 Task: Look for space in Panvel, India from 12th  July, 2023 to 15th July, 2023 for 3 adults in price range Rs.12000 to Rs.16000. Place can be entire place with 2 bedrooms having 3 beds and 1 bathroom. Property type can be house, flat, guest house. Booking option can be shelf check-in. Required host language is English.
Action: Mouse moved to (537, 60)
Screenshot: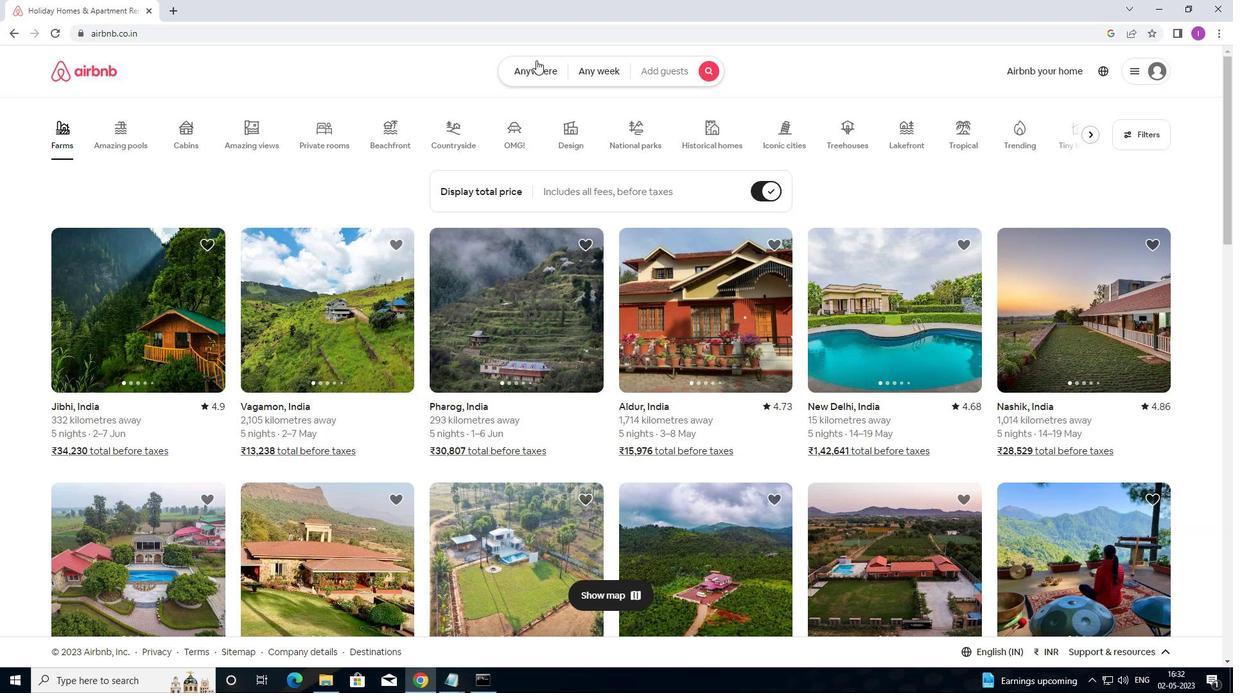 
Action: Mouse pressed left at (537, 60)
Screenshot: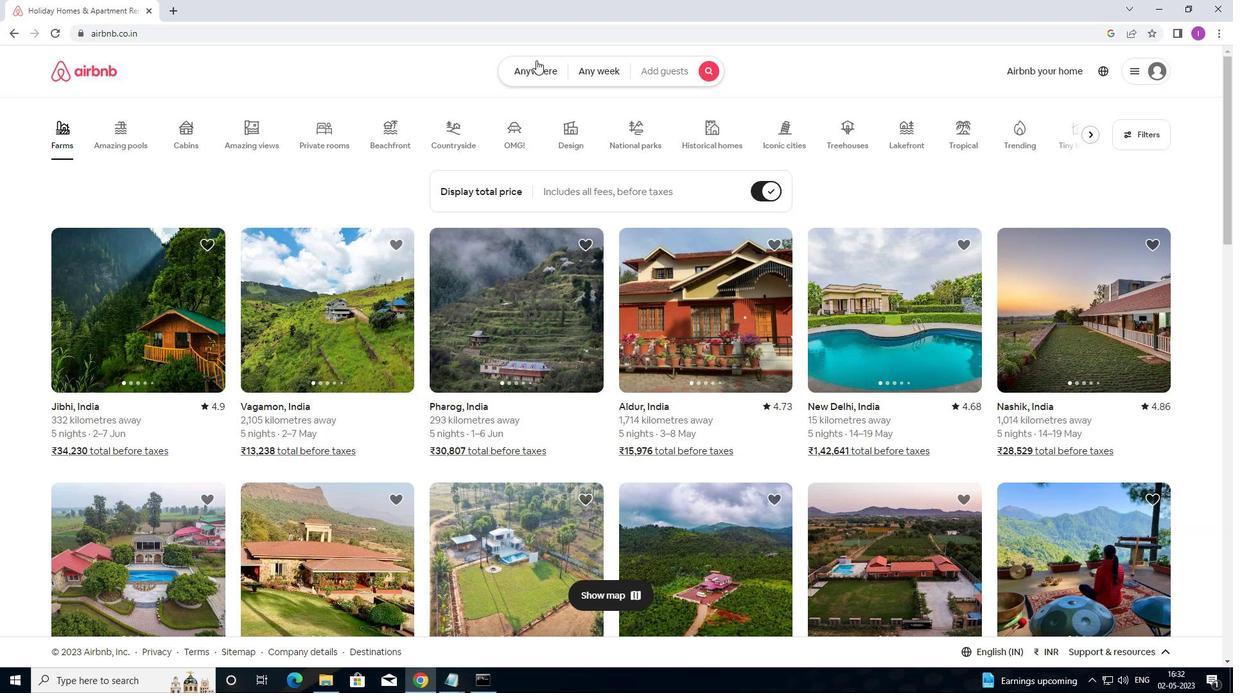 
Action: Mouse moved to (371, 123)
Screenshot: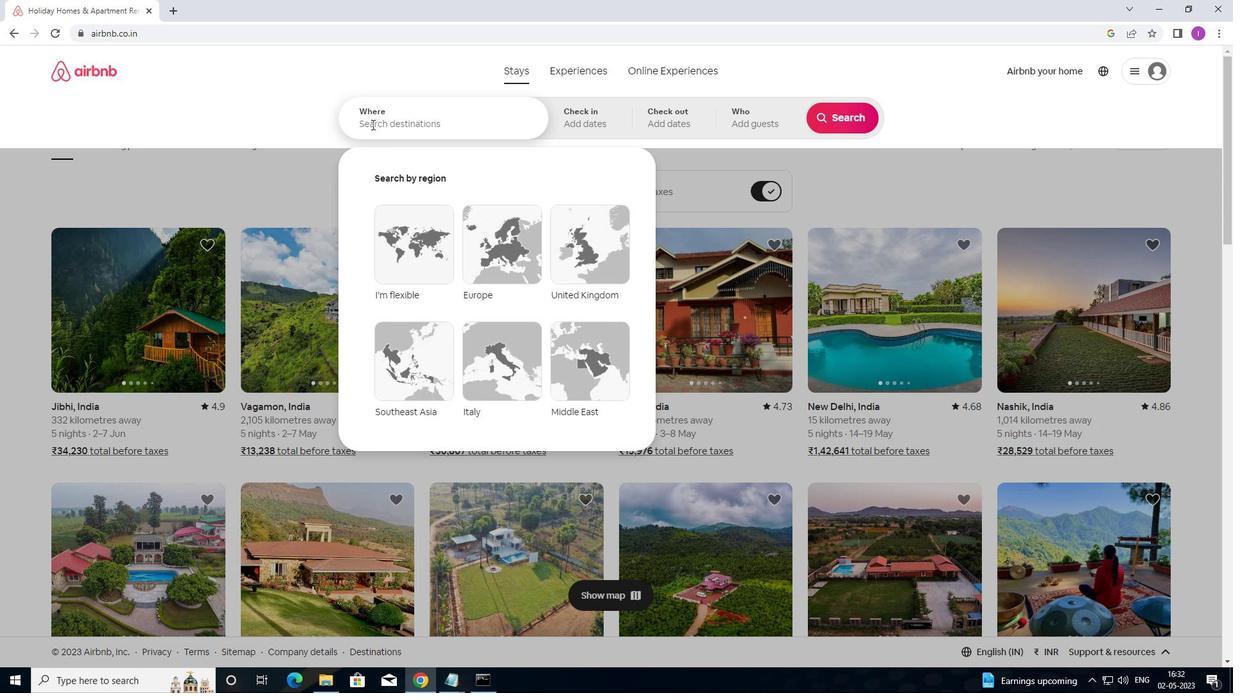 
Action: Mouse pressed left at (371, 123)
Screenshot: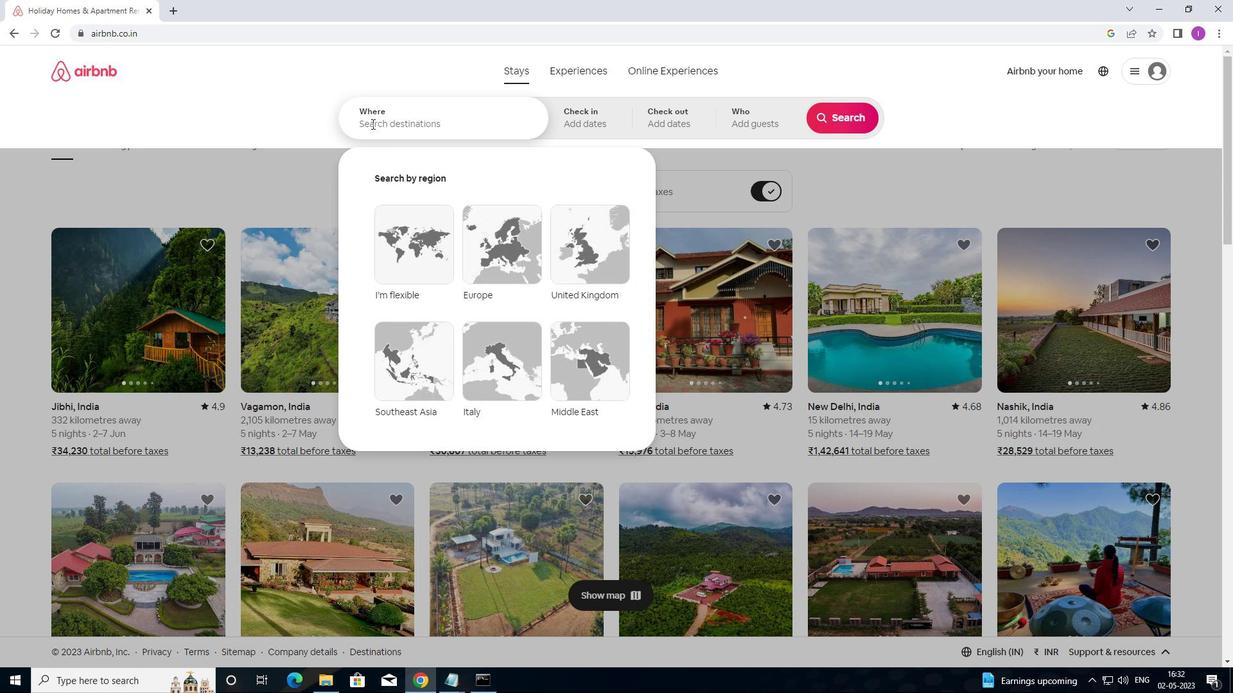 
Action: Mouse moved to (434, 132)
Screenshot: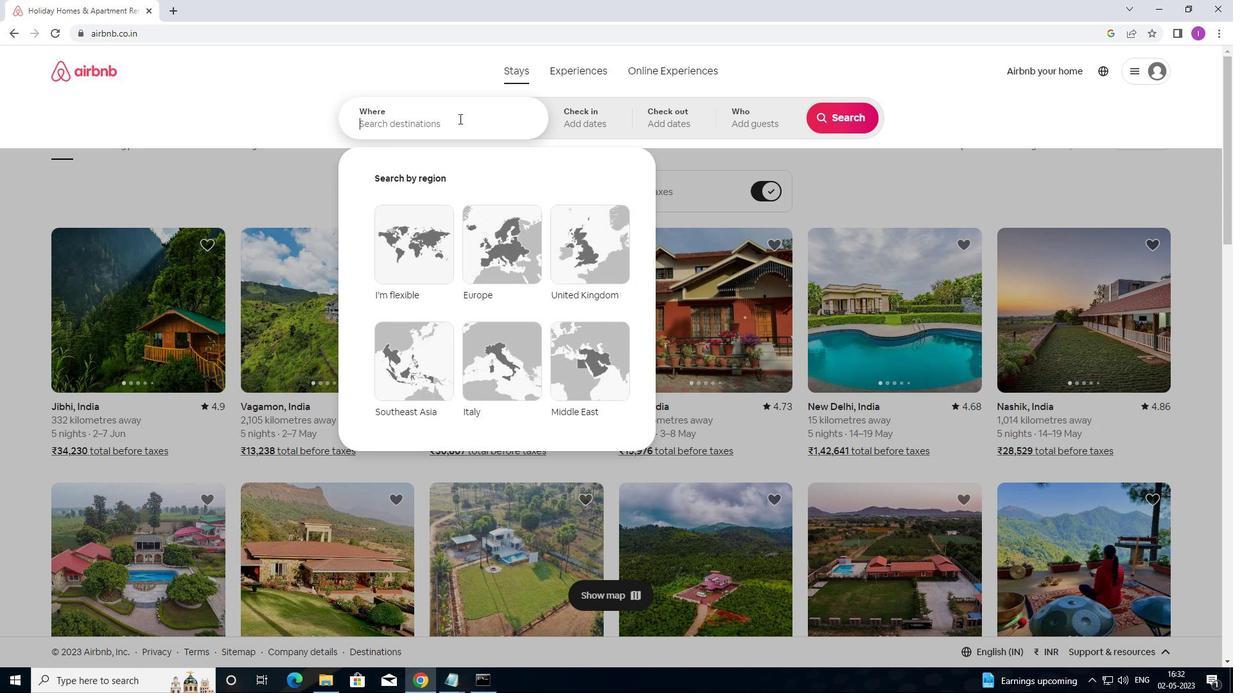 
Action: Key pressed <Key.shift>PANVEL.<Key.backspace>,<Key.shift>INDIA
Screenshot: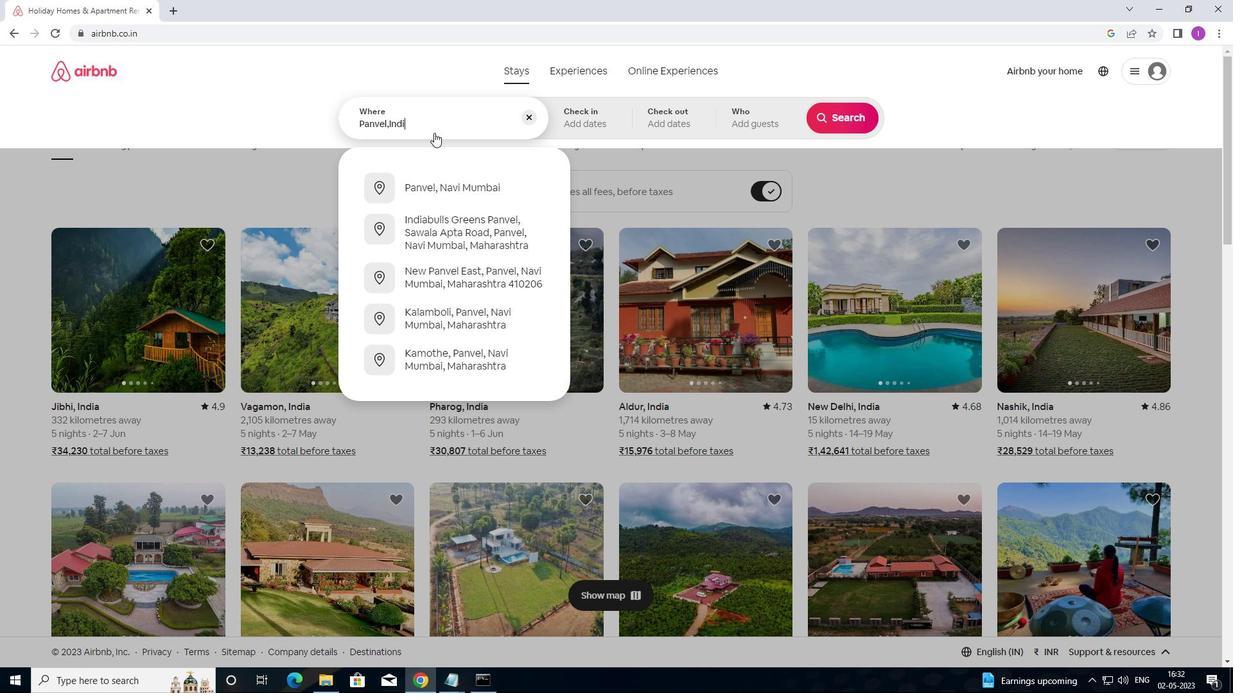 
Action: Mouse moved to (592, 125)
Screenshot: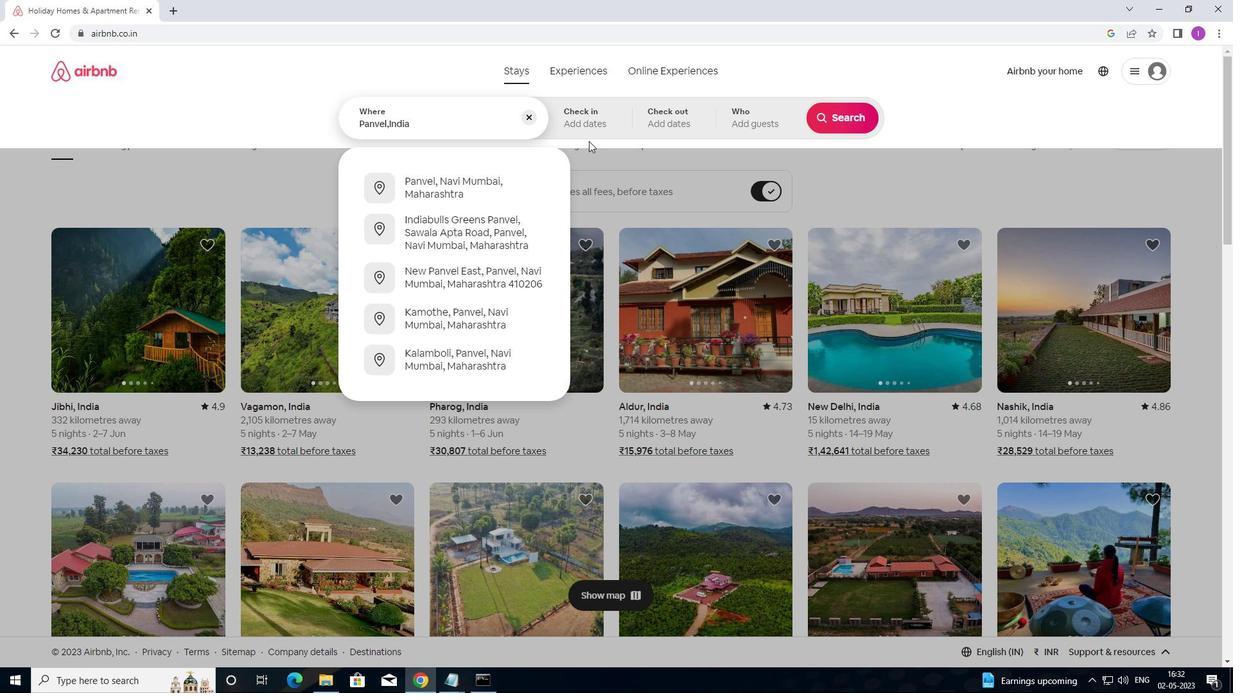 
Action: Mouse pressed left at (592, 125)
Screenshot: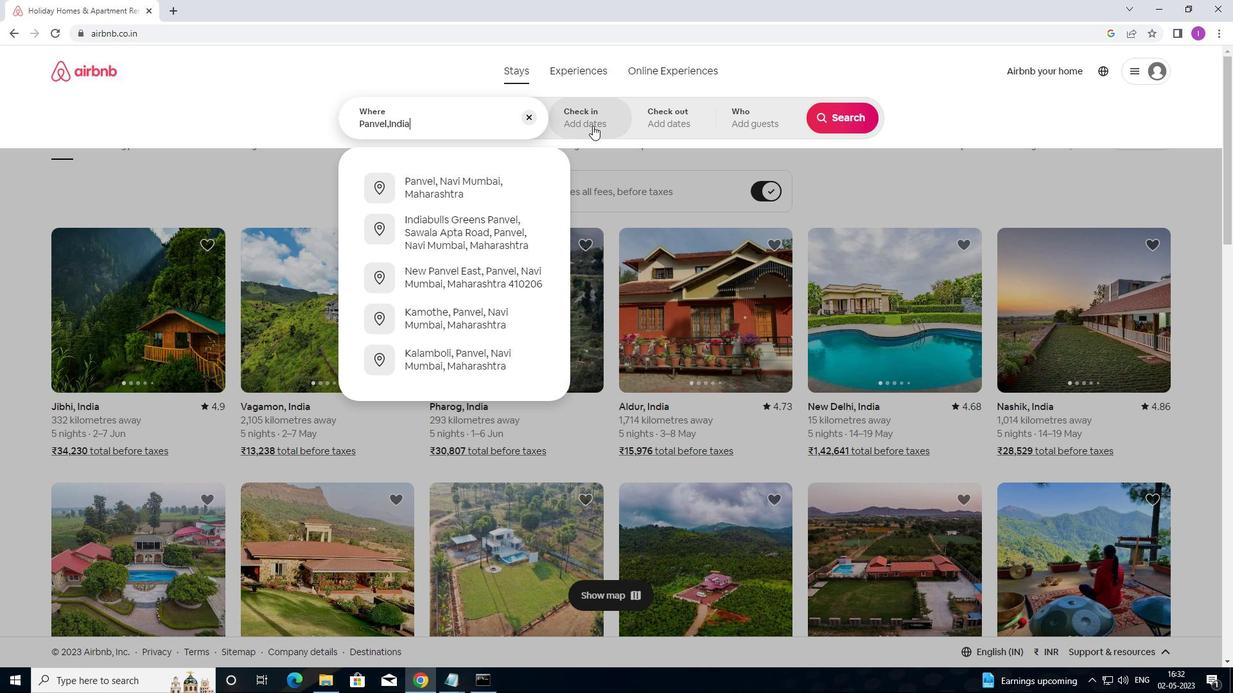 
Action: Mouse moved to (837, 224)
Screenshot: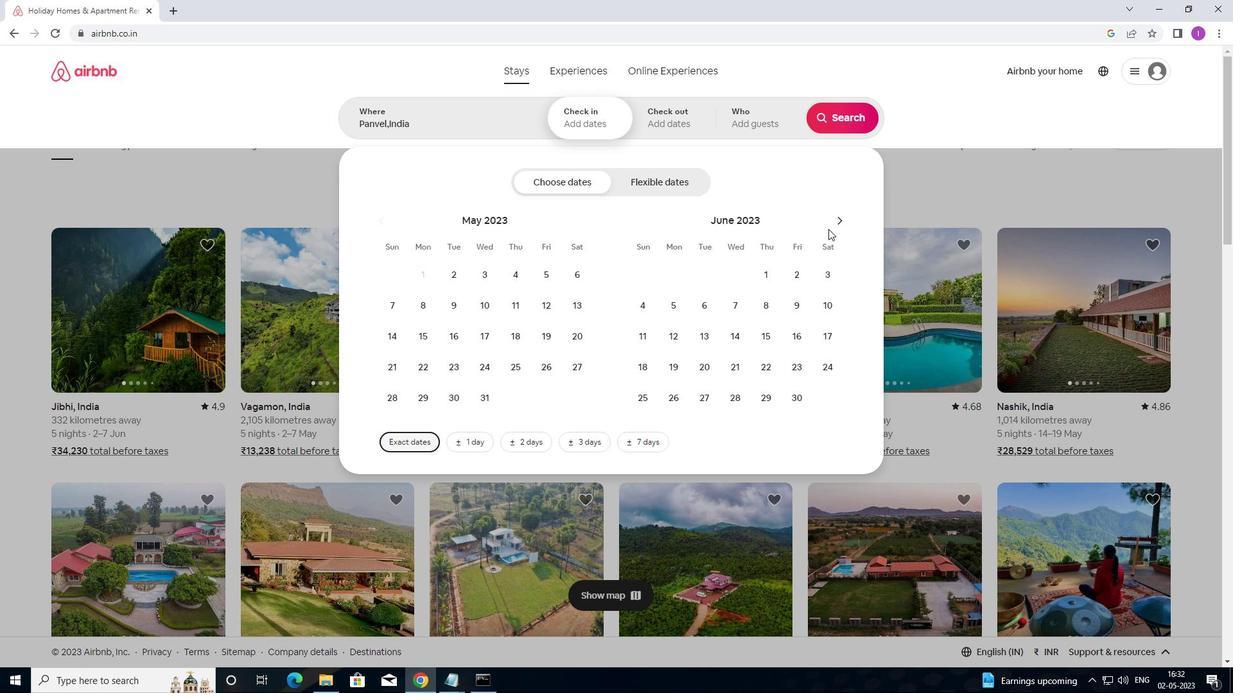 
Action: Mouse pressed left at (837, 224)
Screenshot: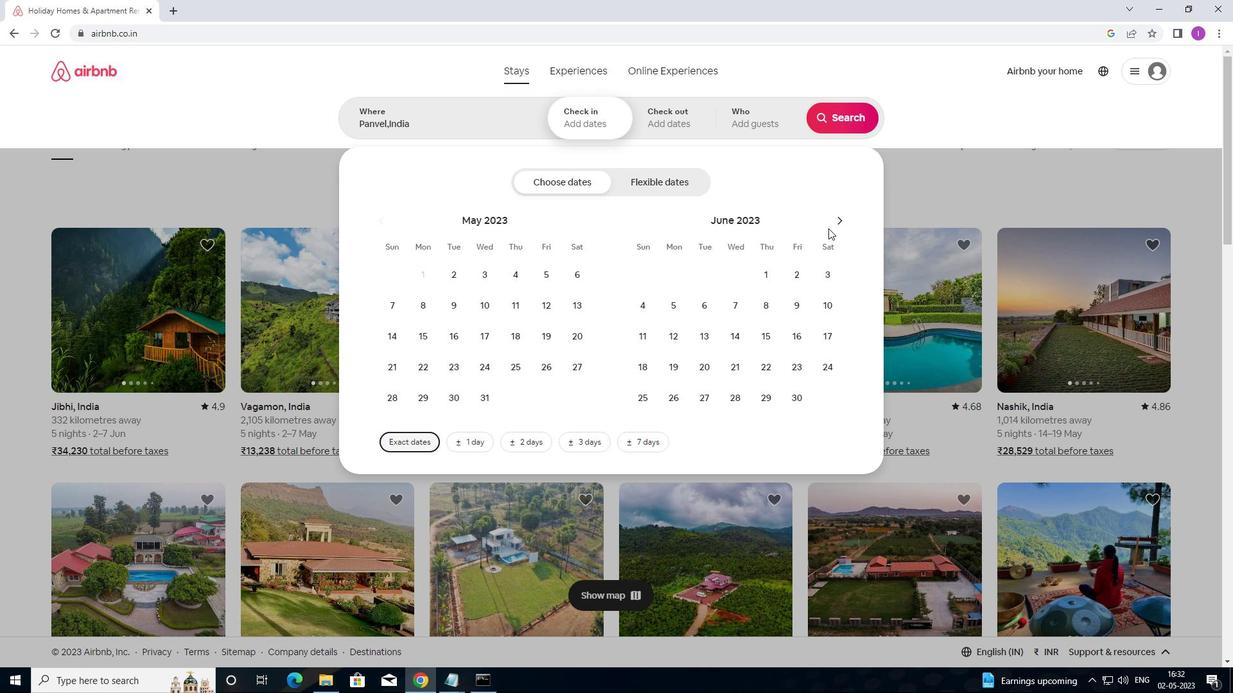 
Action: Mouse moved to (738, 332)
Screenshot: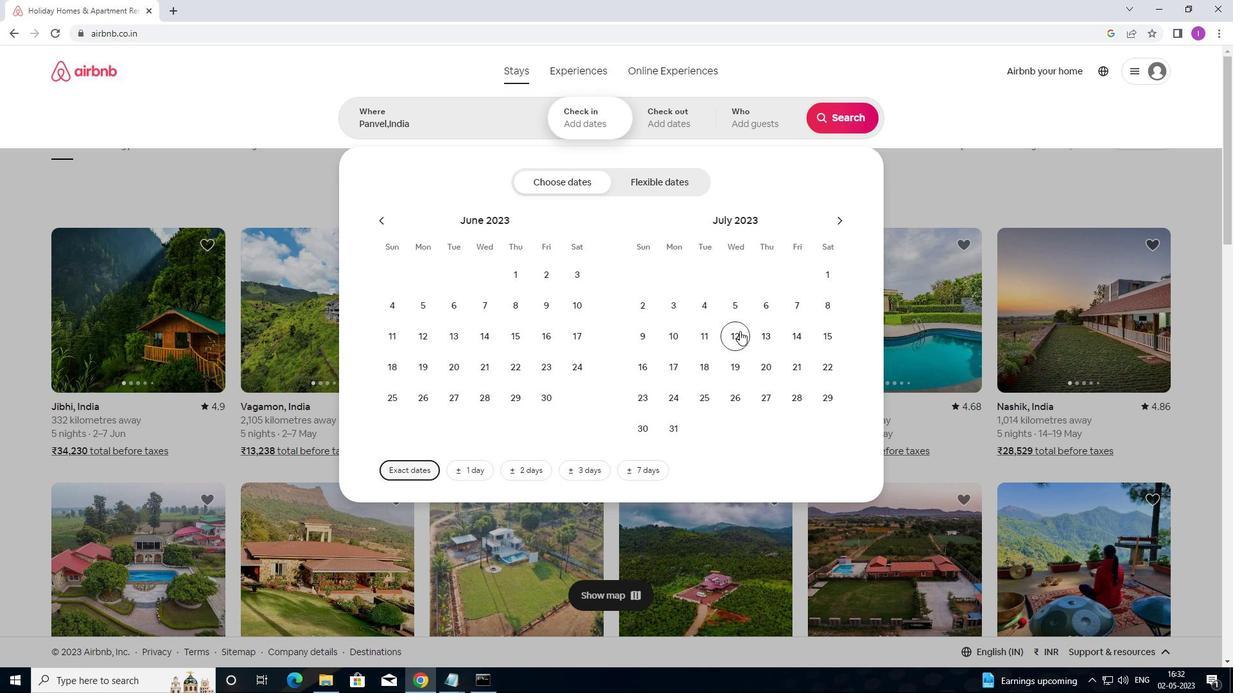 
Action: Mouse pressed left at (738, 332)
Screenshot: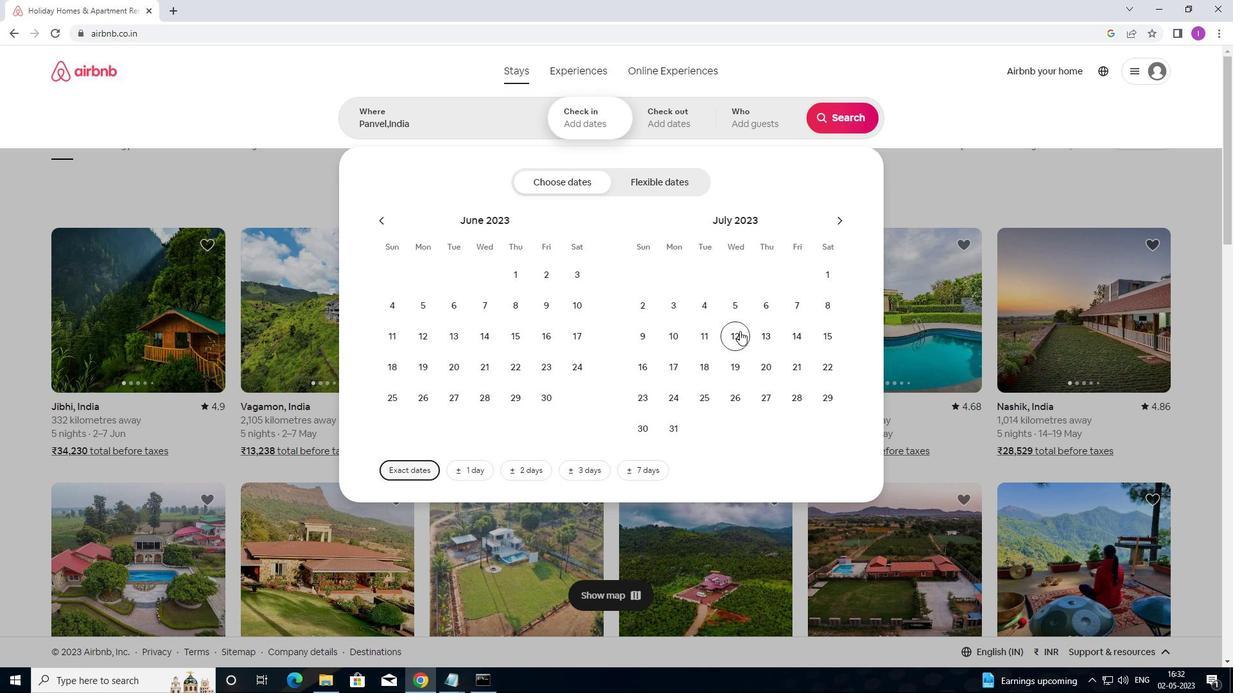 
Action: Mouse moved to (826, 341)
Screenshot: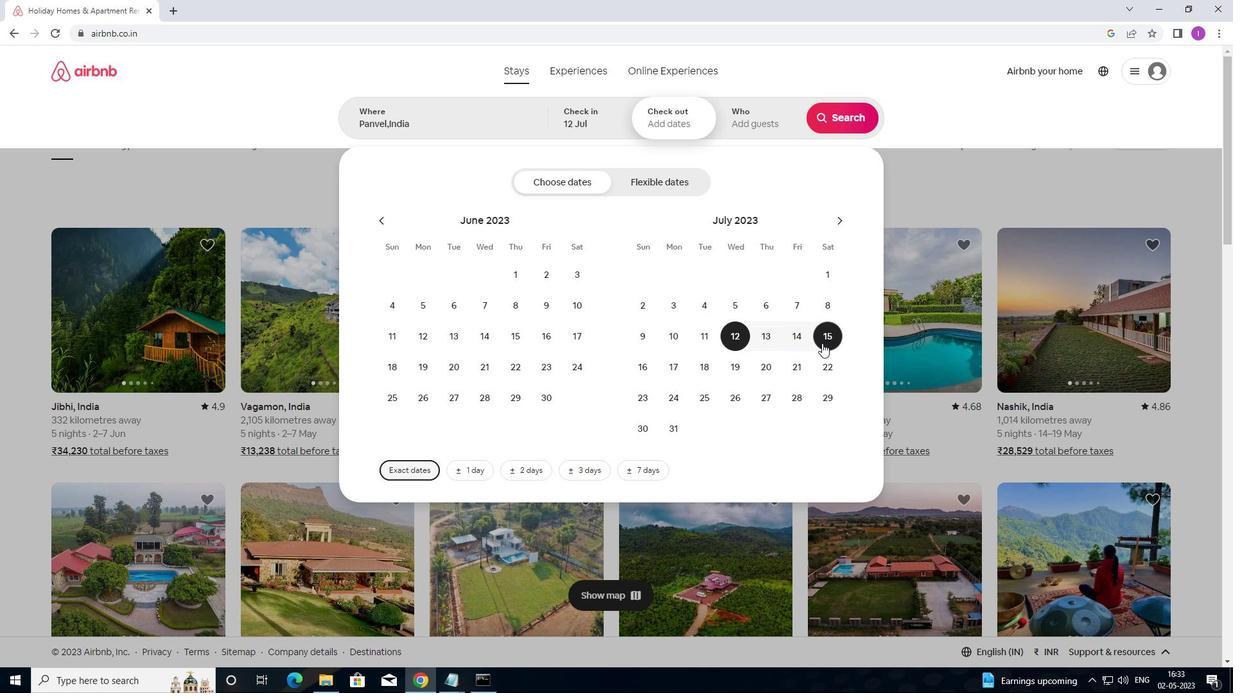 
Action: Mouse pressed left at (826, 341)
Screenshot: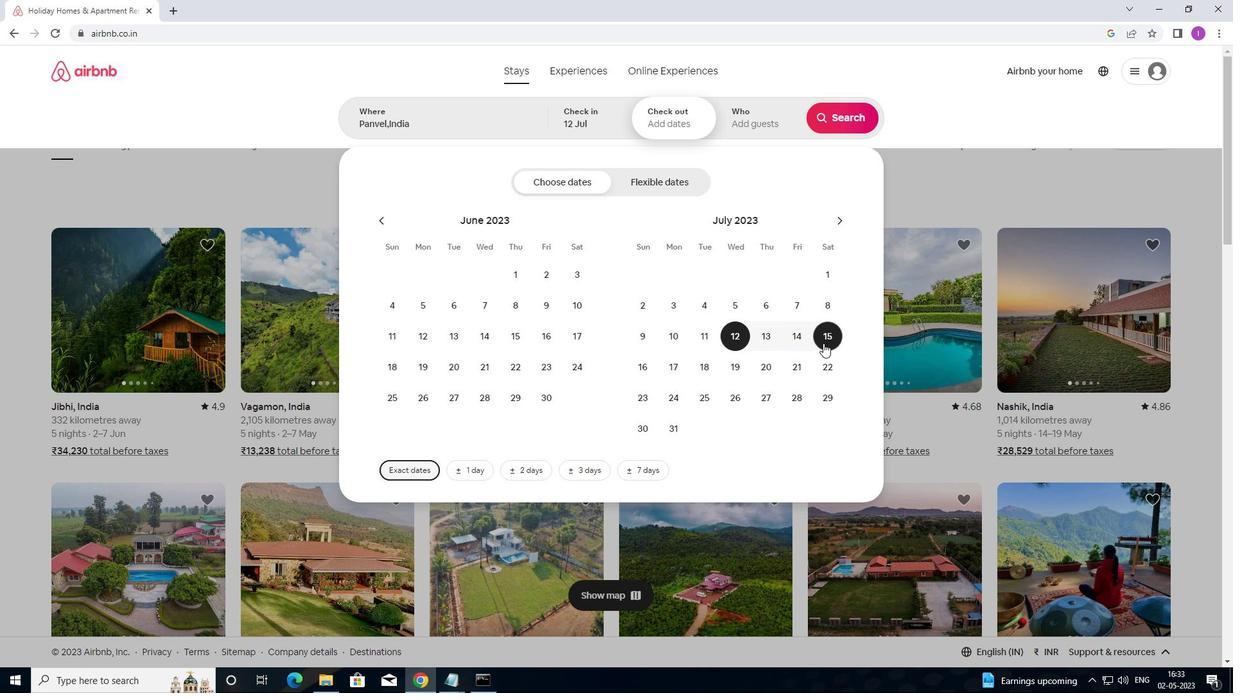 
Action: Mouse moved to (852, 122)
Screenshot: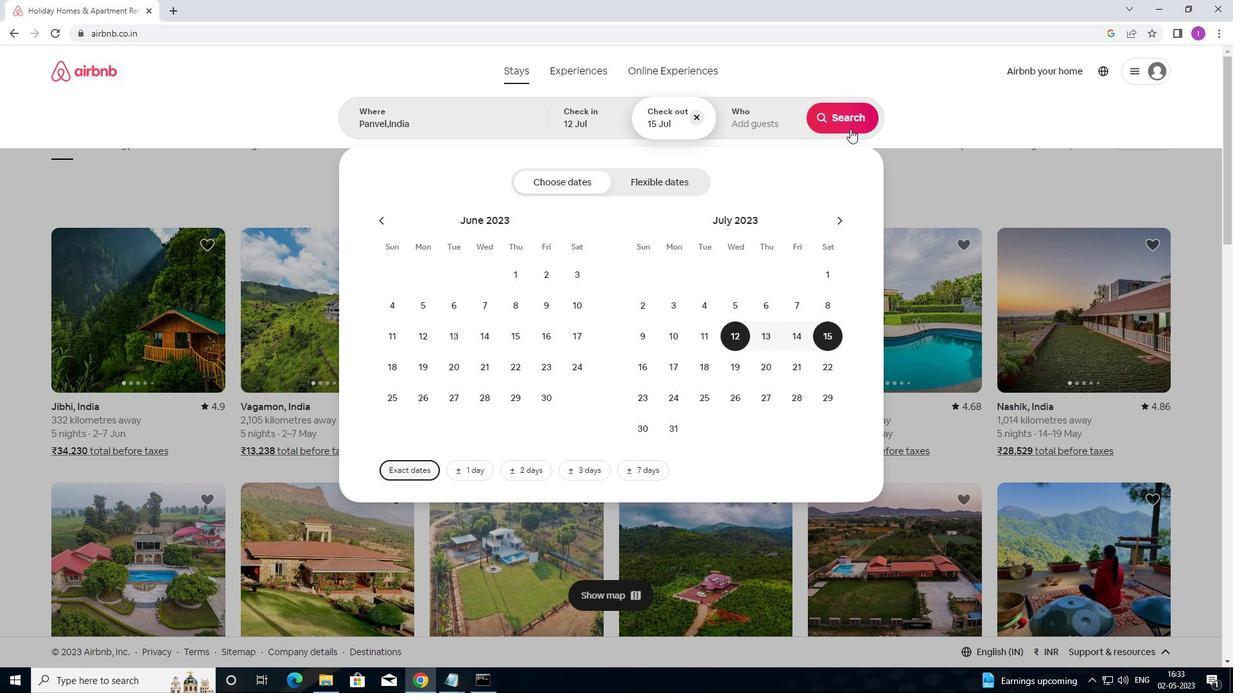 
Action: Mouse pressed left at (852, 122)
Screenshot: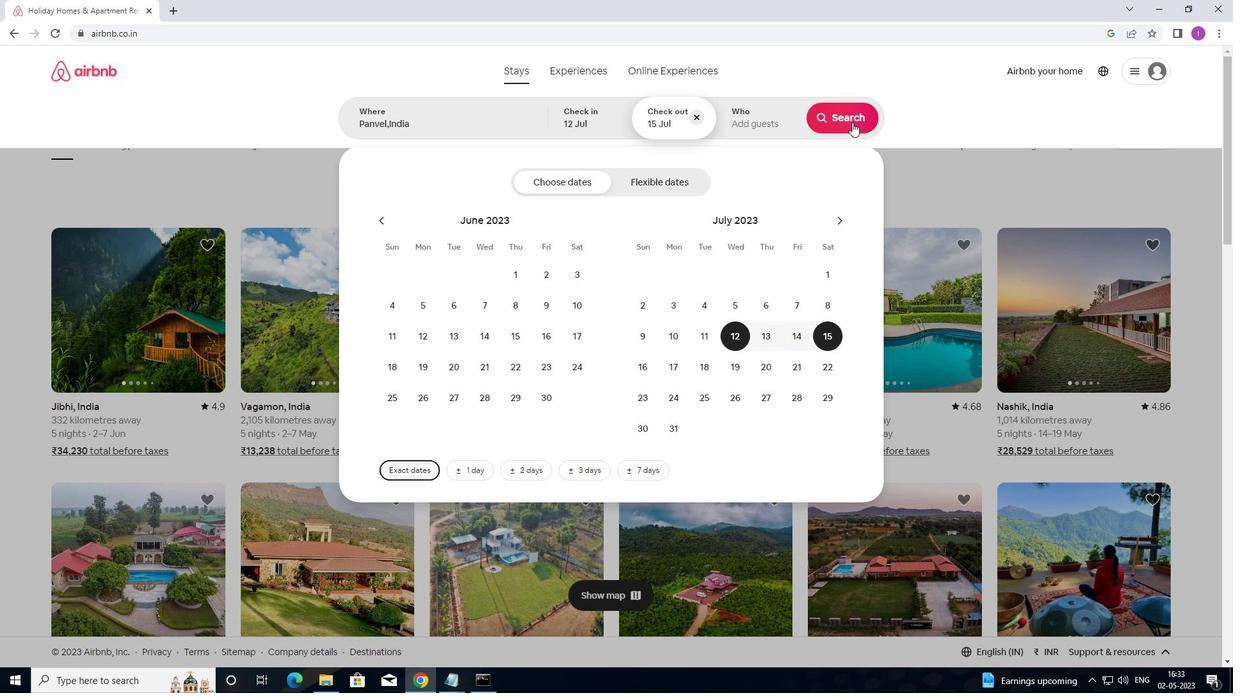 
Action: Mouse moved to (677, 73)
Screenshot: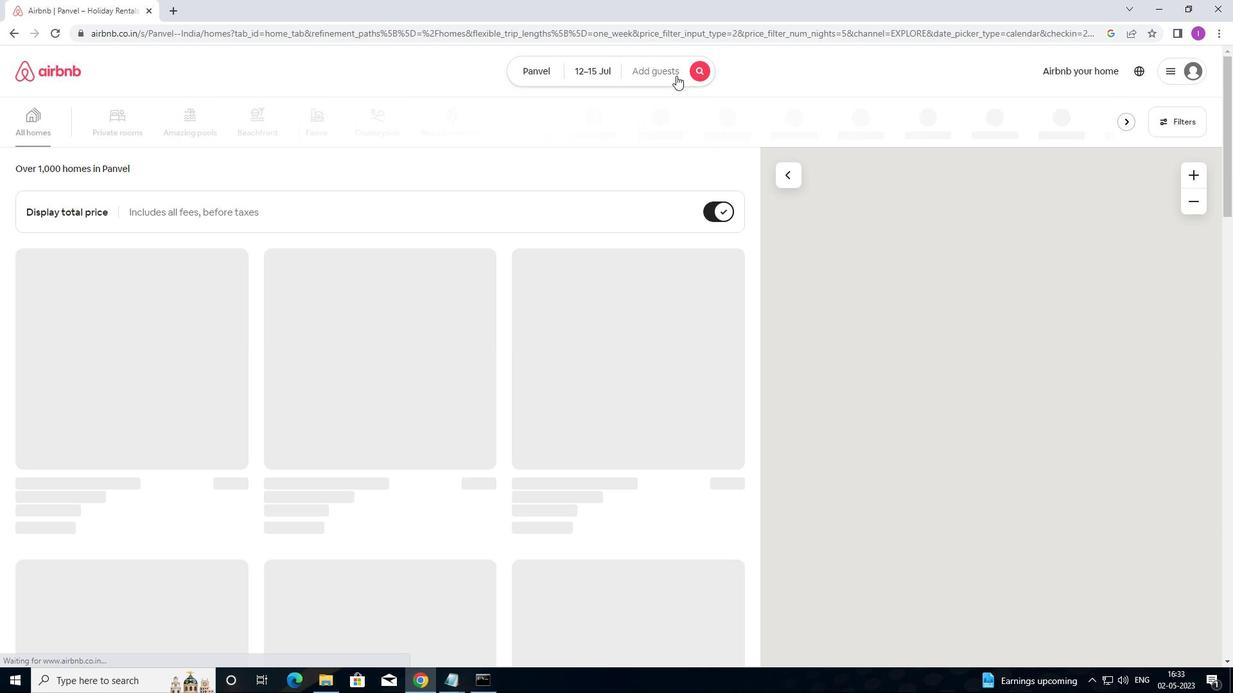 
Action: Mouse pressed left at (677, 73)
Screenshot: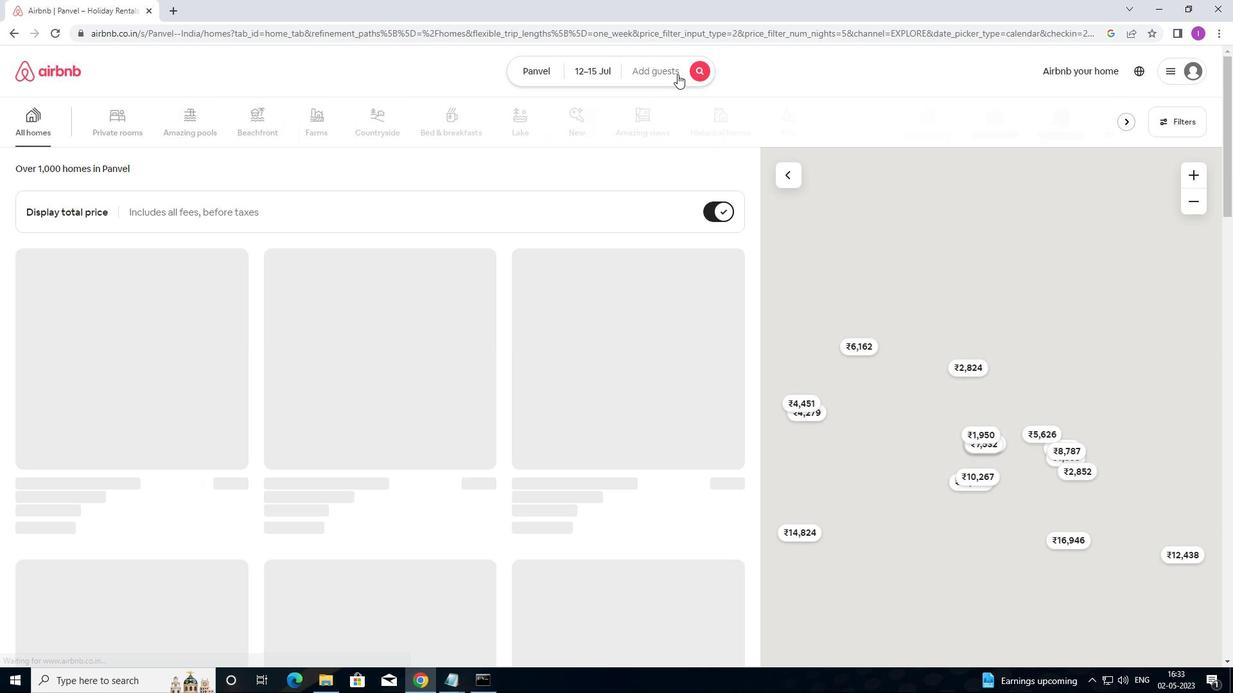 
Action: Mouse moved to (849, 184)
Screenshot: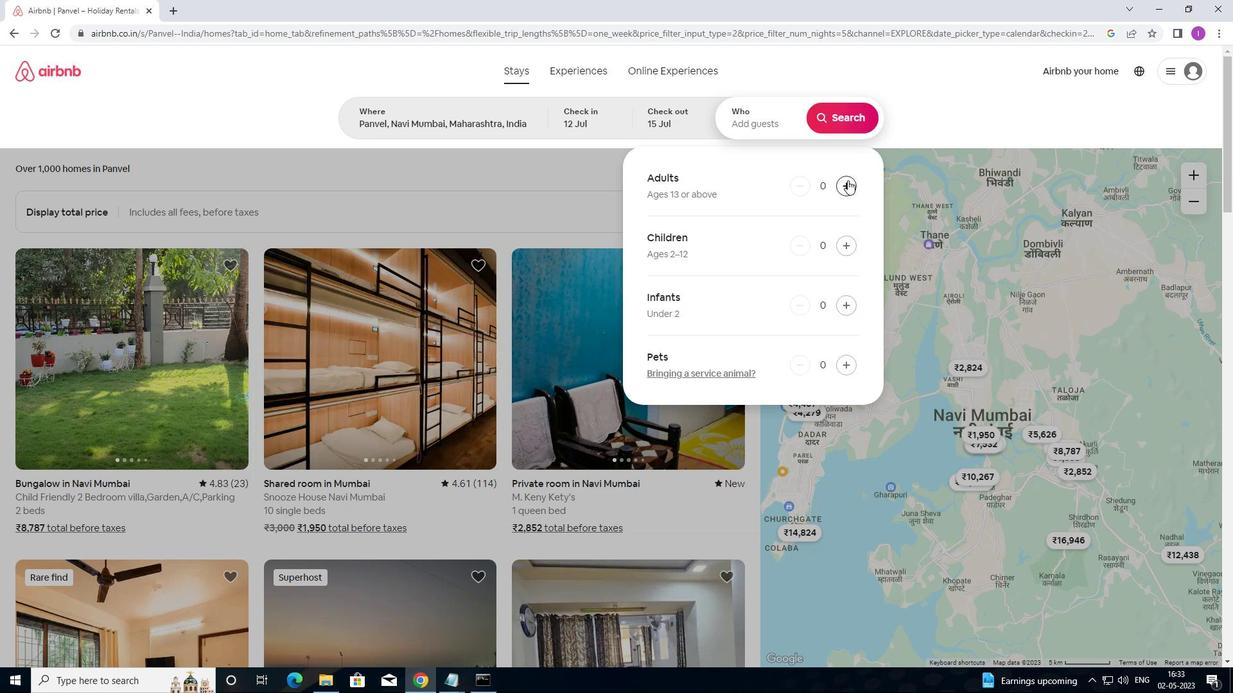 
Action: Mouse pressed left at (849, 184)
Screenshot: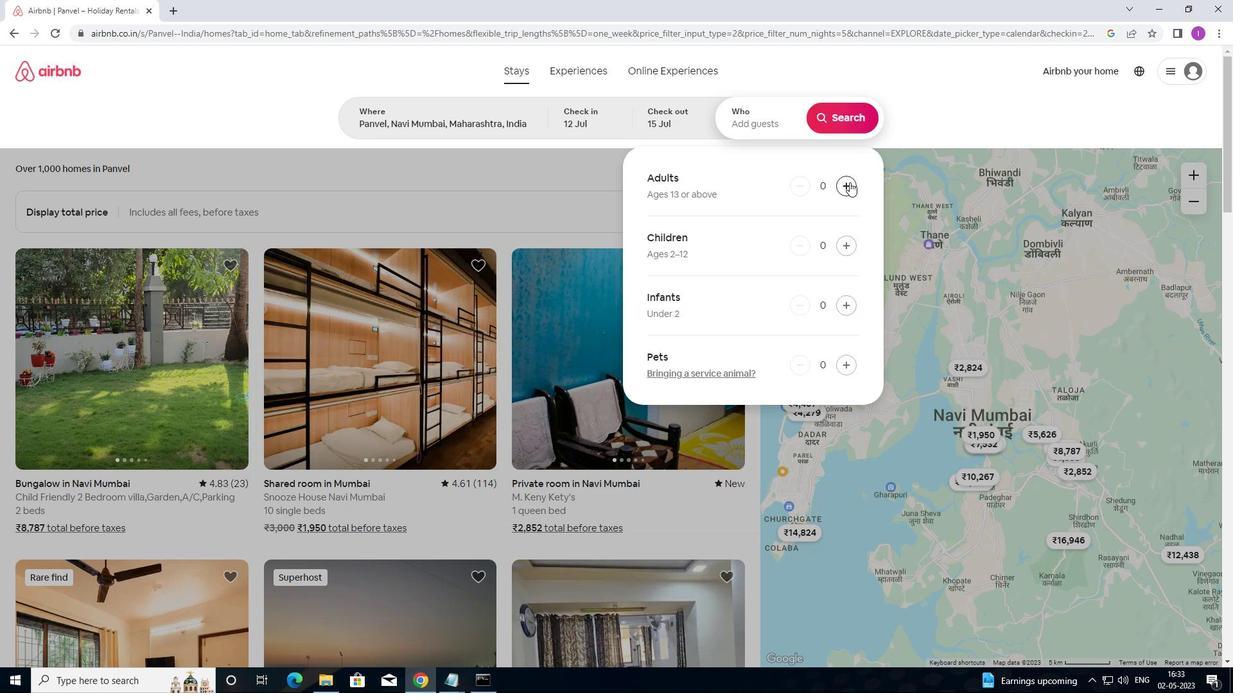 
Action: Mouse pressed left at (849, 184)
Screenshot: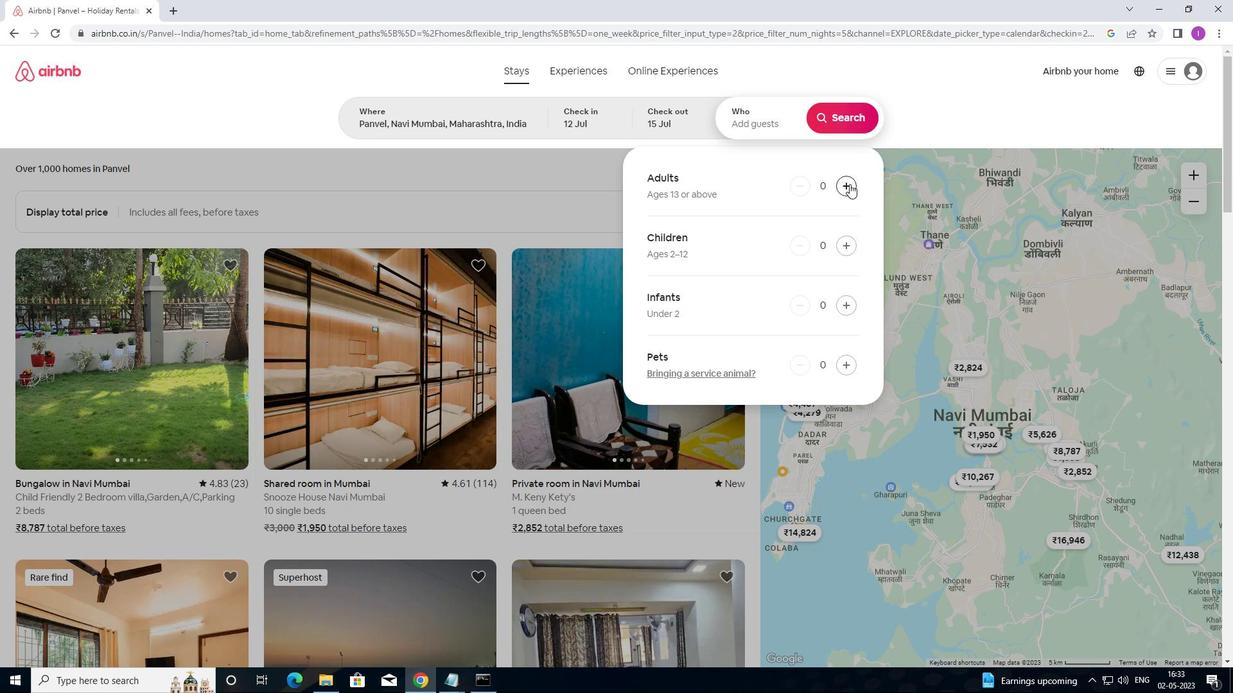 
Action: Mouse pressed left at (849, 184)
Screenshot: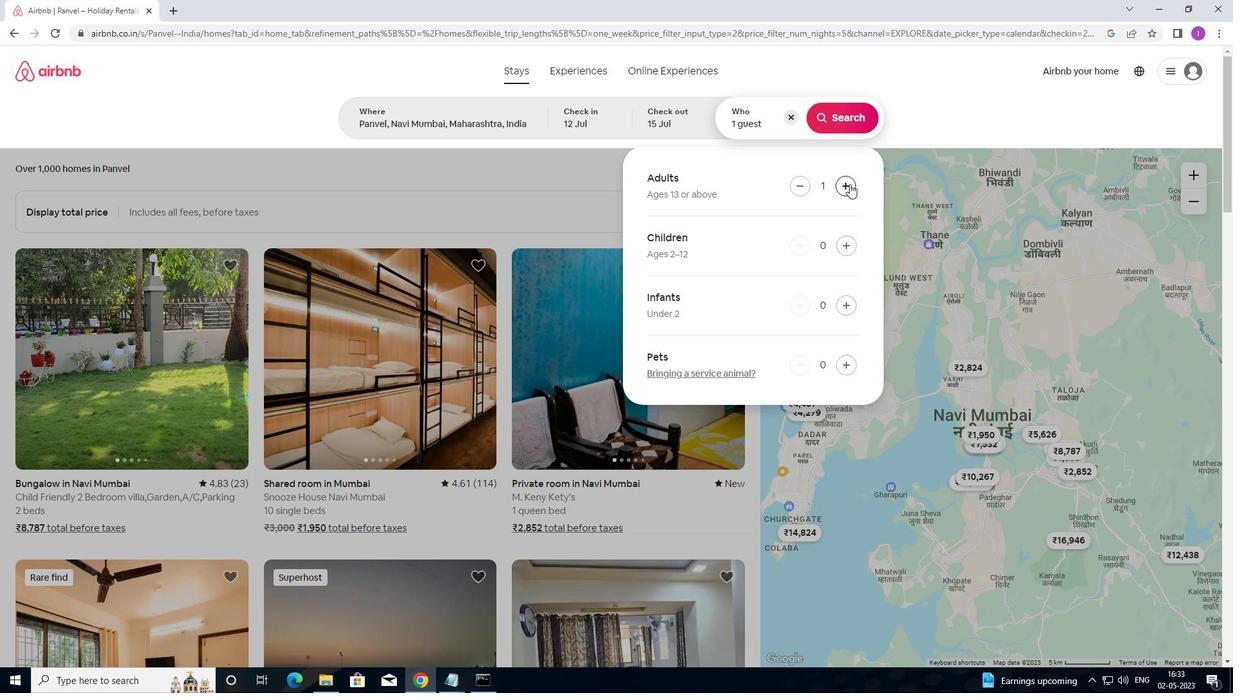 
Action: Mouse moved to (853, 125)
Screenshot: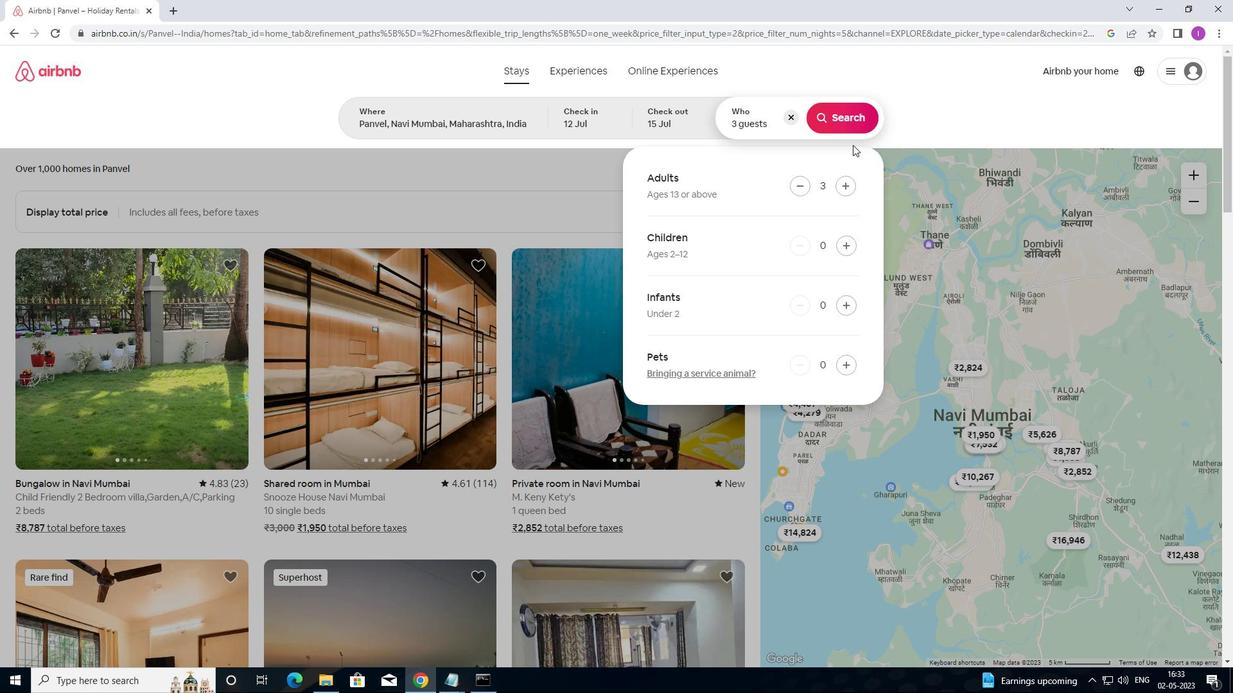 
Action: Mouse pressed left at (853, 125)
Screenshot: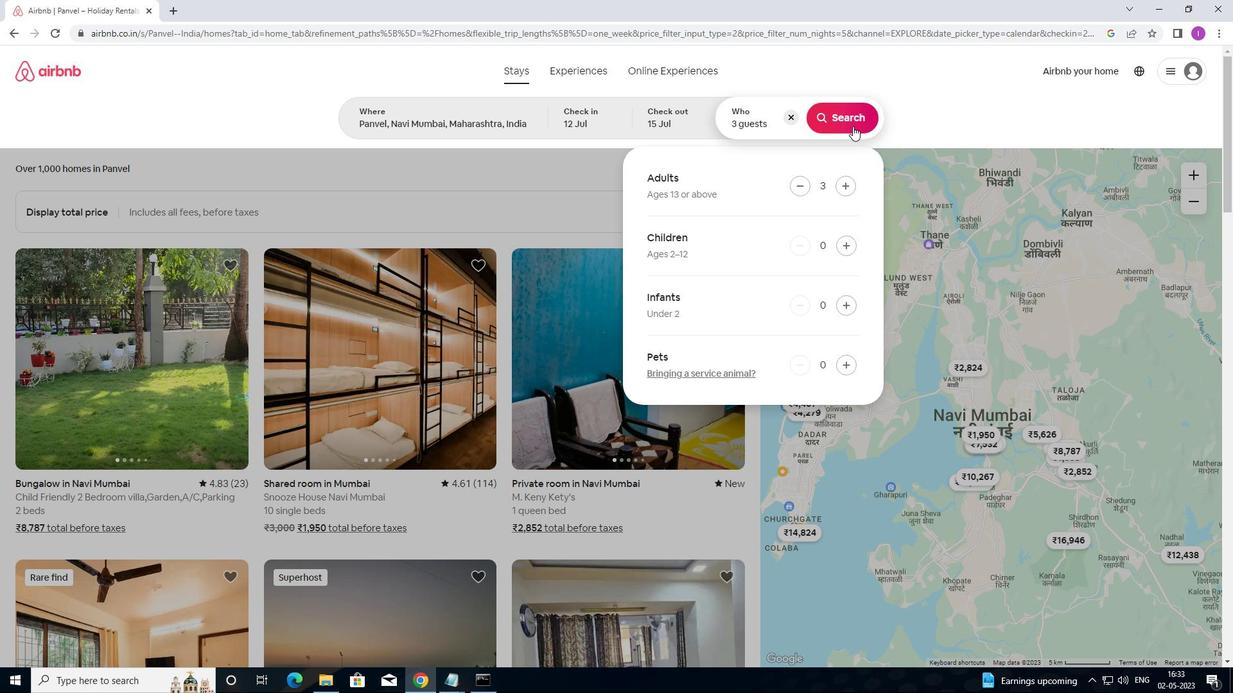 
Action: Mouse moved to (1205, 120)
Screenshot: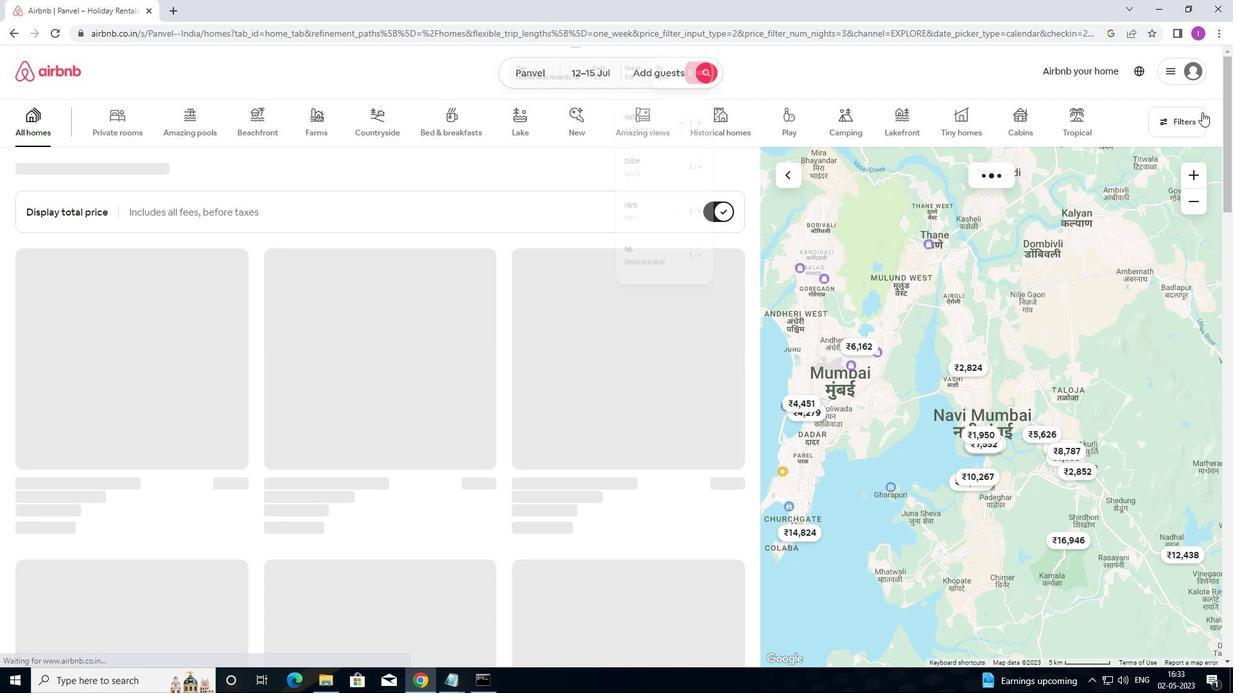 
Action: Mouse pressed left at (1205, 120)
Screenshot: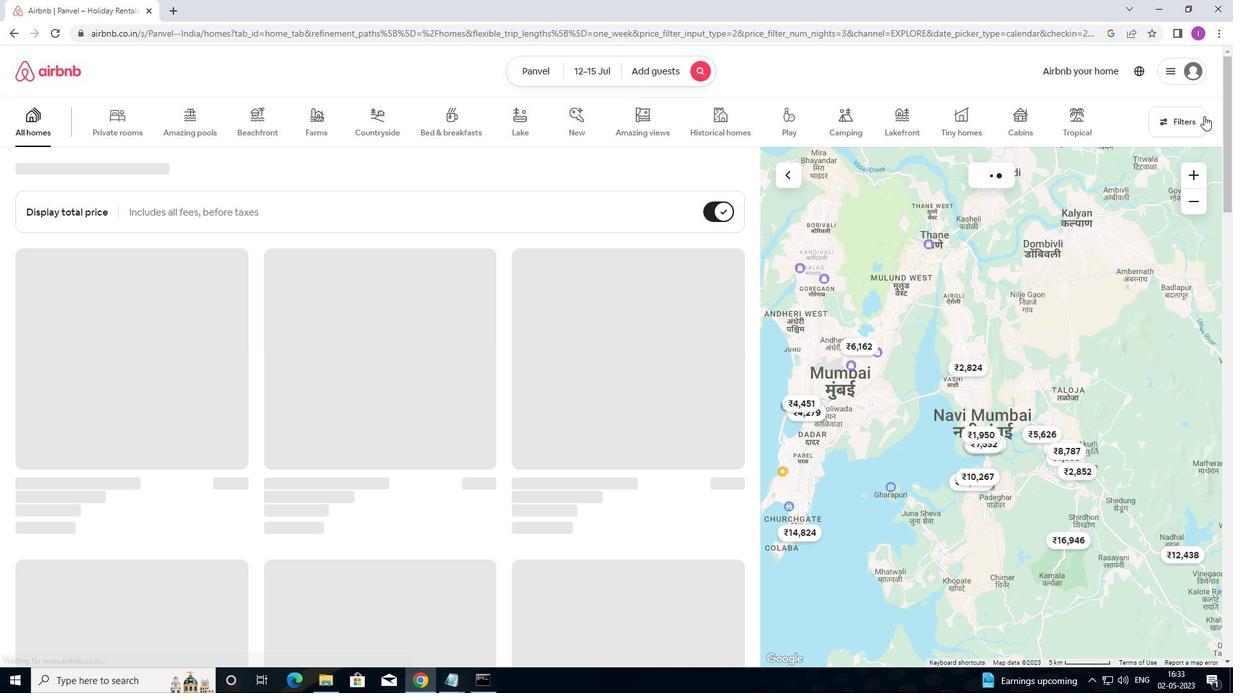 
Action: Mouse moved to (475, 279)
Screenshot: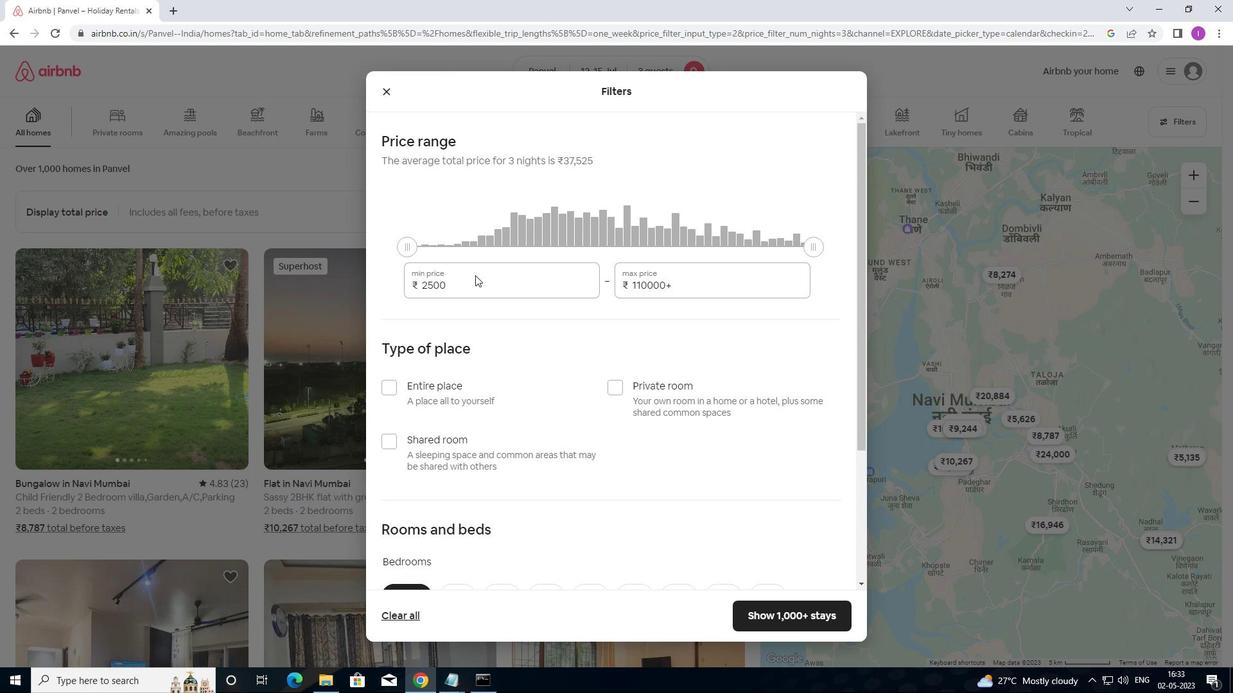 
Action: Mouse pressed left at (475, 279)
Screenshot: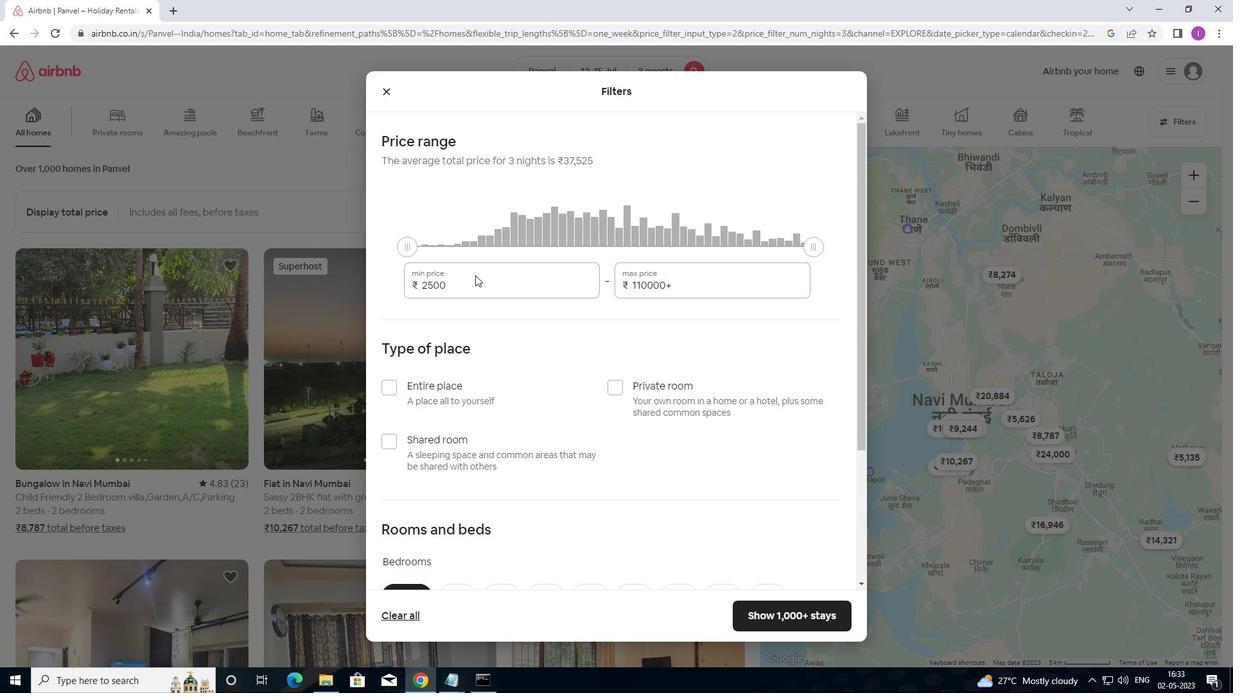 
Action: Mouse moved to (474, 282)
Screenshot: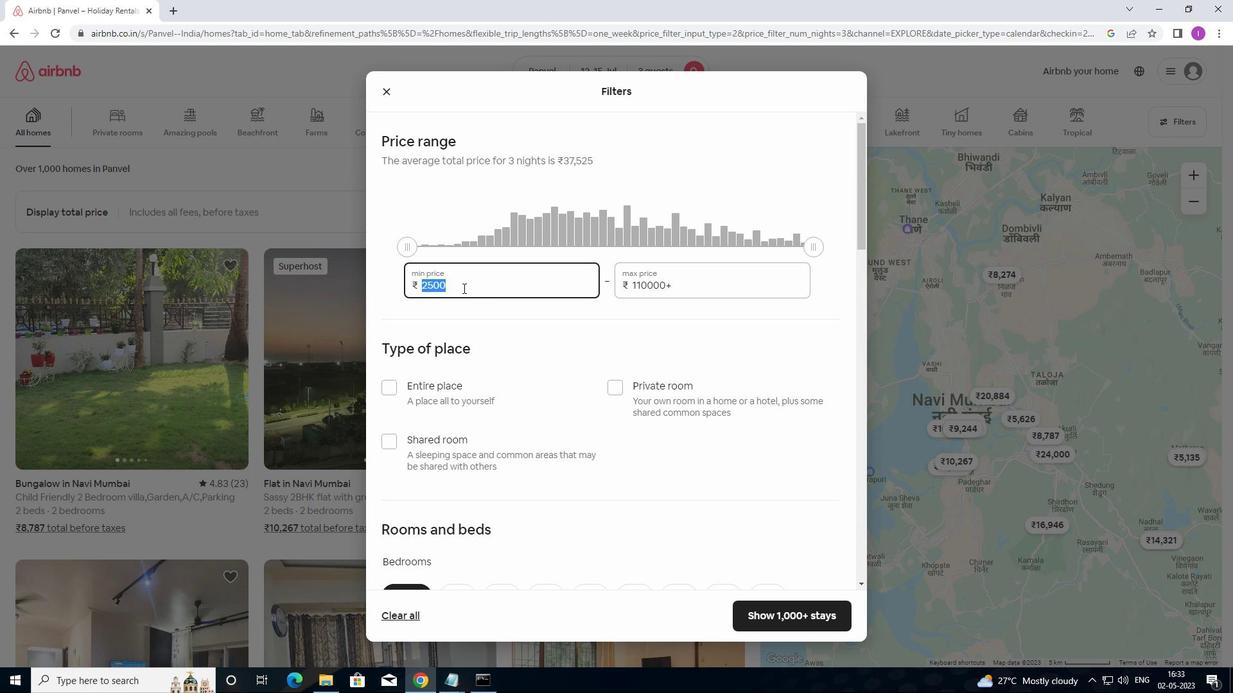 
Action: Key pressed 12
Screenshot: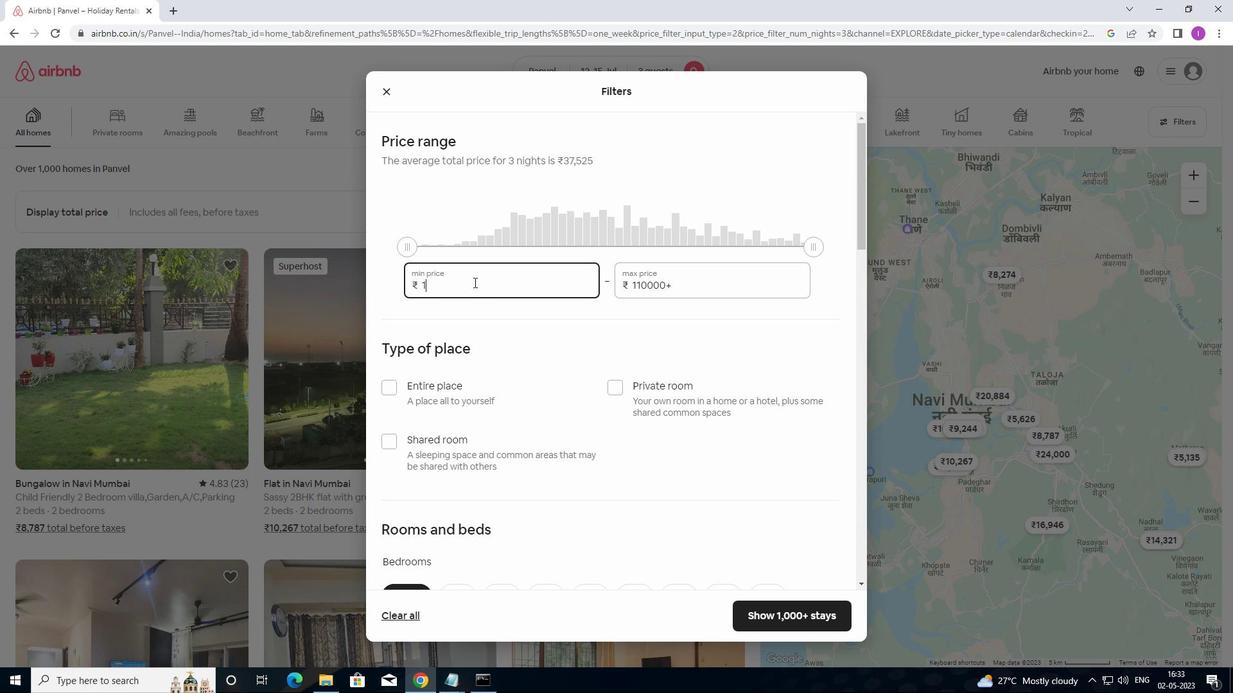 
Action: Mouse moved to (481, 283)
Screenshot: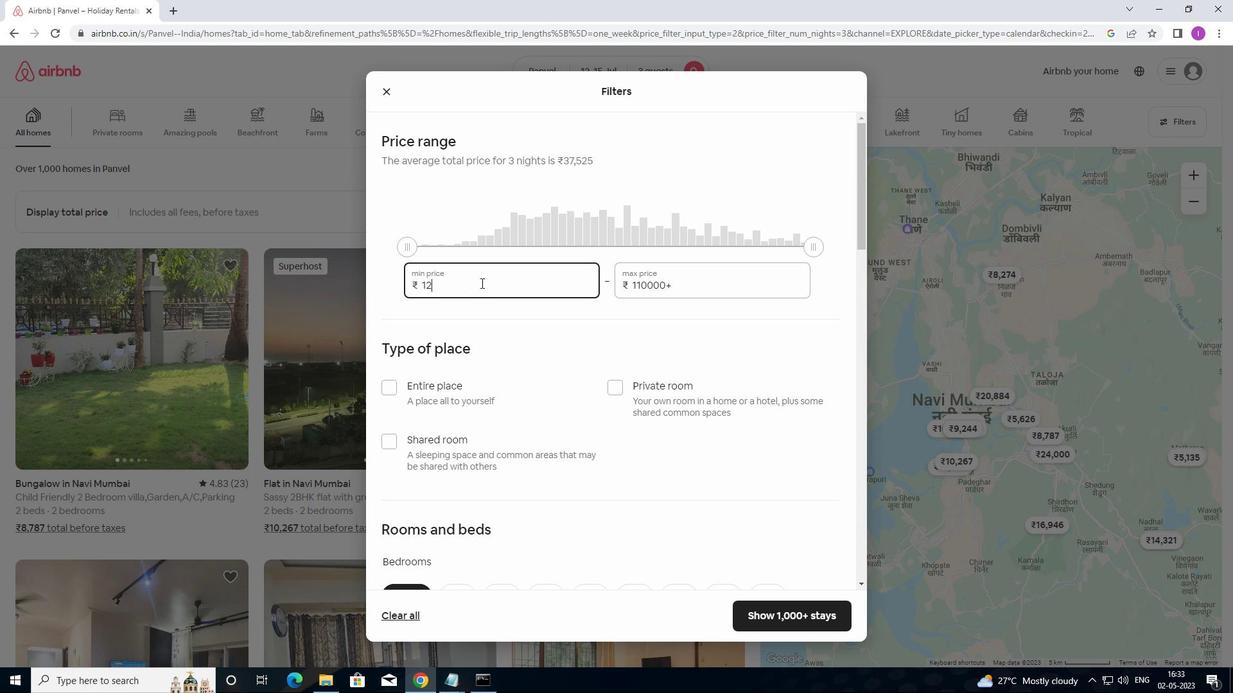 
Action: Key pressed 0
Screenshot: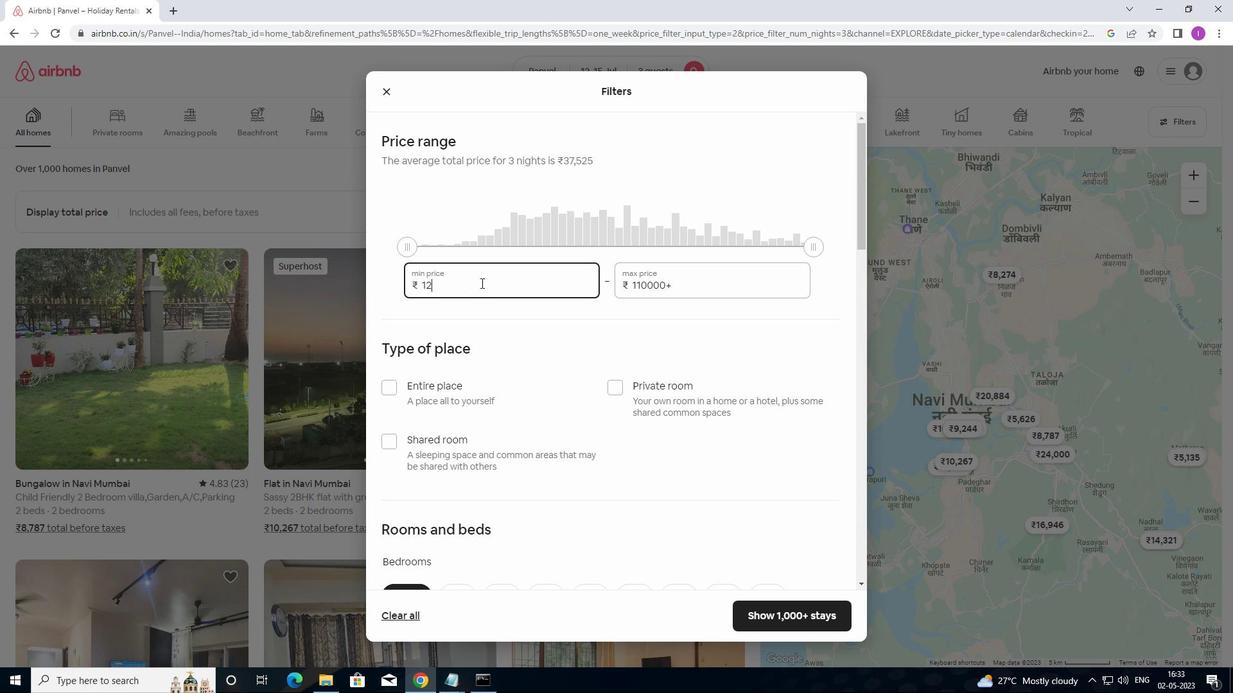 
Action: Mouse moved to (483, 283)
Screenshot: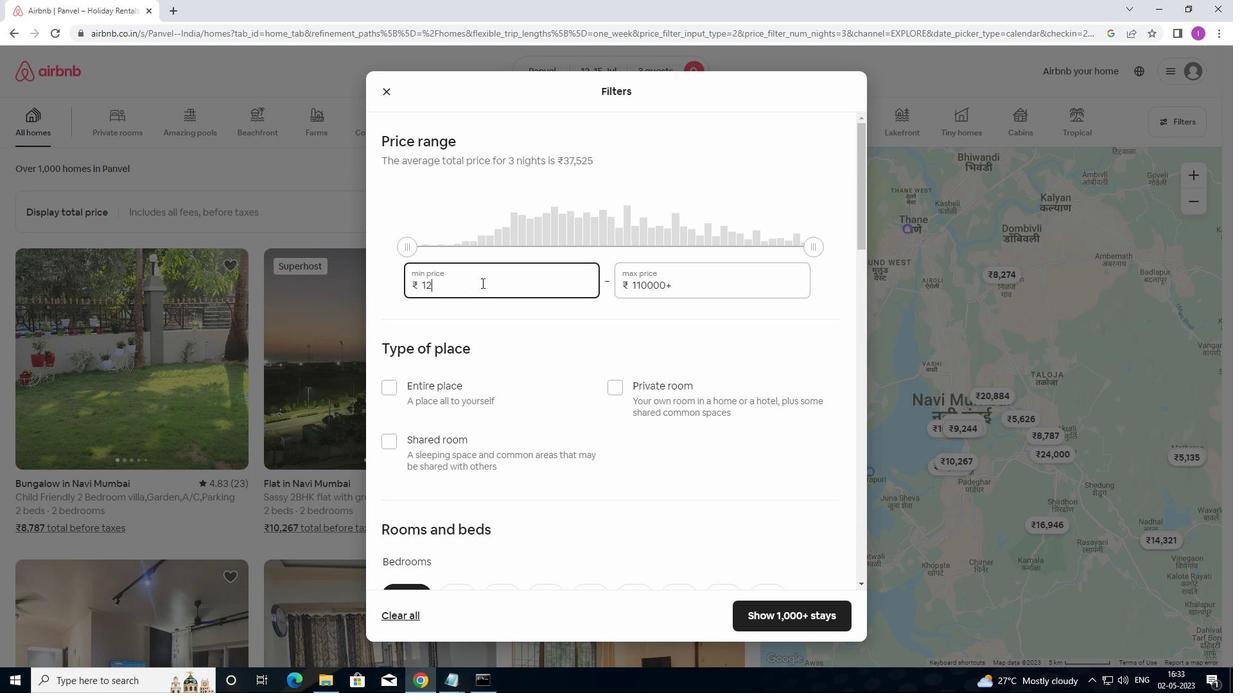 
Action: Key pressed 0
Screenshot: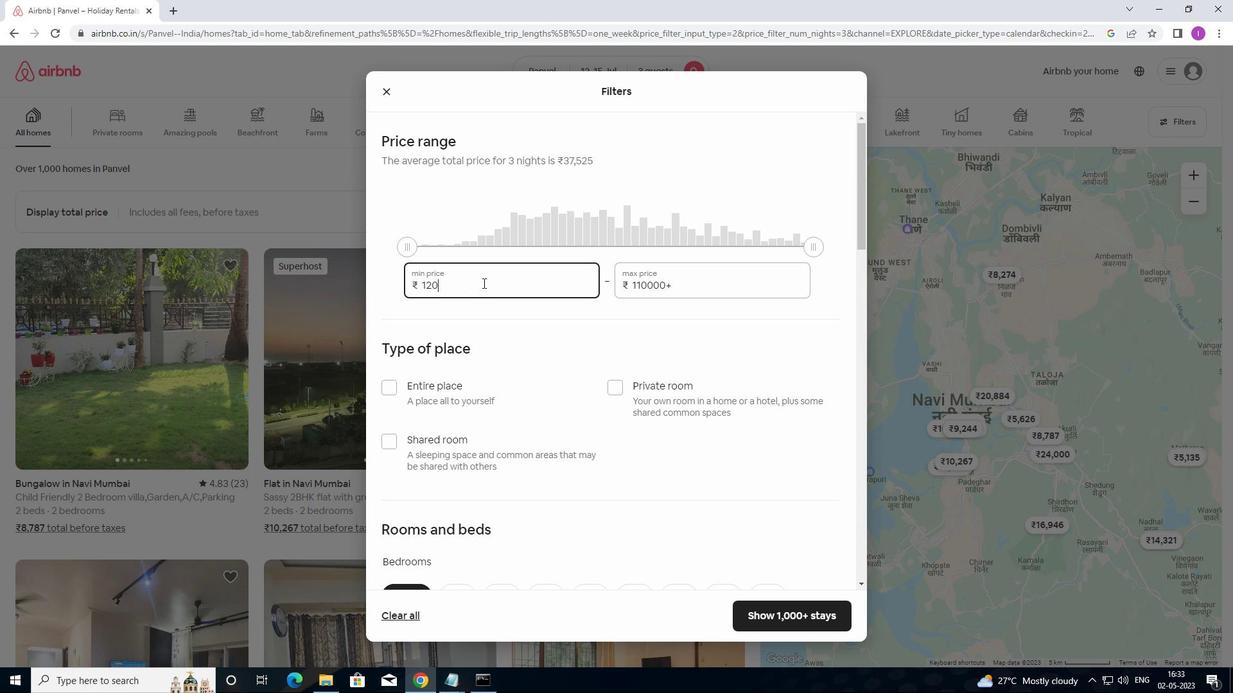 
Action: Mouse moved to (483, 283)
Screenshot: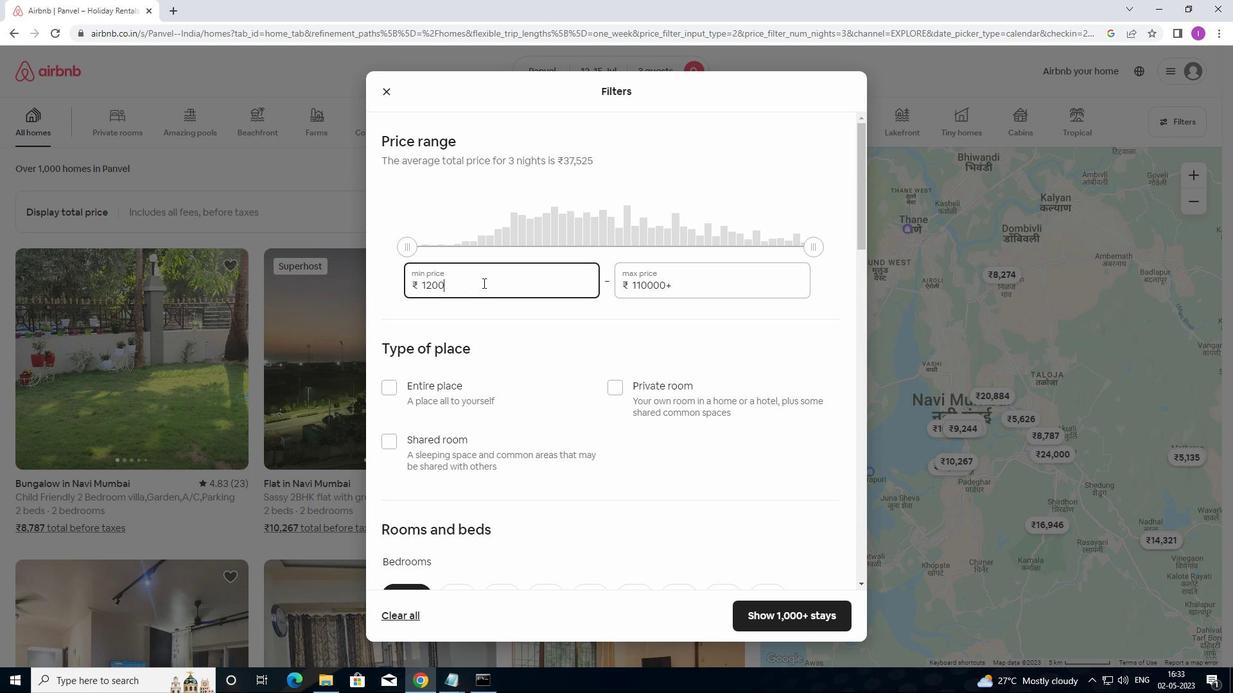 
Action: Key pressed 0
Screenshot: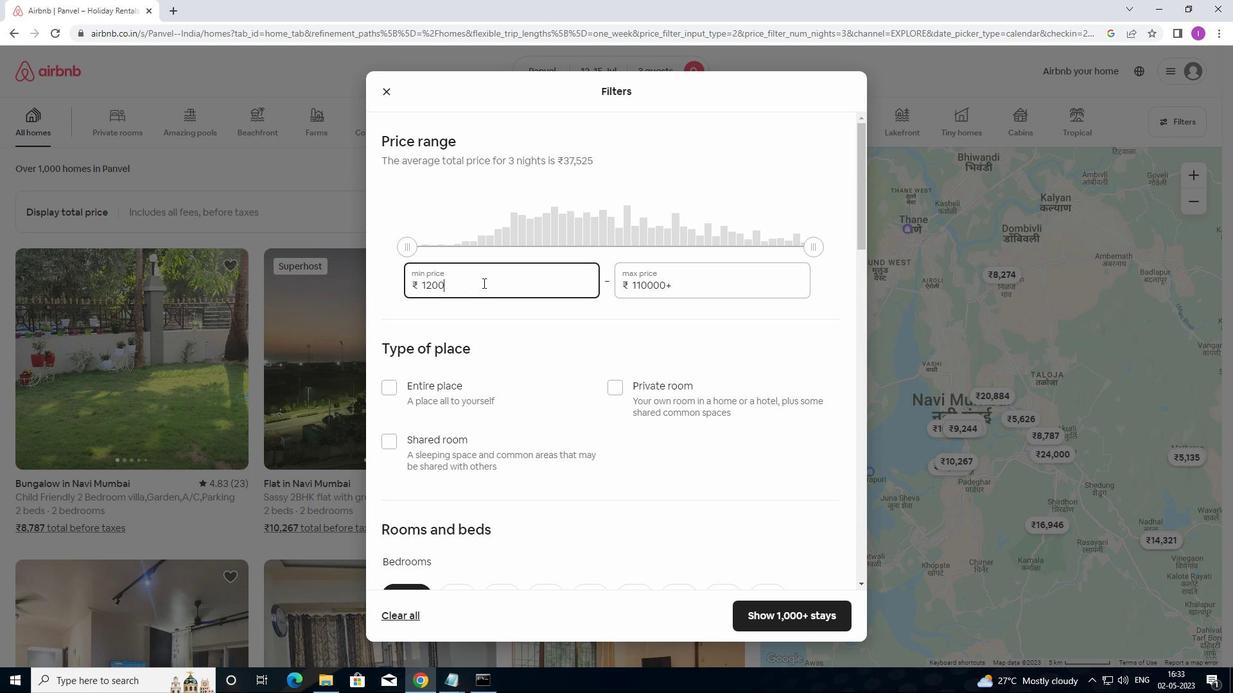 
Action: Mouse moved to (677, 286)
Screenshot: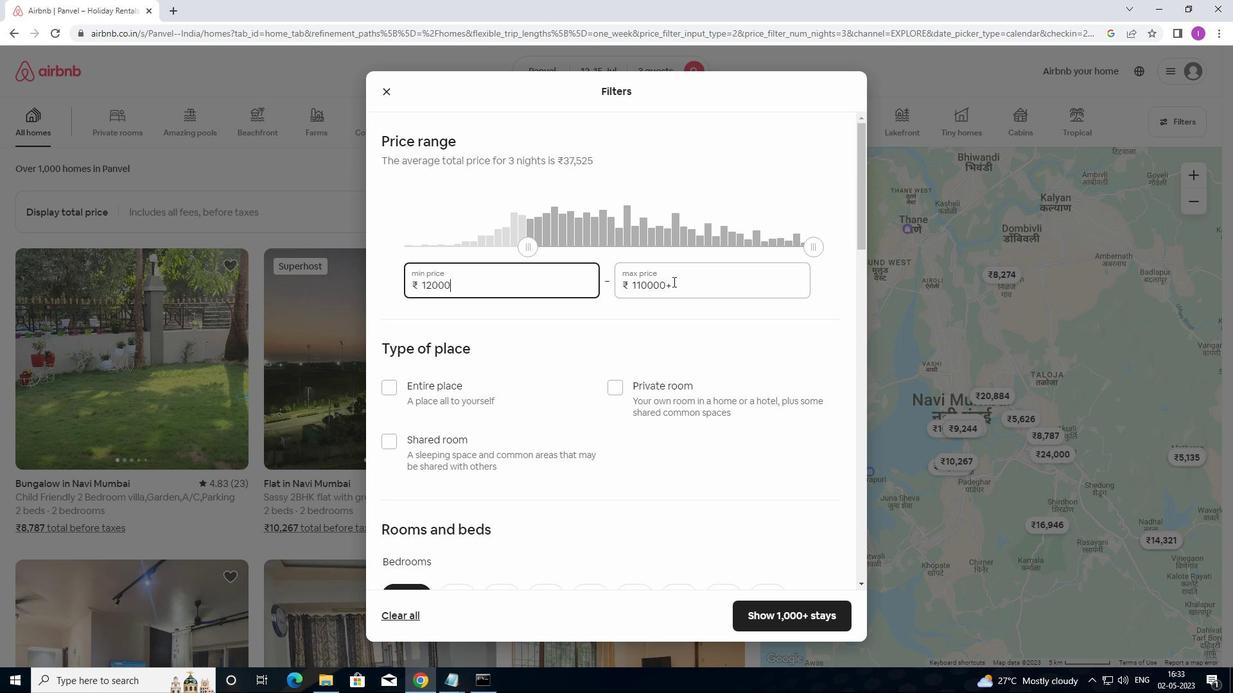 
Action: Mouse pressed left at (677, 286)
Screenshot: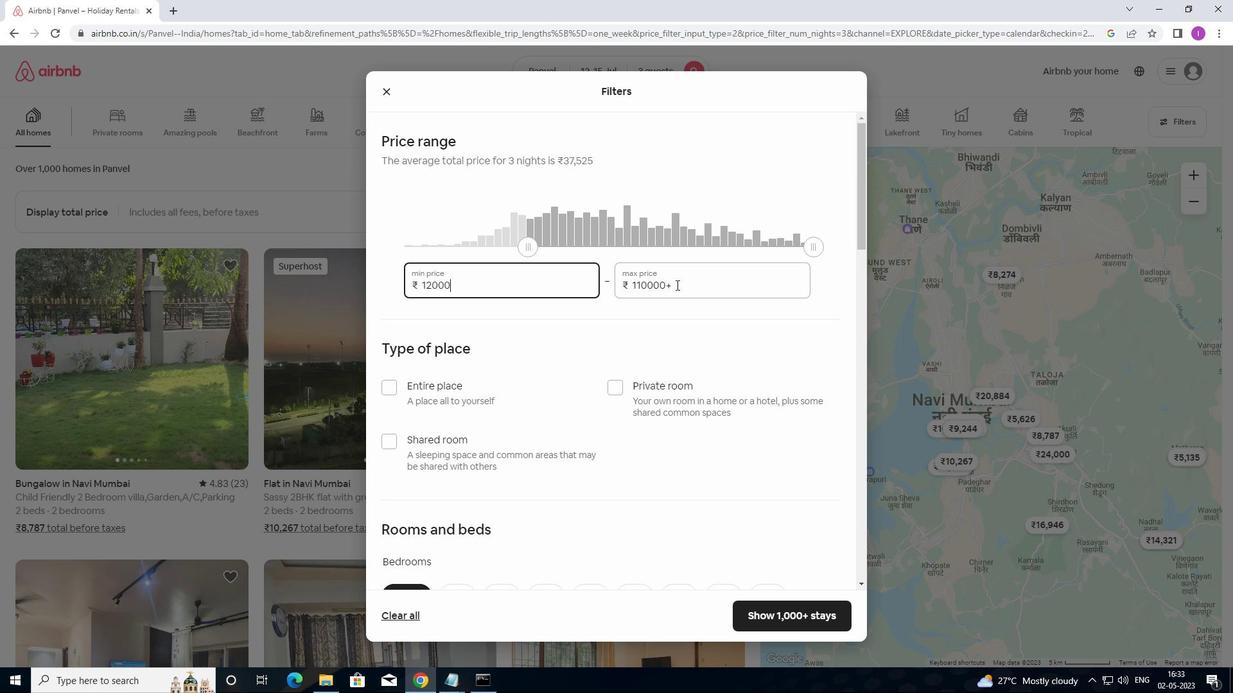 
Action: Mouse moved to (617, 282)
Screenshot: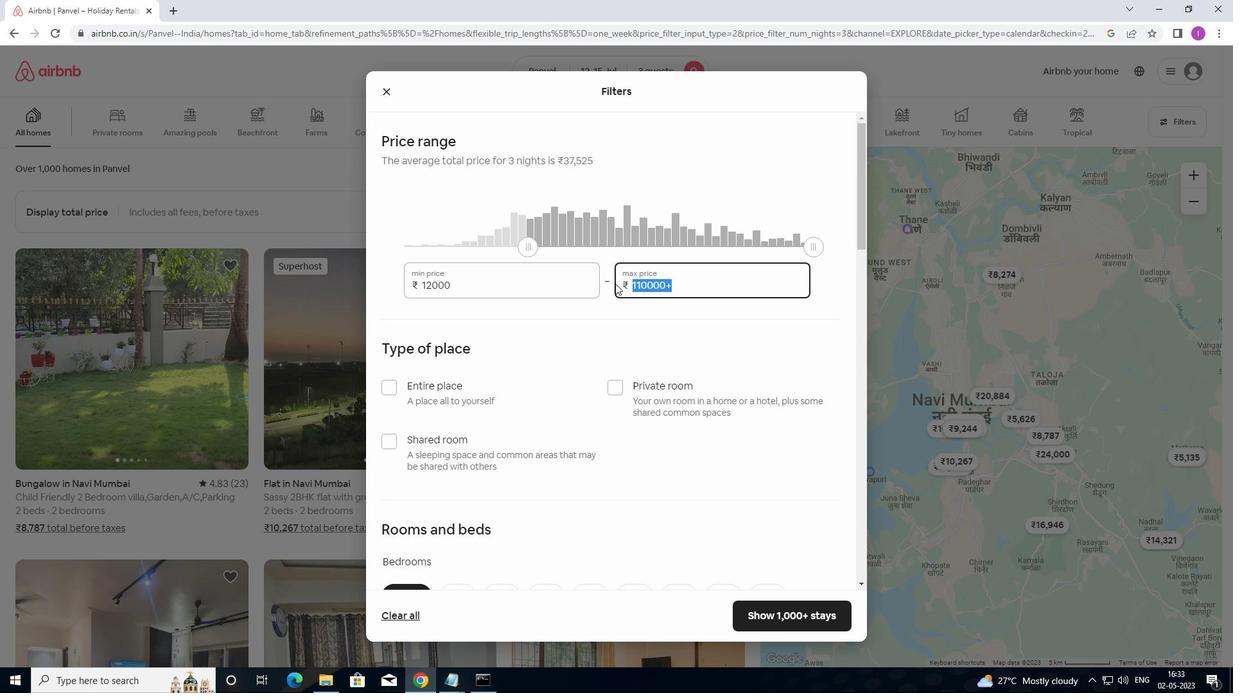 
Action: Key pressed 1
Screenshot: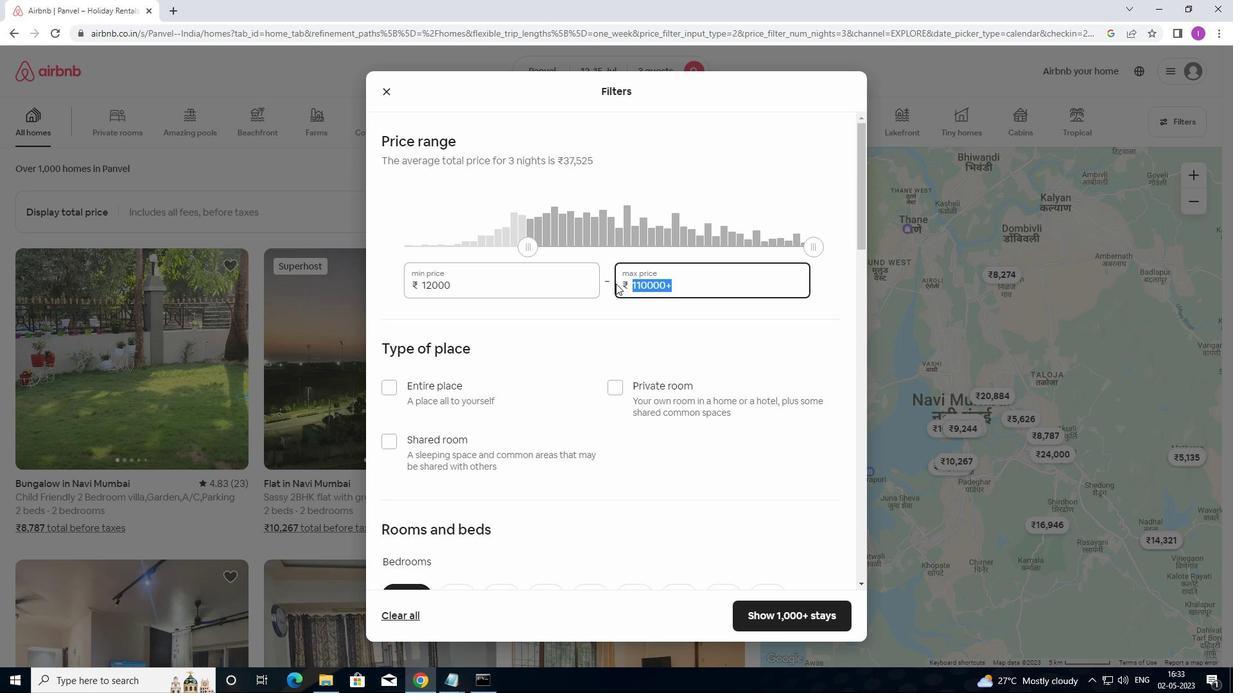 
Action: Mouse moved to (618, 282)
Screenshot: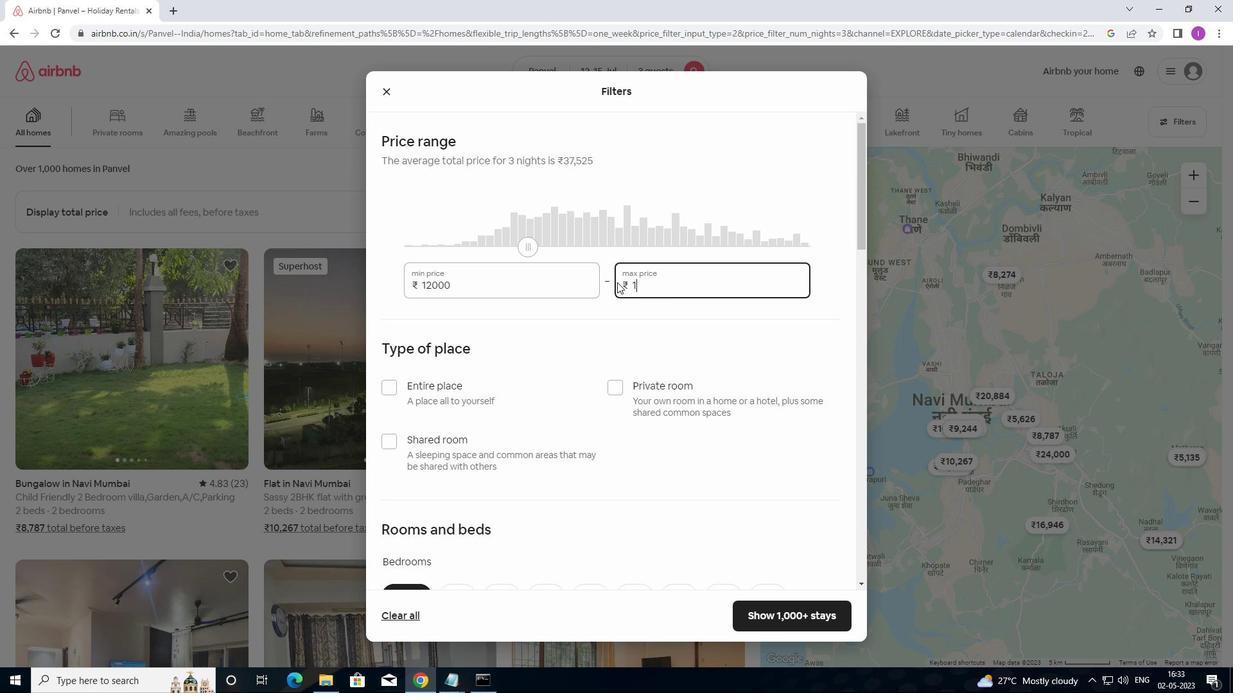 
Action: Key pressed 6
Screenshot: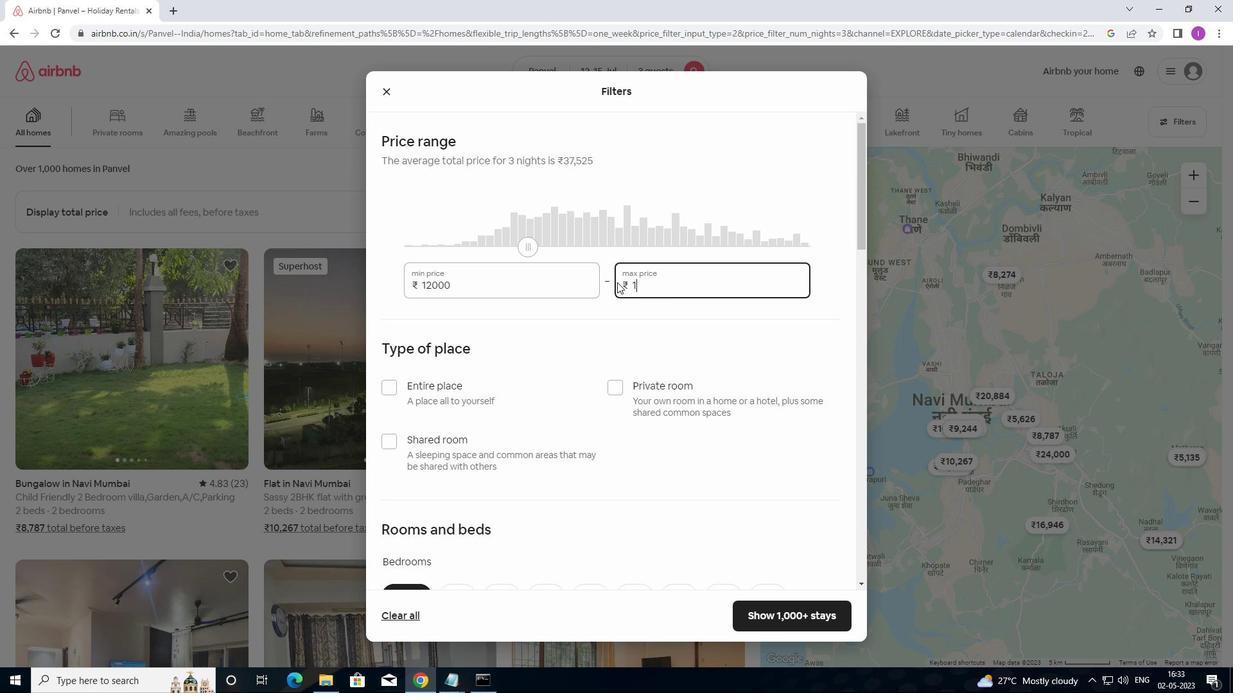 
Action: Mouse moved to (618, 283)
Screenshot: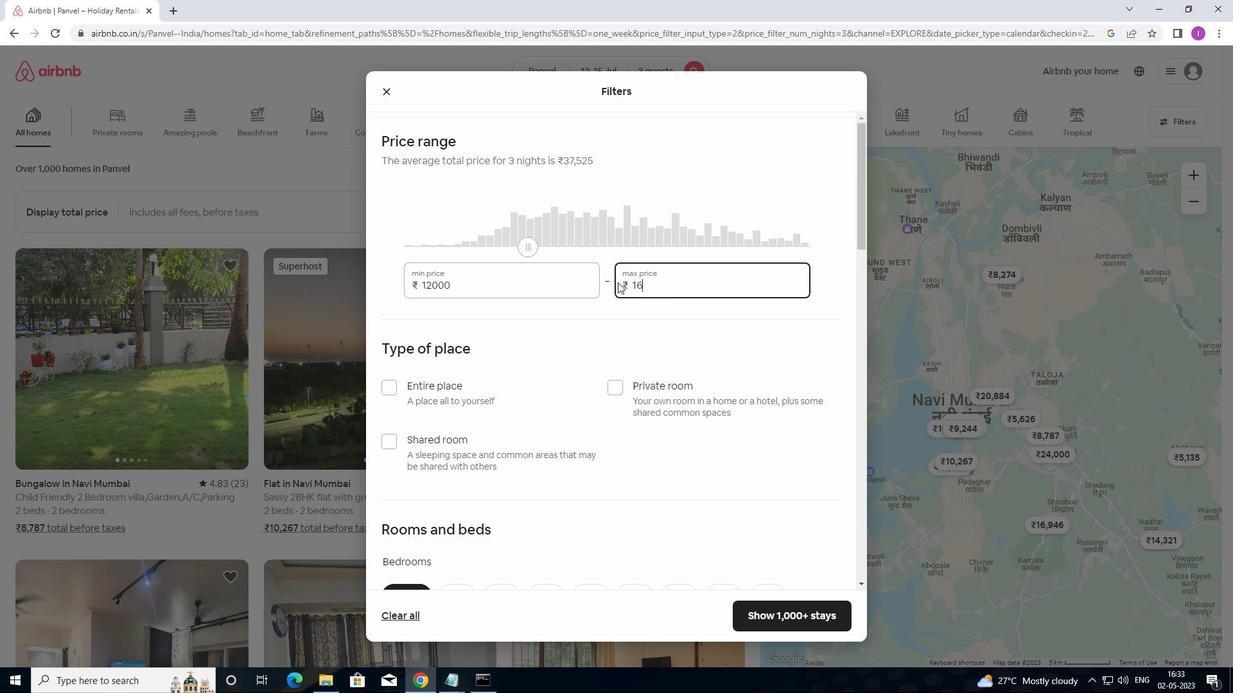 
Action: Key pressed 000
Screenshot: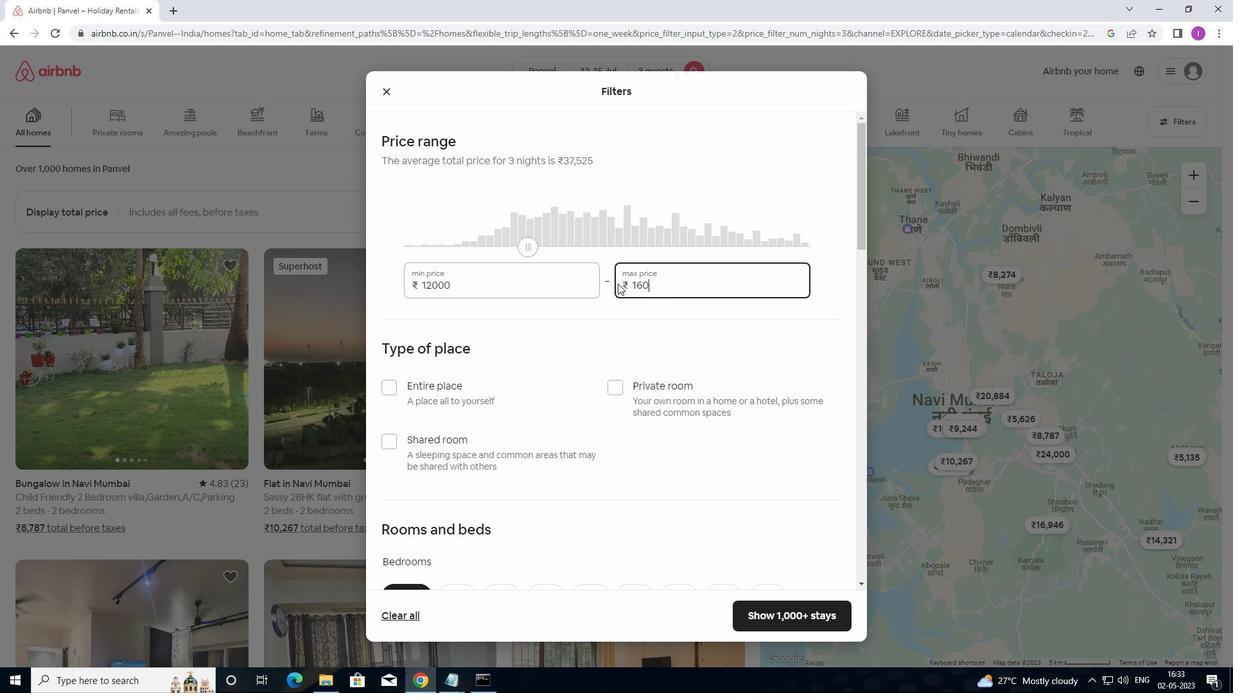 
Action: Mouse moved to (600, 388)
Screenshot: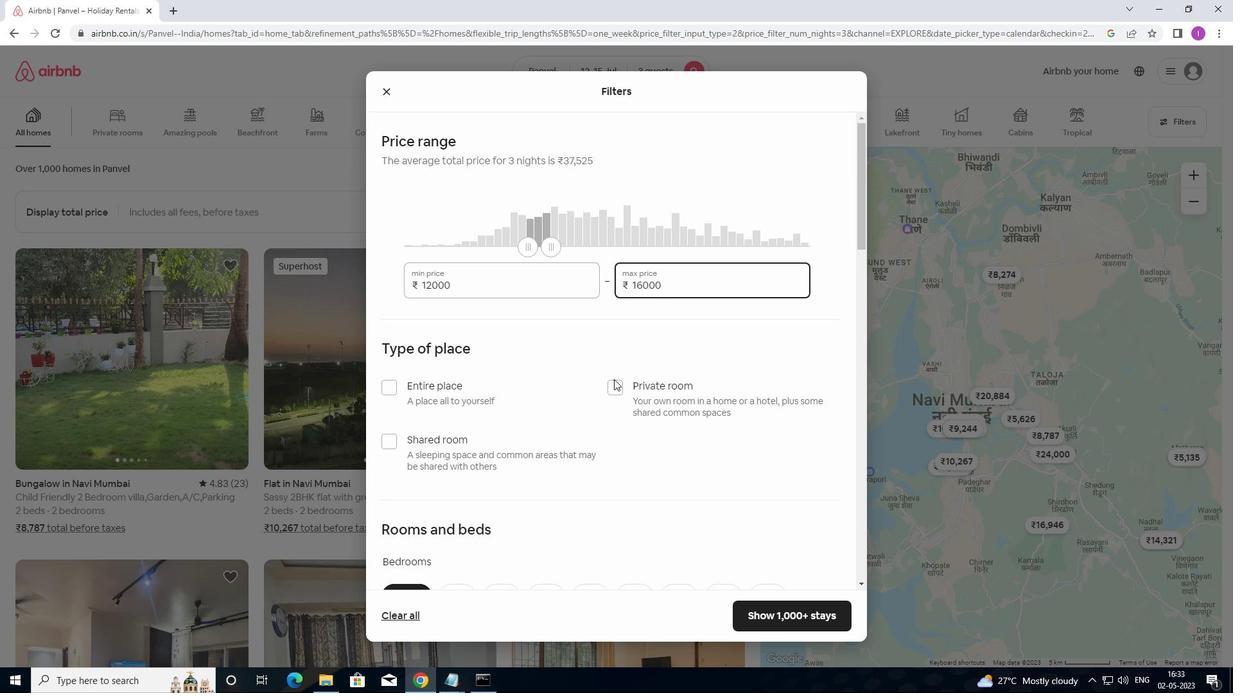 
Action: Mouse scrolled (600, 387) with delta (0, 0)
Screenshot: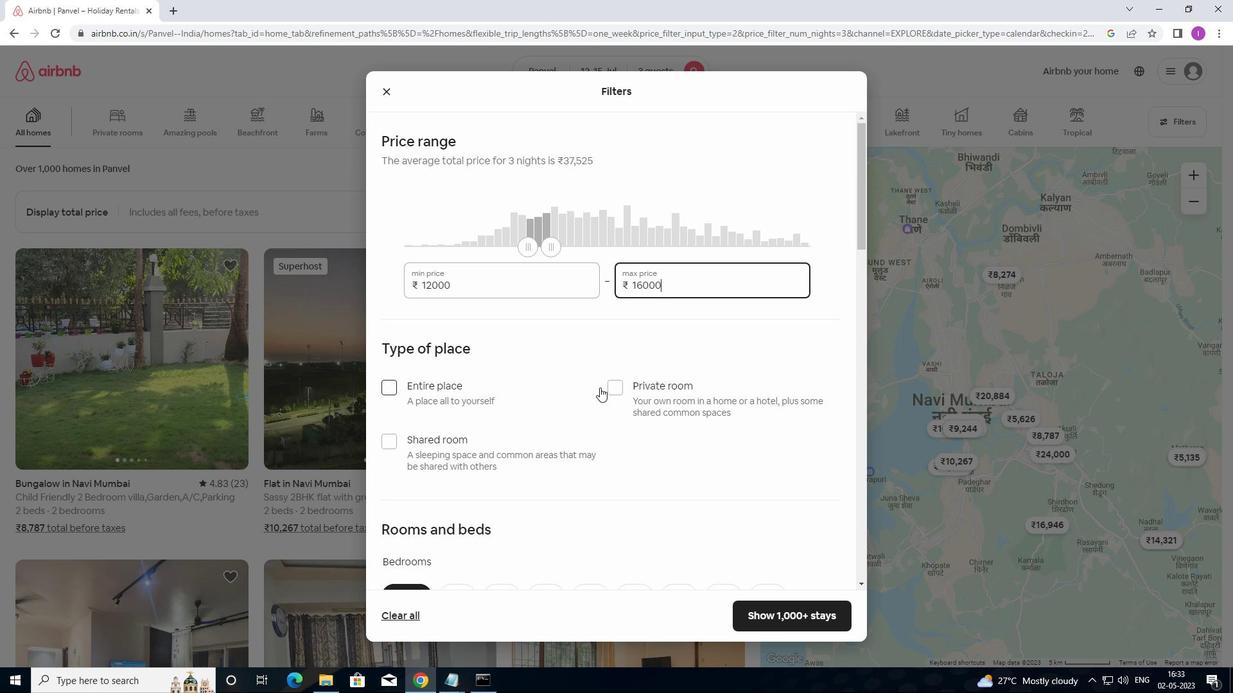 
Action: Mouse moved to (385, 331)
Screenshot: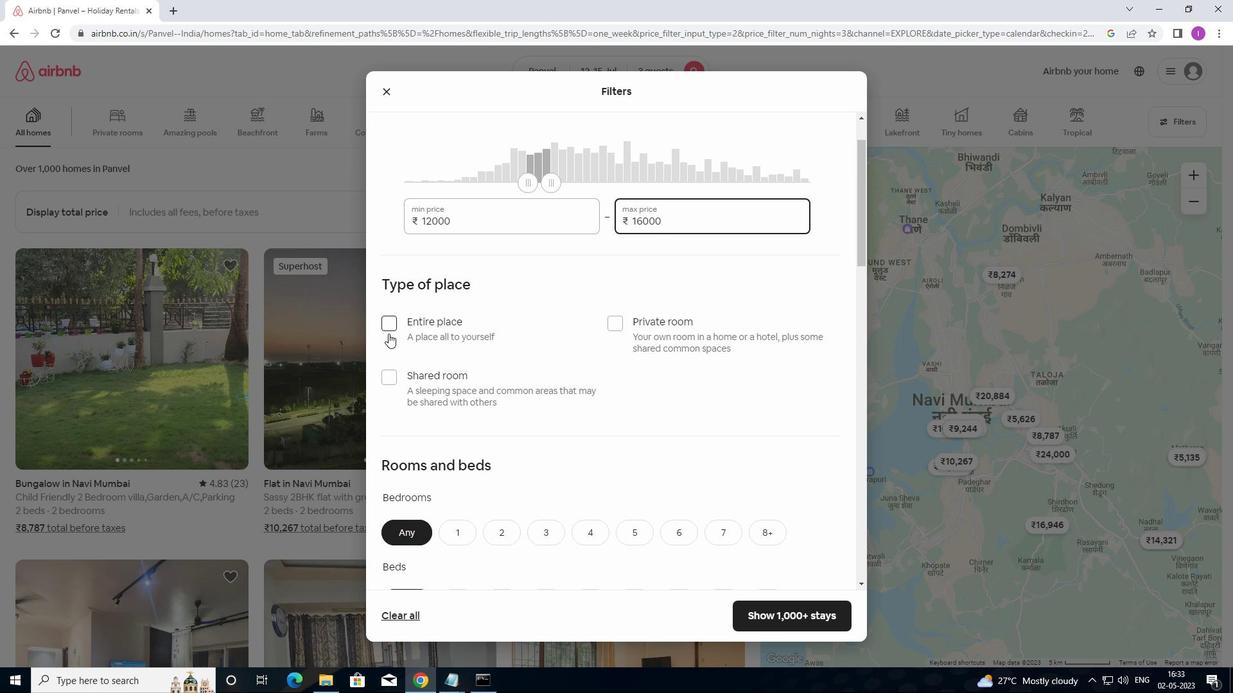 
Action: Mouse pressed left at (385, 331)
Screenshot: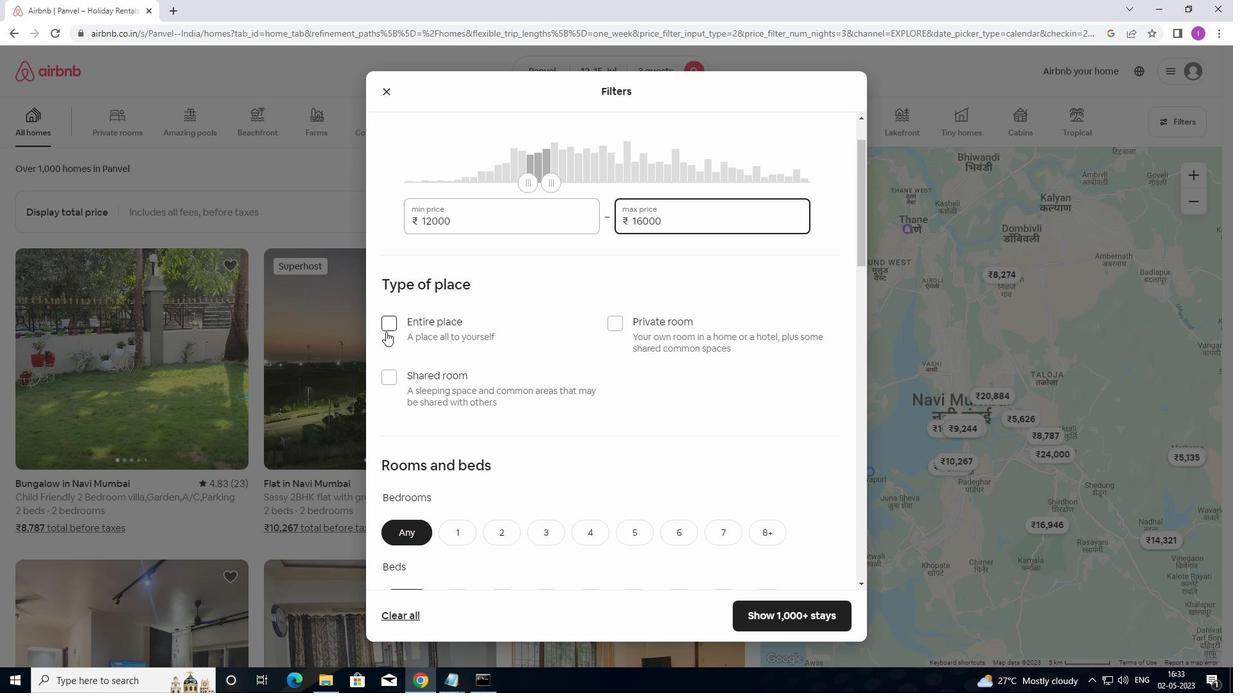 
Action: Mouse moved to (459, 397)
Screenshot: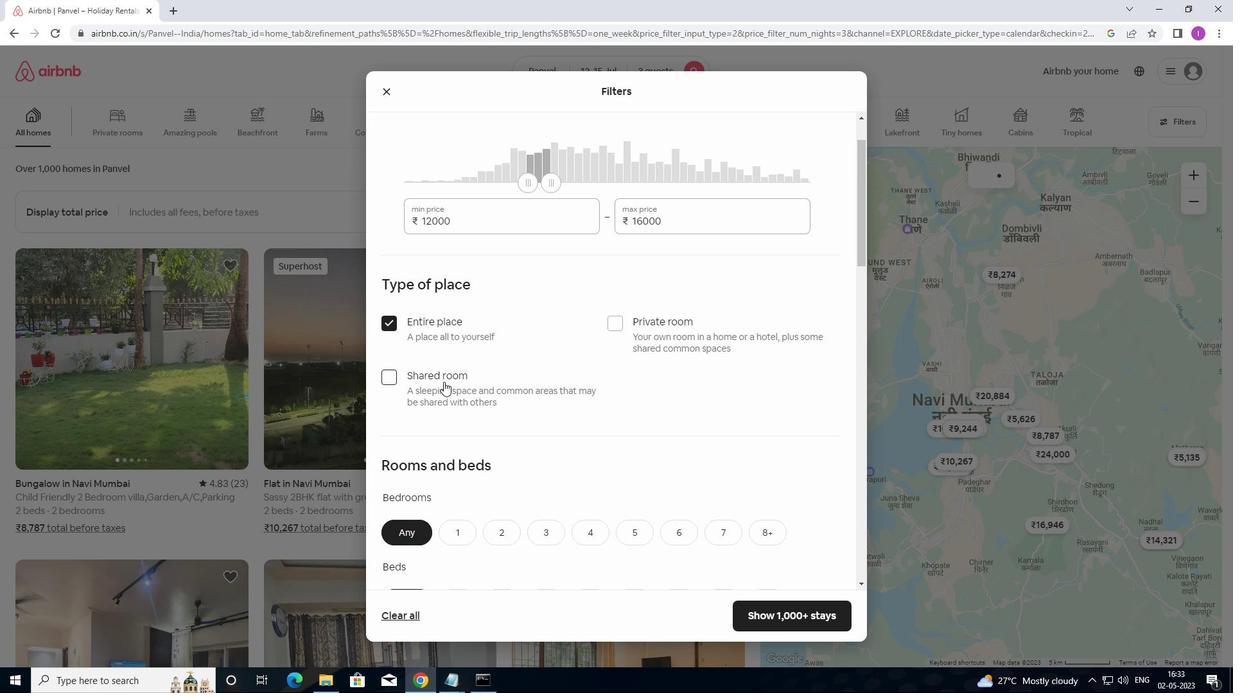 
Action: Mouse scrolled (459, 396) with delta (0, 0)
Screenshot: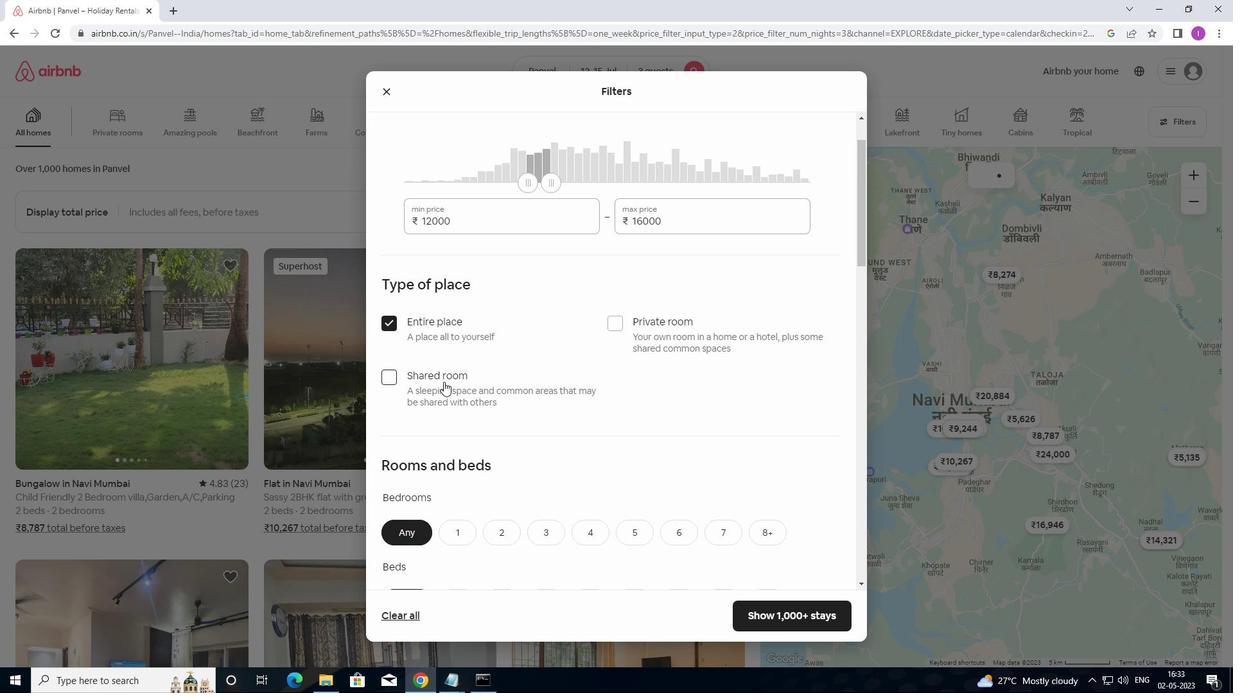 
Action: Mouse moved to (470, 413)
Screenshot: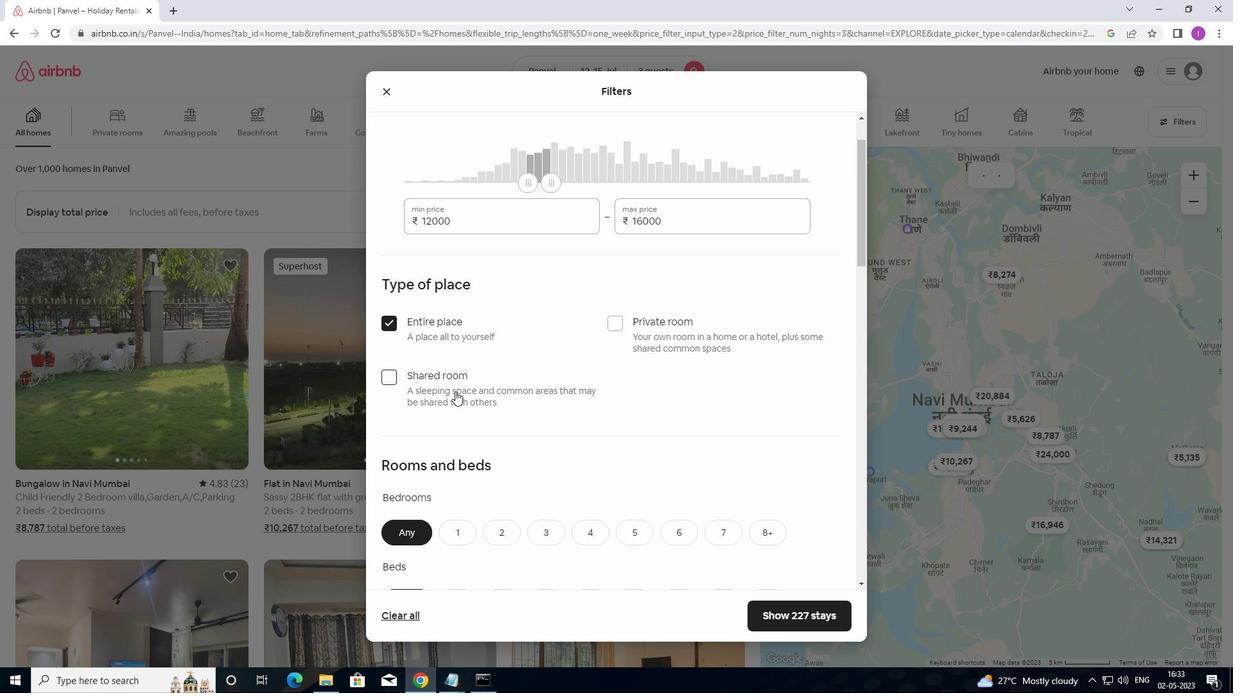 
Action: Mouse scrolled (470, 413) with delta (0, 0)
Screenshot: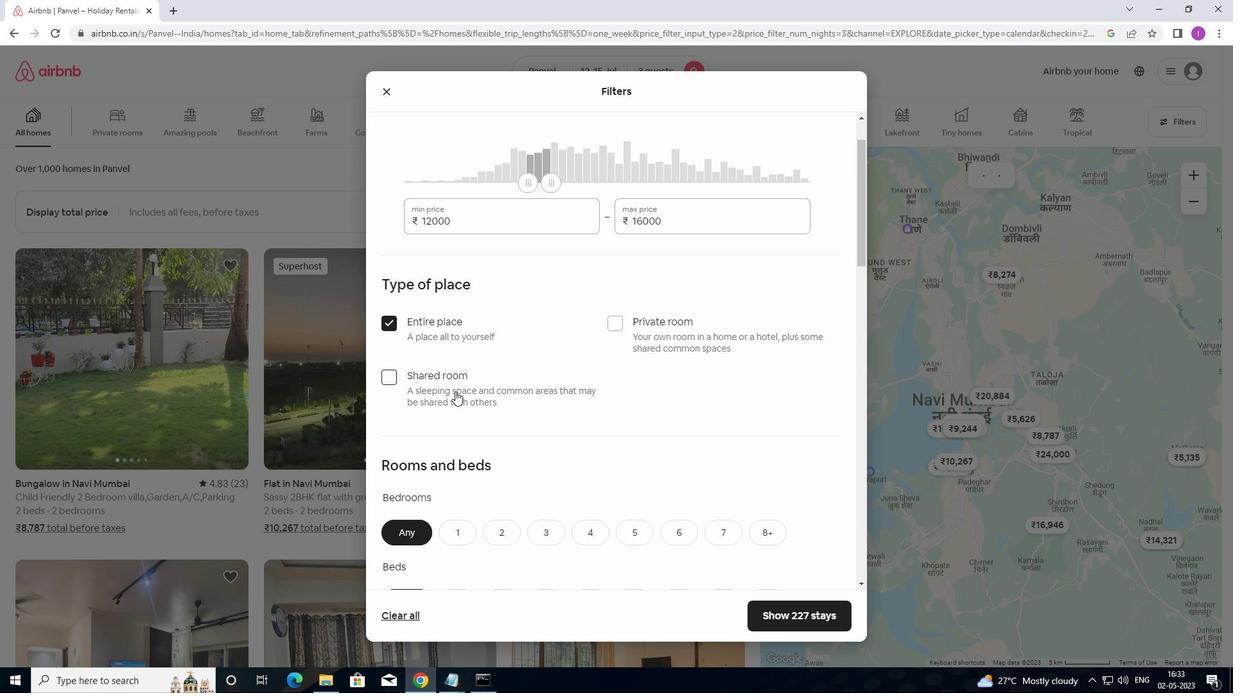 
Action: Mouse moved to (470, 414)
Screenshot: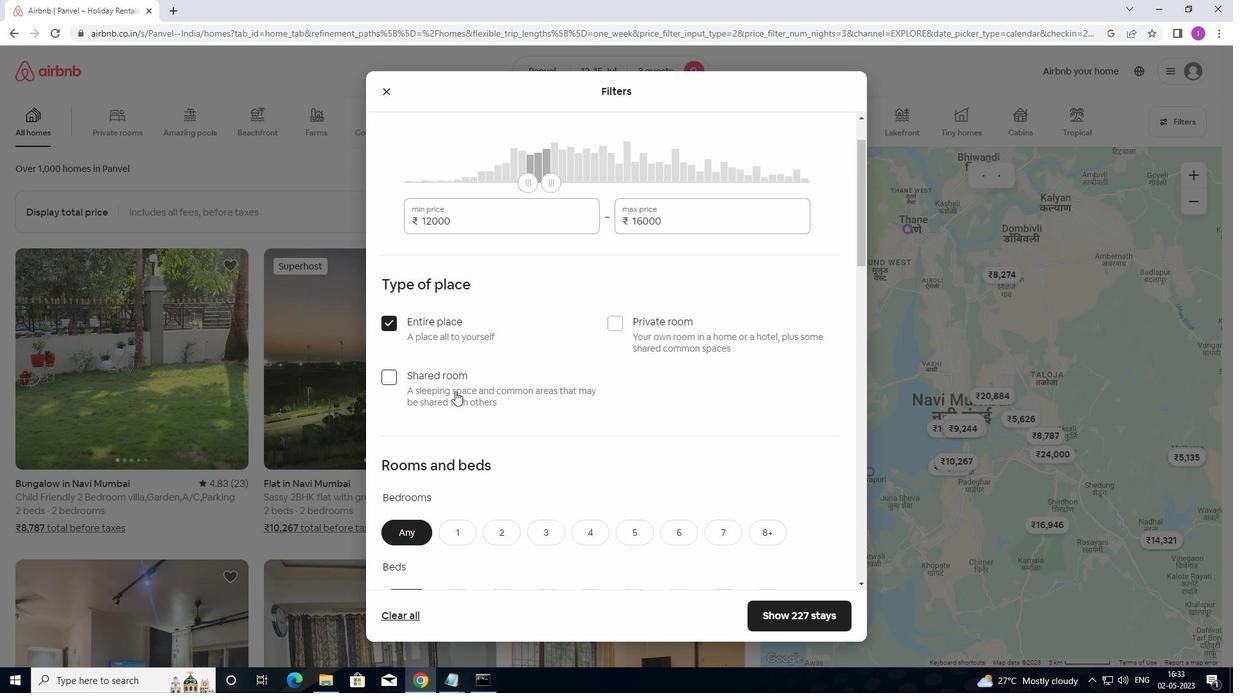 
Action: Mouse scrolled (470, 413) with delta (0, 0)
Screenshot: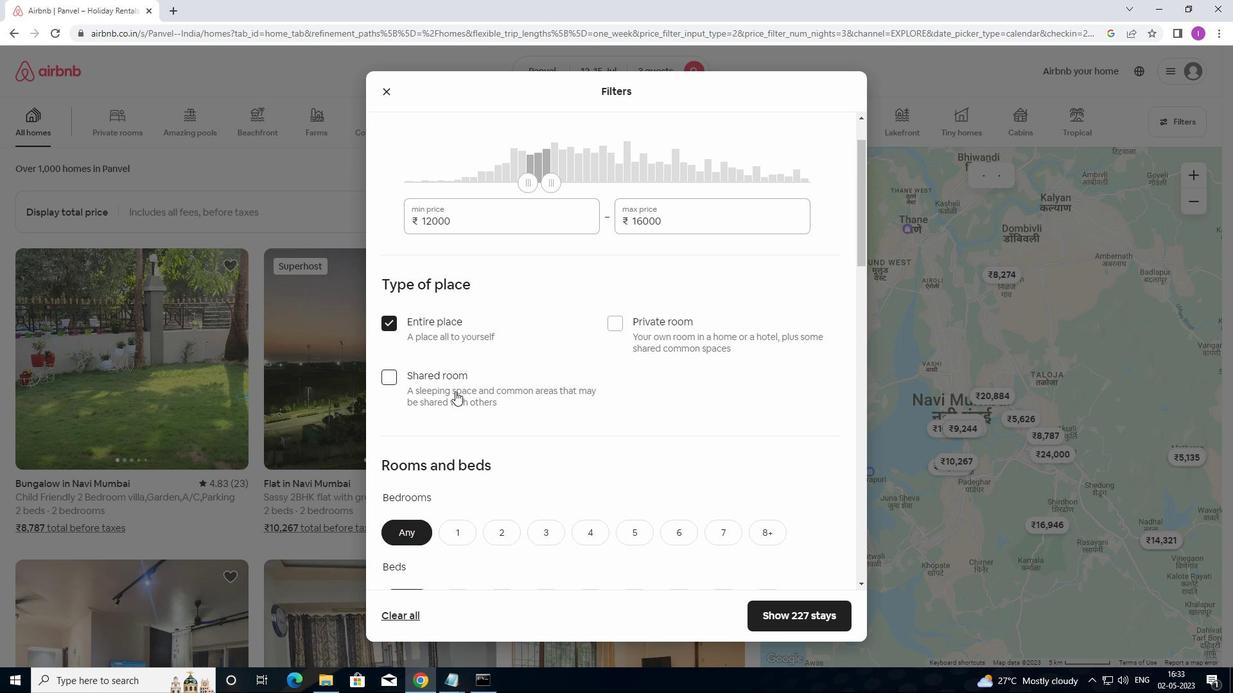 
Action: Mouse moved to (501, 336)
Screenshot: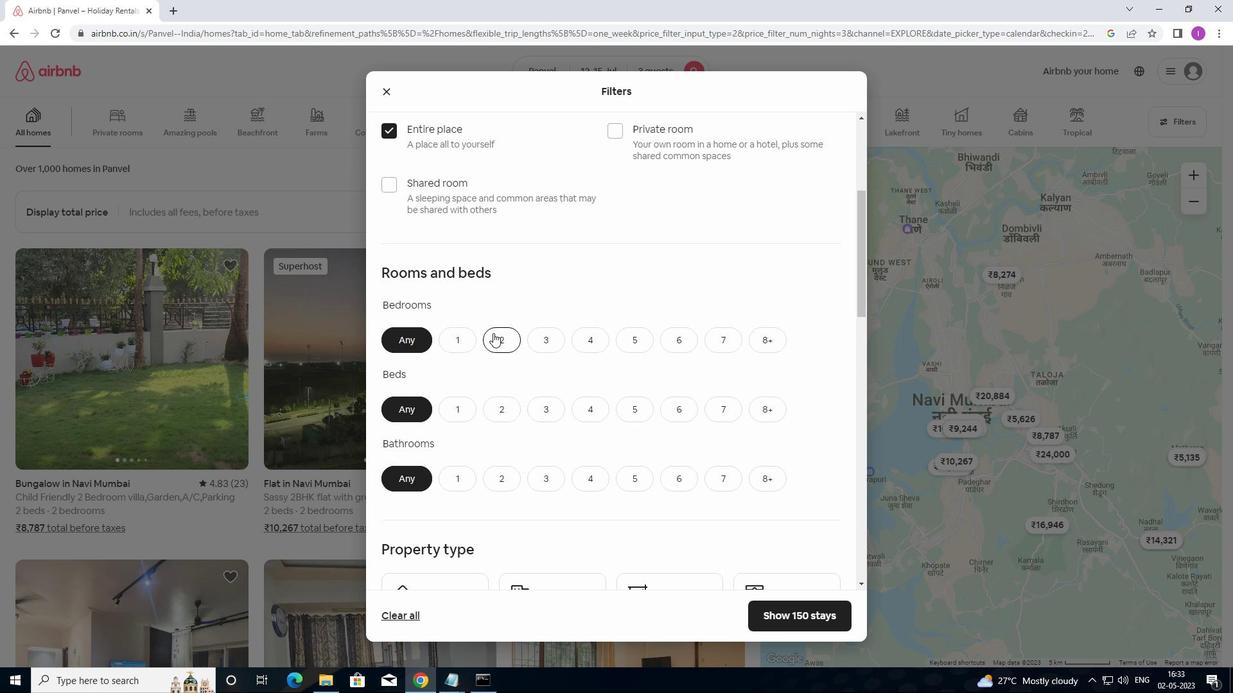 
Action: Mouse pressed left at (501, 336)
Screenshot: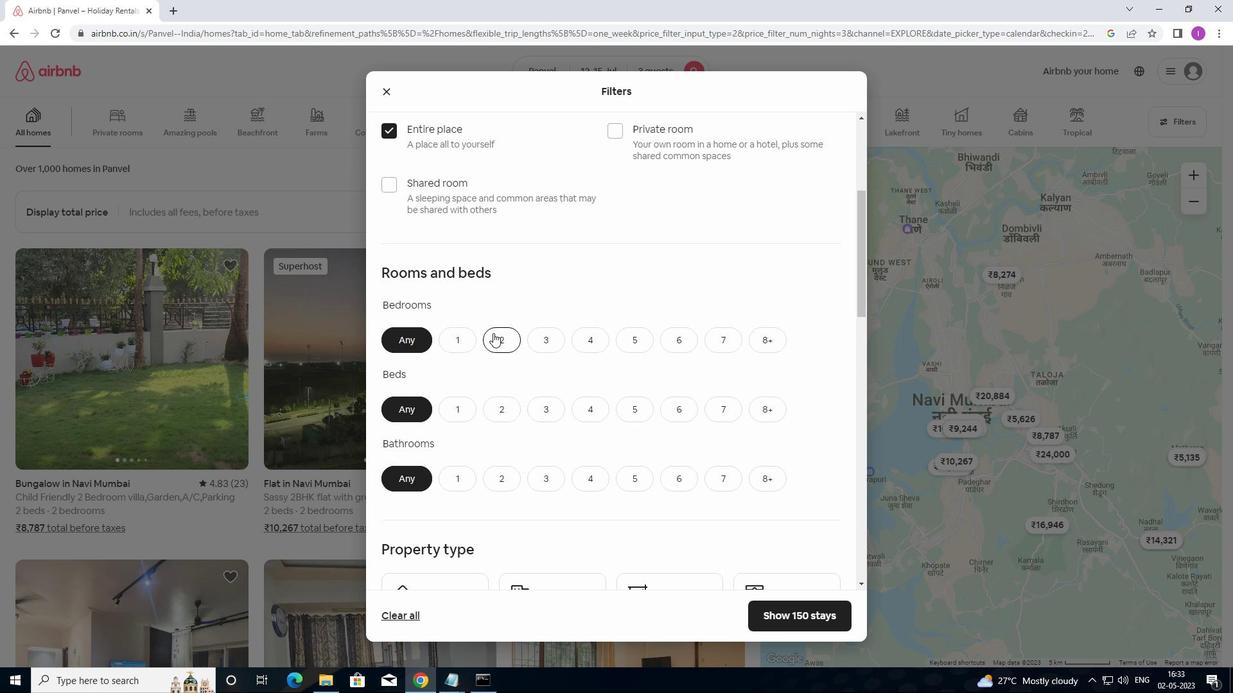 
Action: Mouse moved to (559, 410)
Screenshot: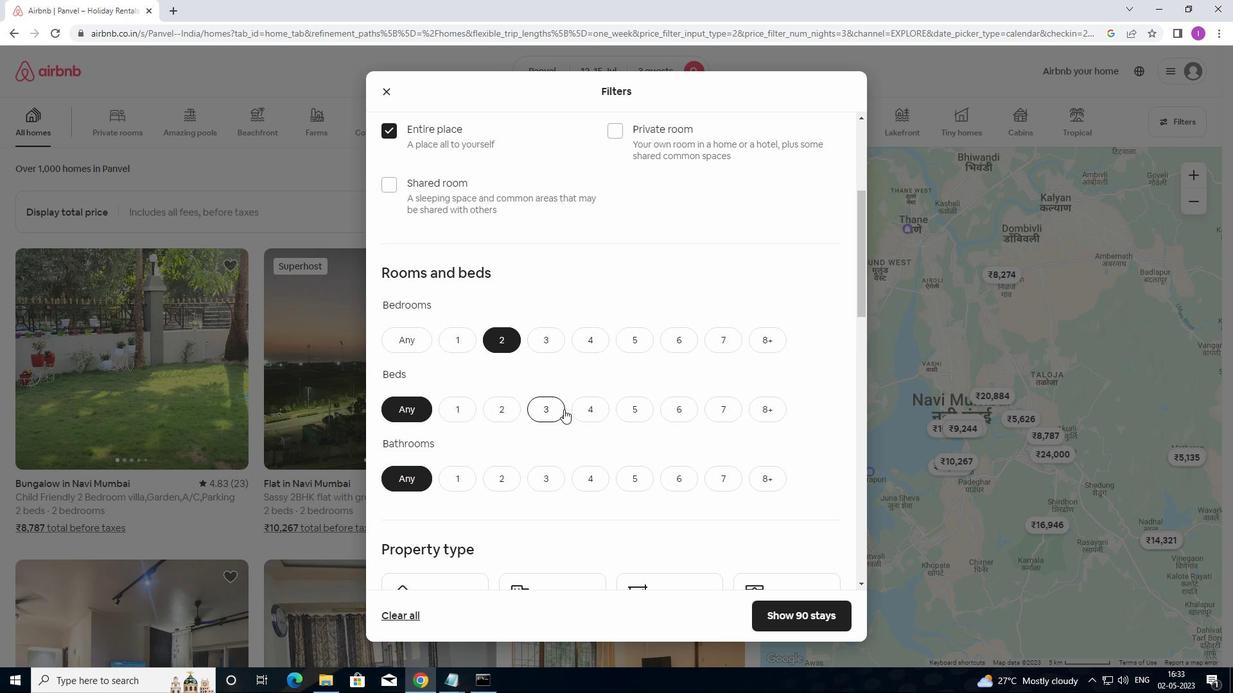 
Action: Mouse pressed left at (559, 410)
Screenshot: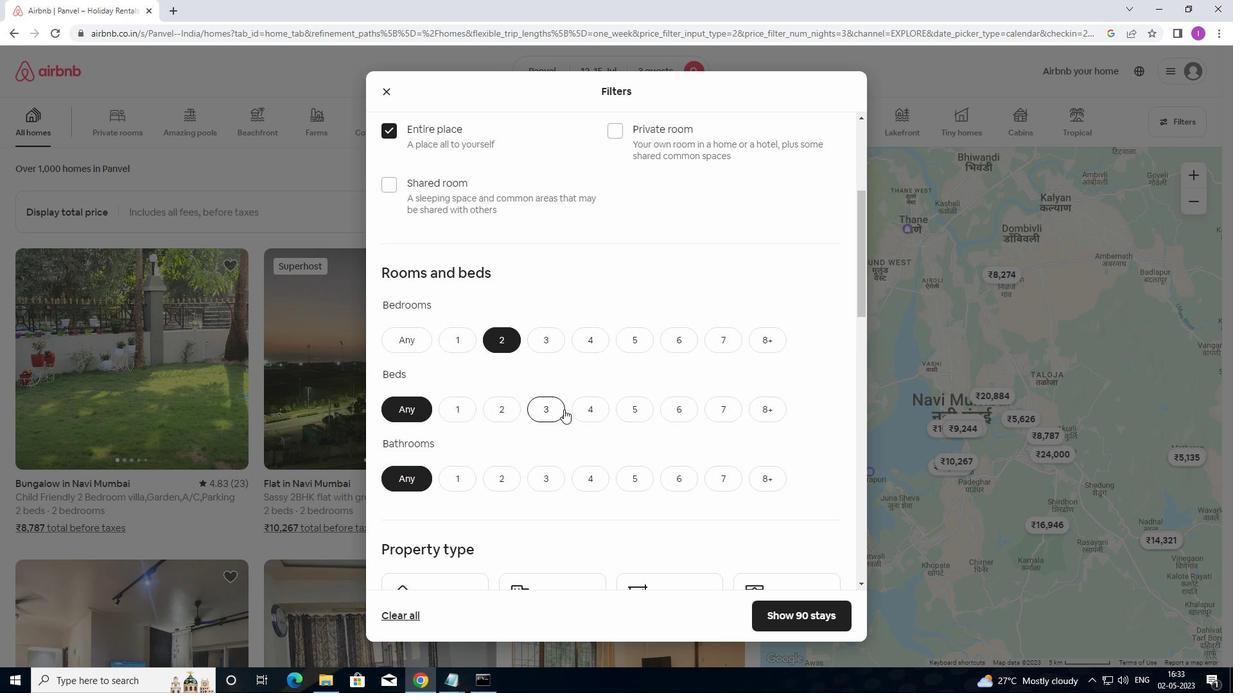 
Action: Mouse moved to (449, 479)
Screenshot: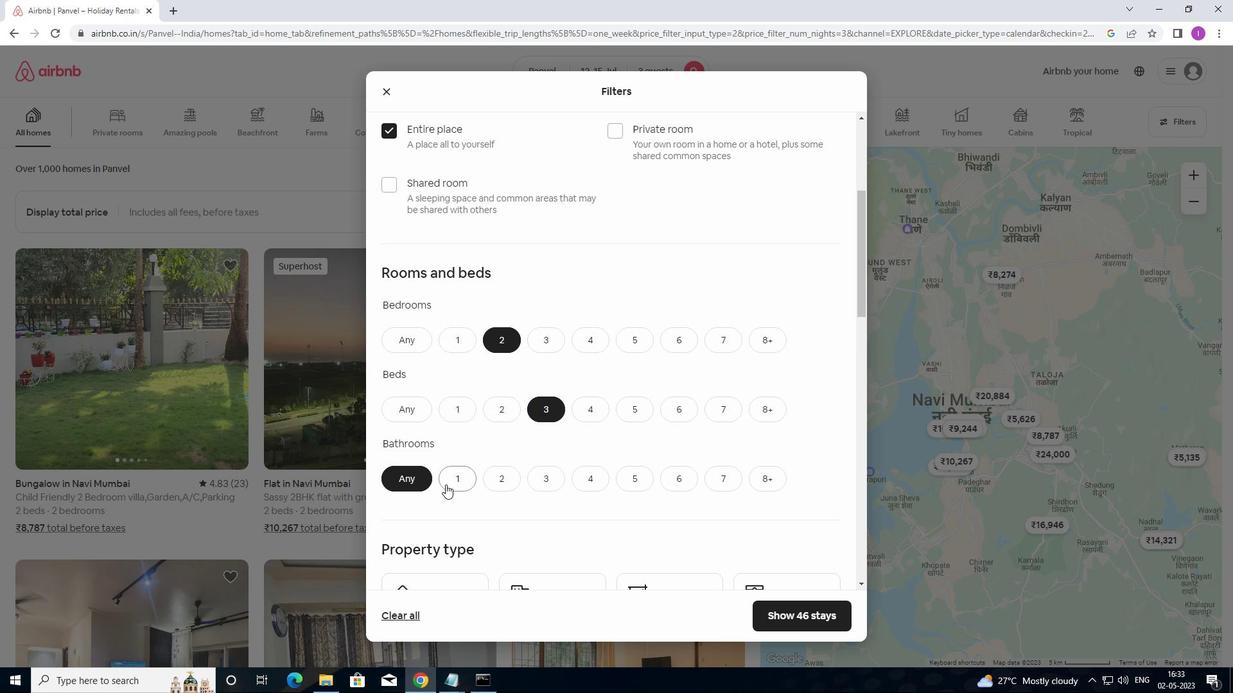 
Action: Mouse pressed left at (449, 479)
Screenshot: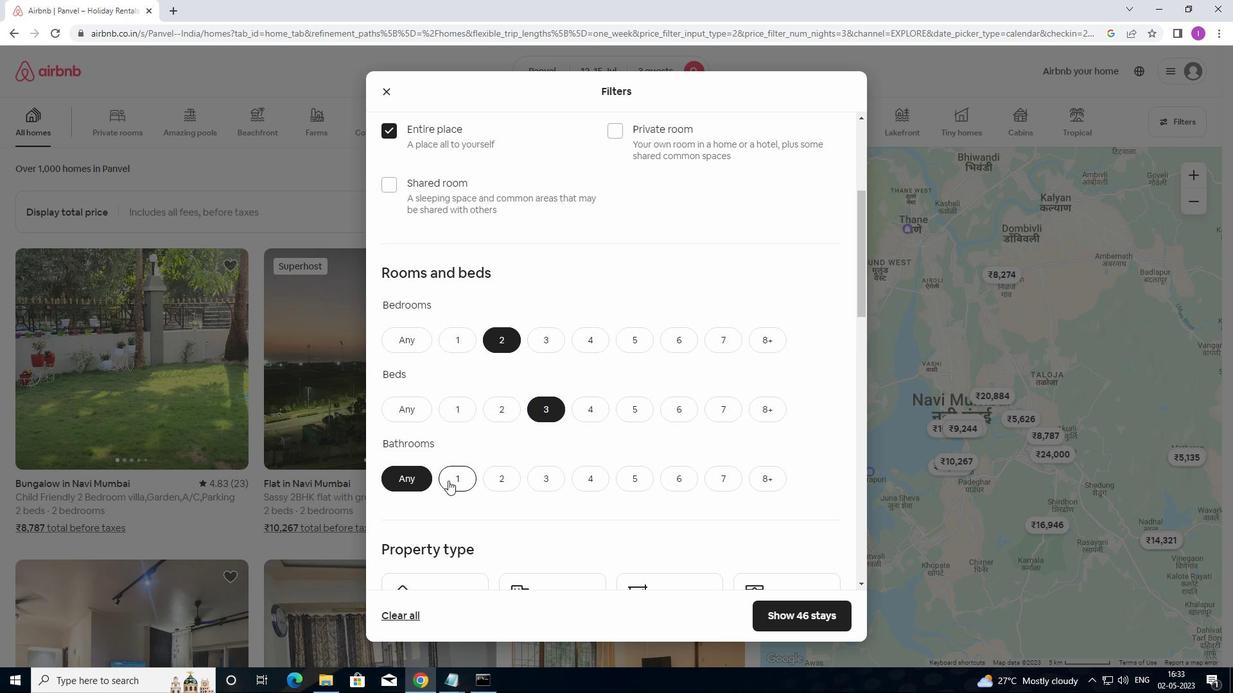 
Action: Mouse moved to (449, 479)
Screenshot: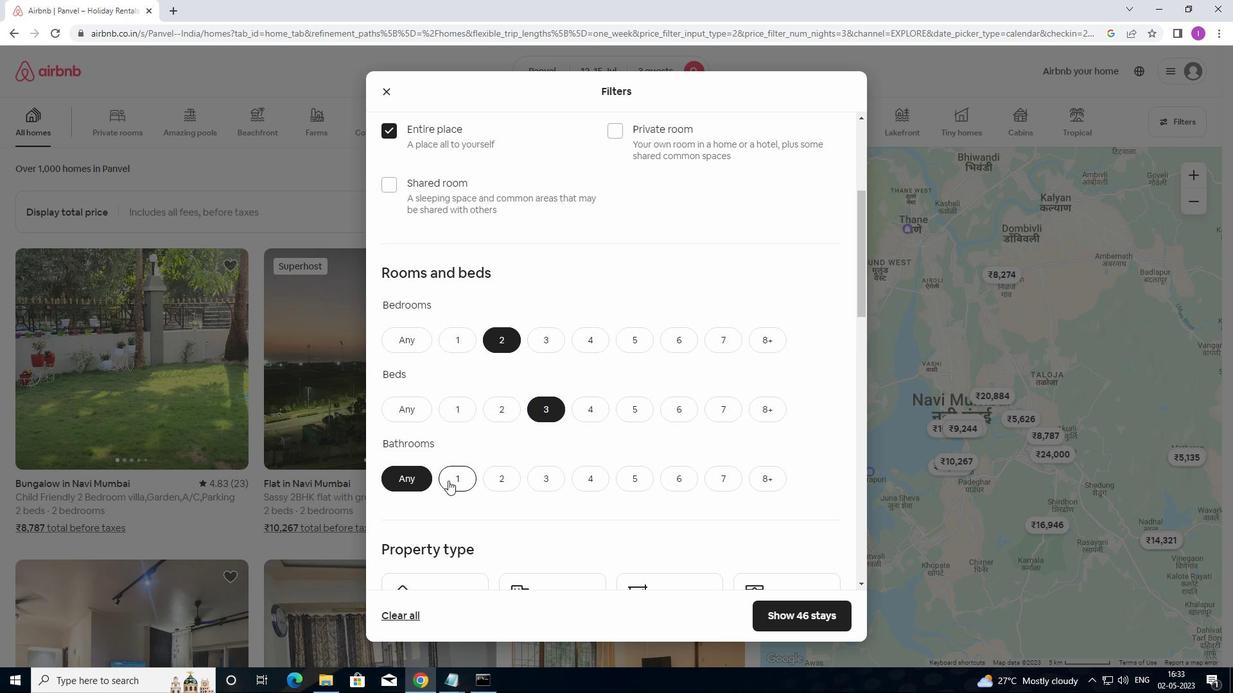 
Action: Mouse scrolled (449, 478) with delta (0, 0)
Screenshot: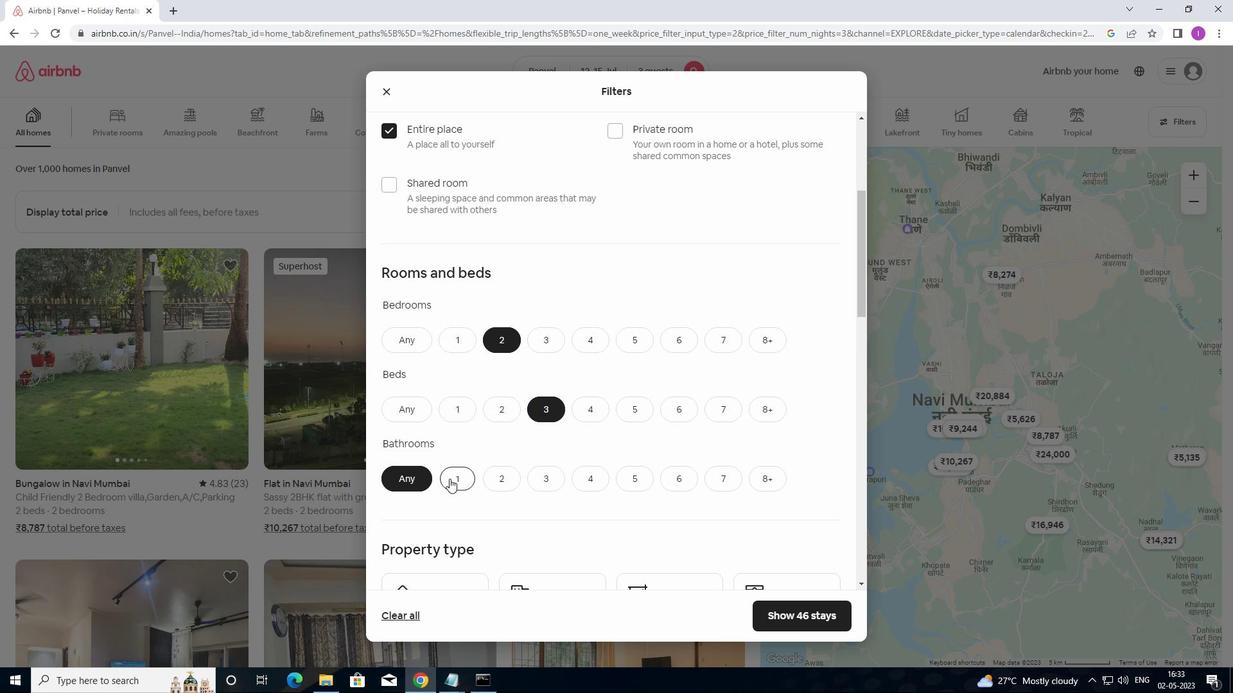 
Action: Mouse moved to (452, 484)
Screenshot: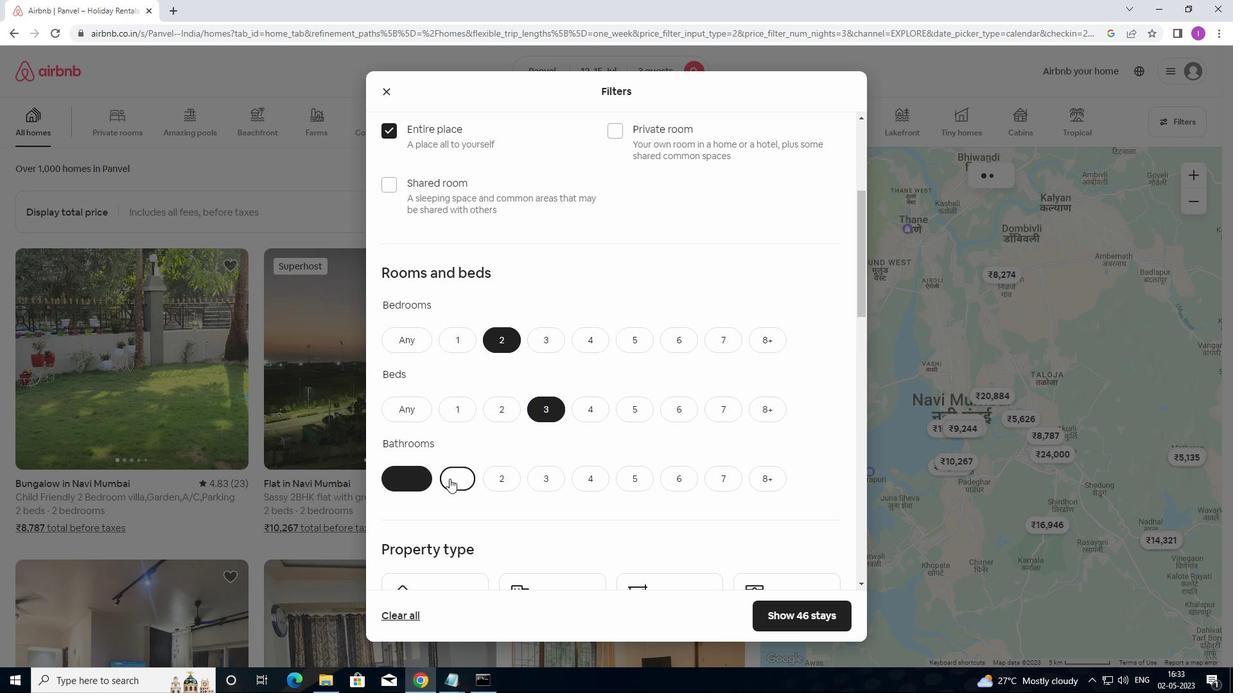 
Action: Mouse scrolled (452, 483) with delta (0, 0)
Screenshot: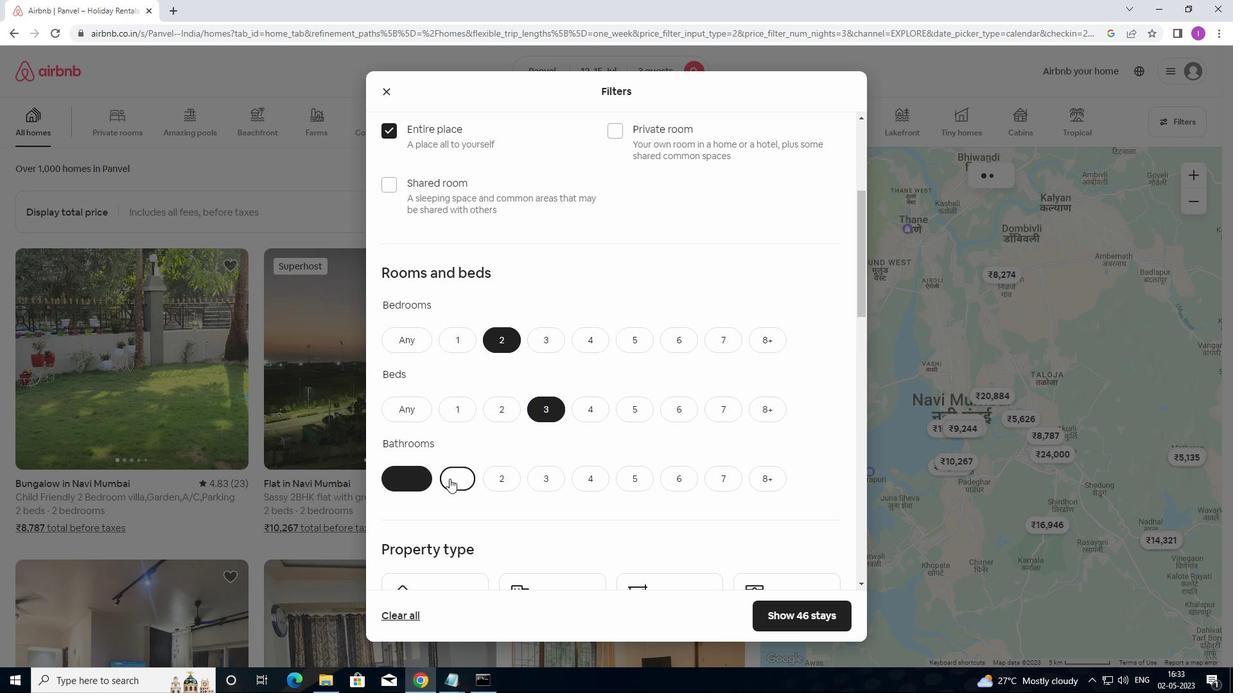 
Action: Mouse moved to (452, 485)
Screenshot: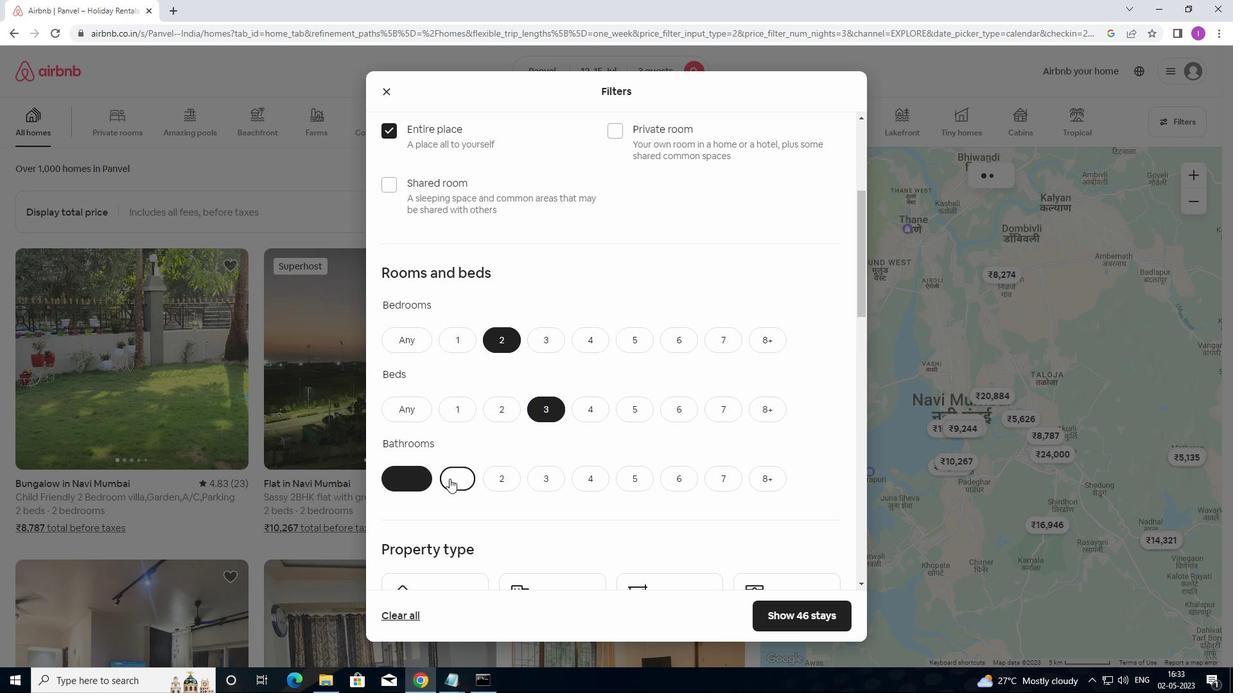 
Action: Mouse scrolled (452, 484) with delta (0, 0)
Screenshot: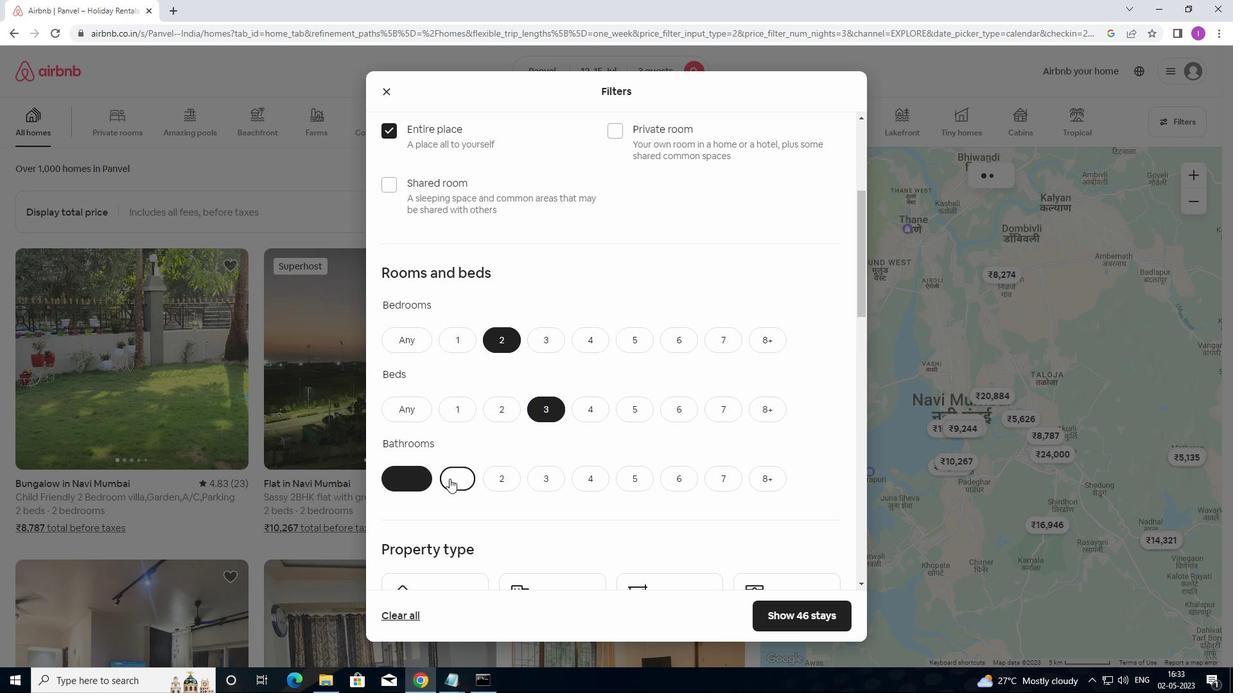 
Action: Mouse moved to (453, 485)
Screenshot: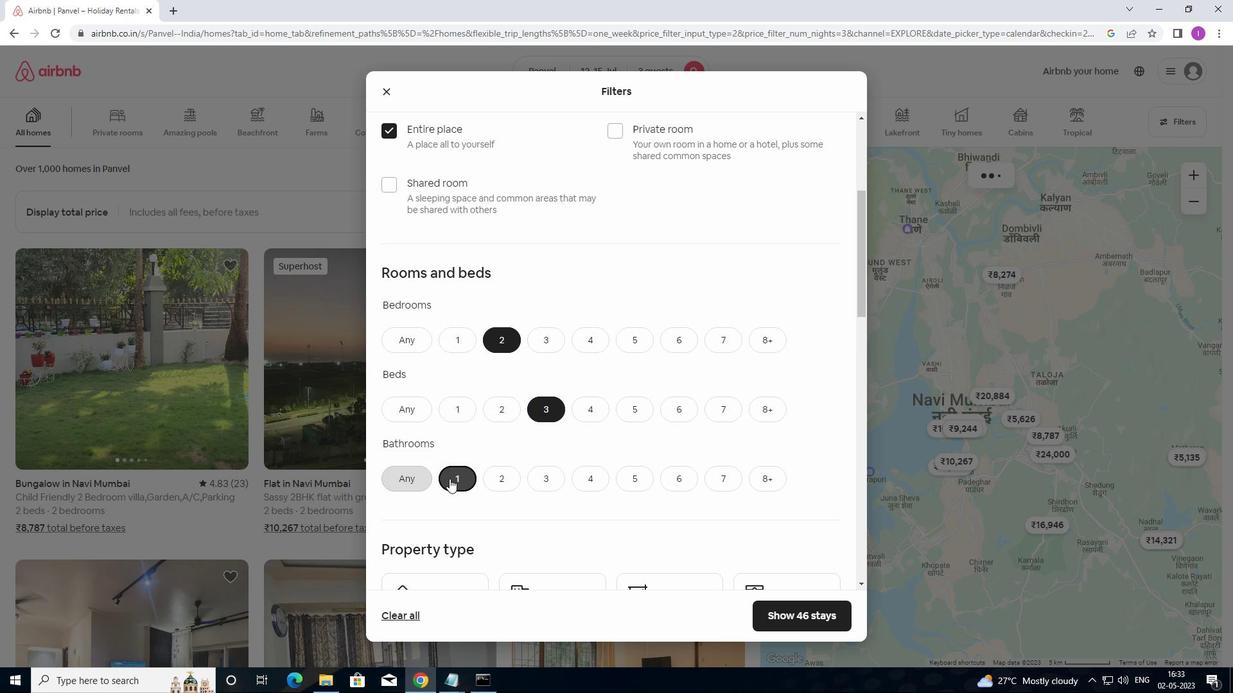 
Action: Mouse scrolled (453, 485) with delta (0, 0)
Screenshot: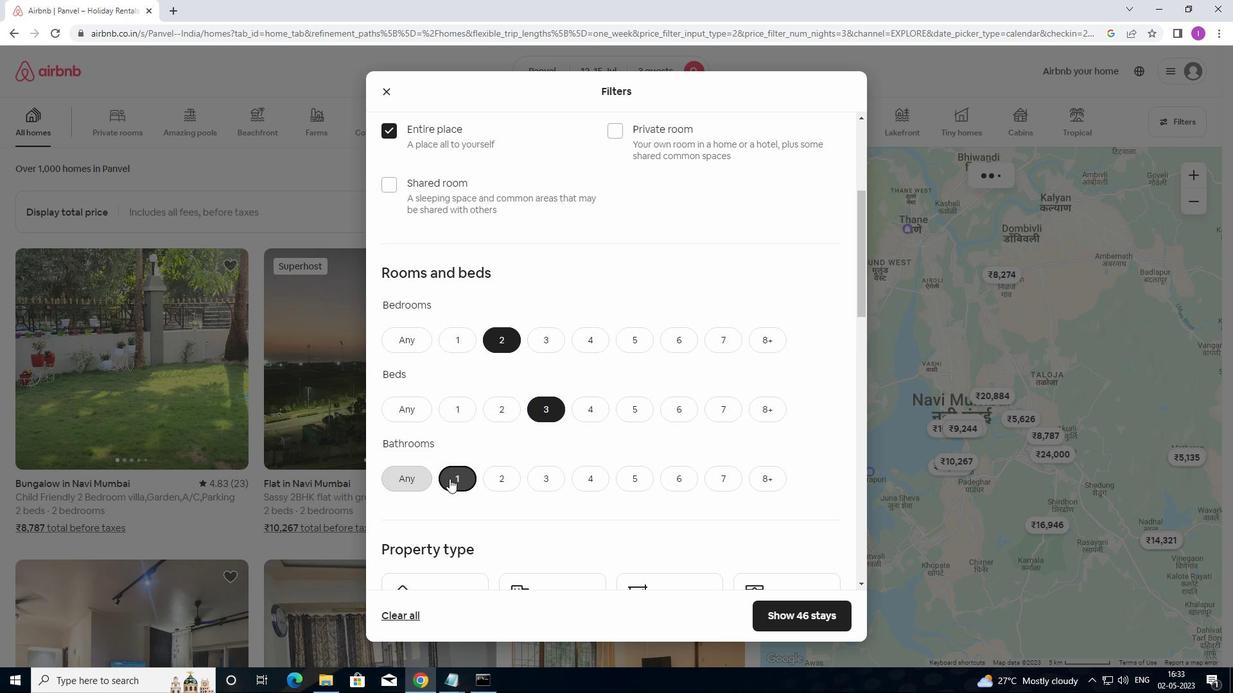 
Action: Mouse moved to (419, 384)
Screenshot: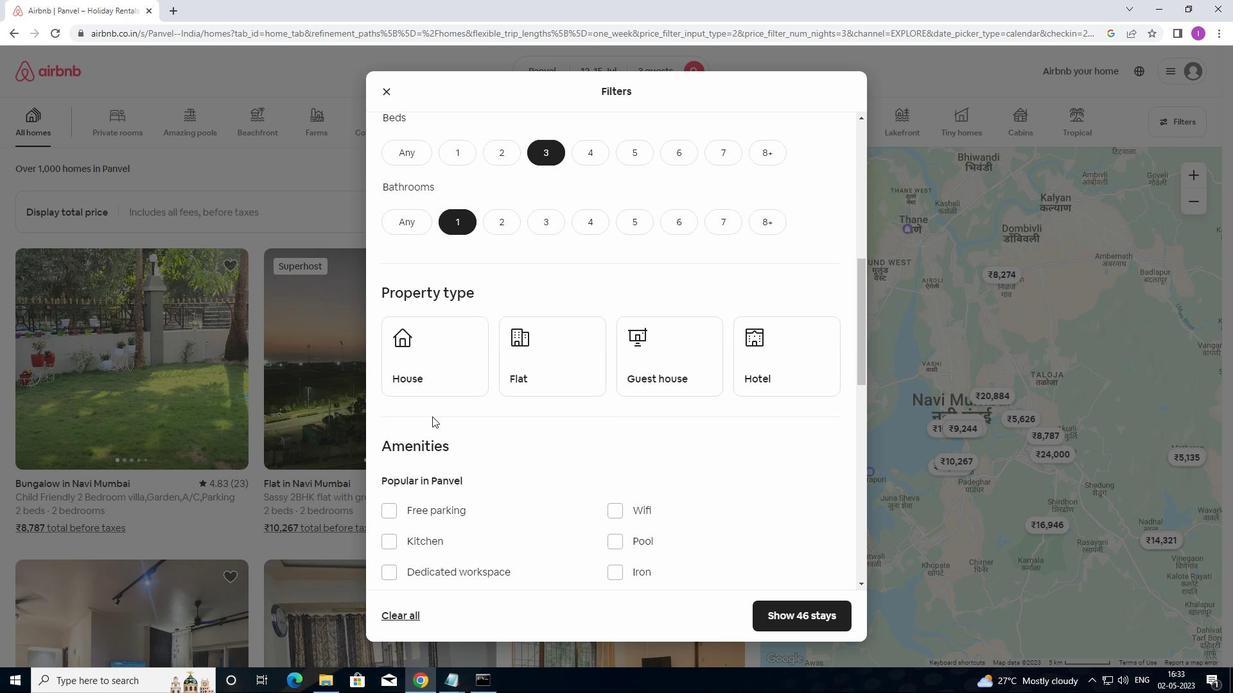 
Action: Mouse pressed left at (419, 384)
Screenshot: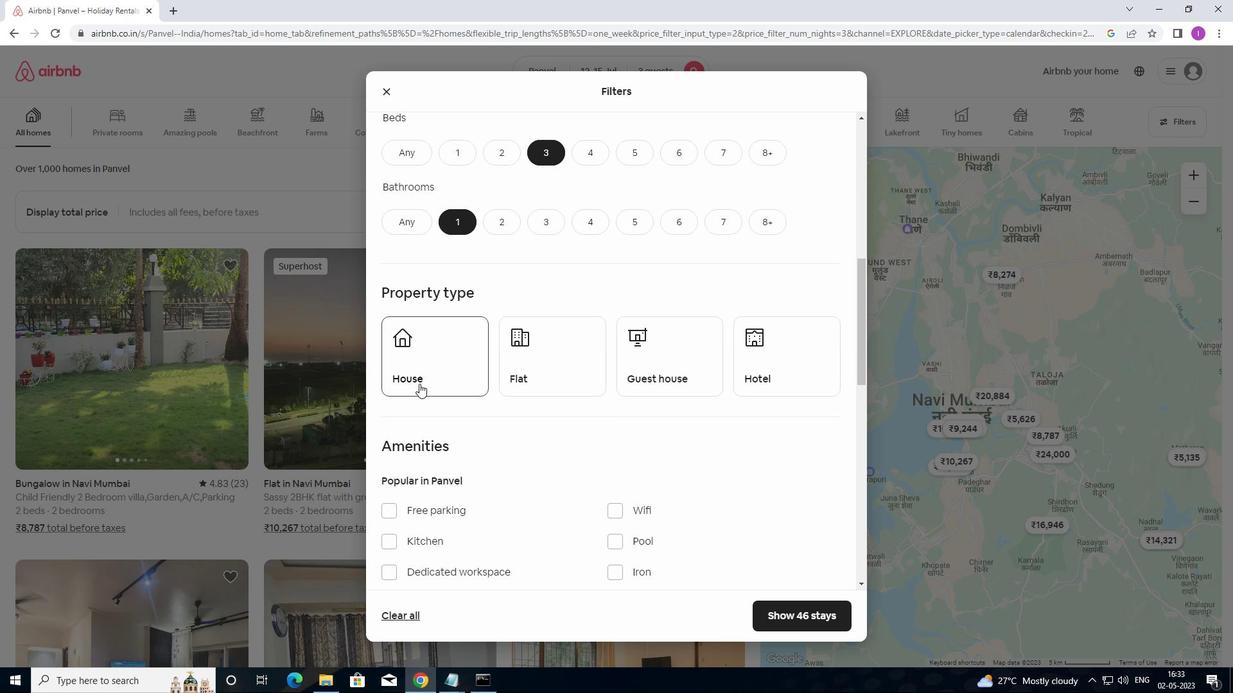 
Action: Mouse moved to (506, 376)
Screenshot: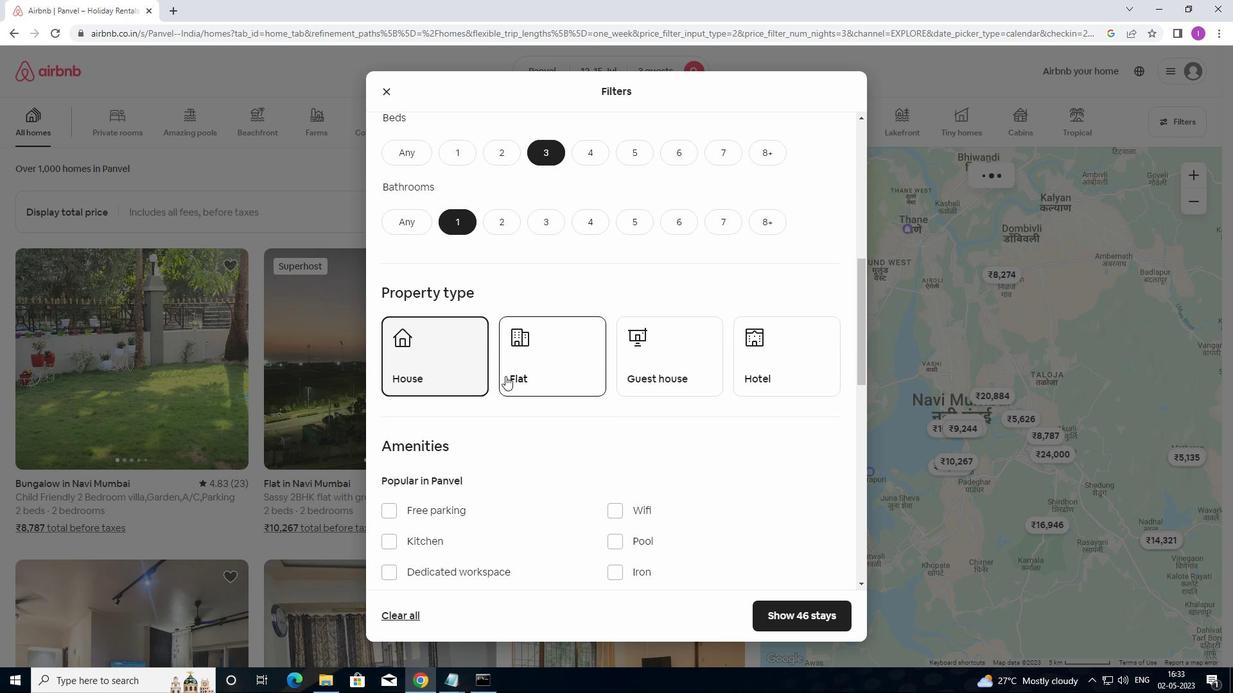 
Action: Mouse pressed left at (506, 376)
Screenshot: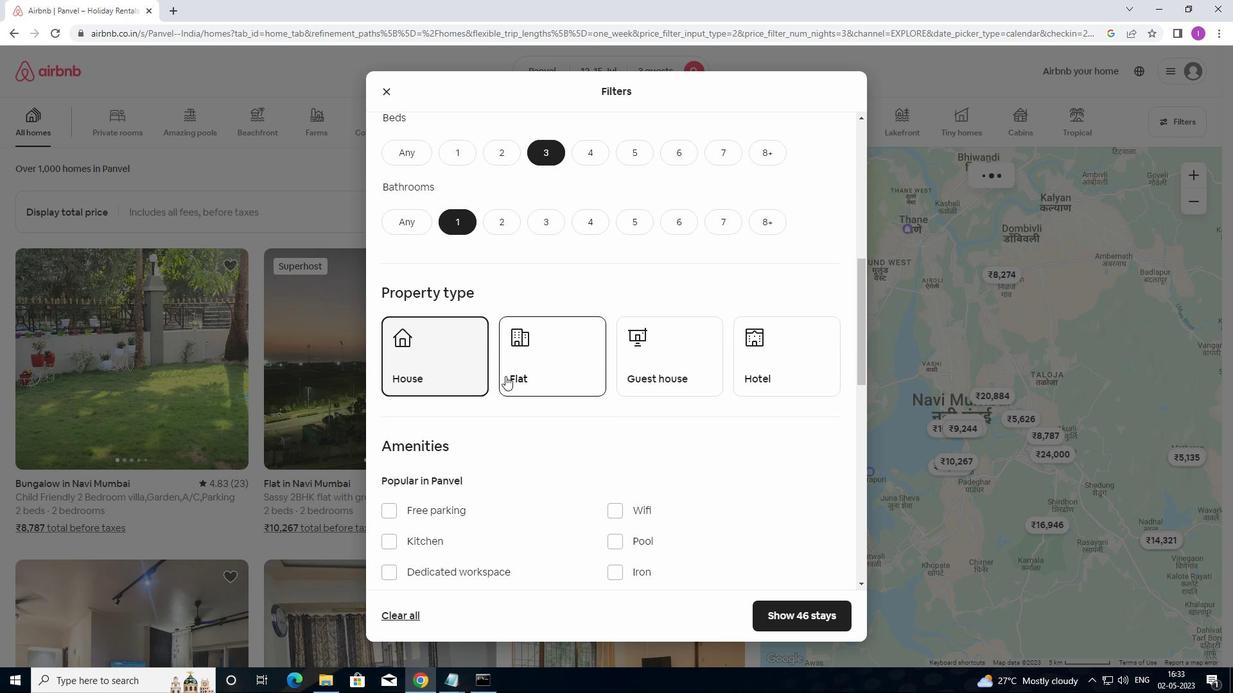 
Action: Mouse moved to (662, 377)
Screenshot: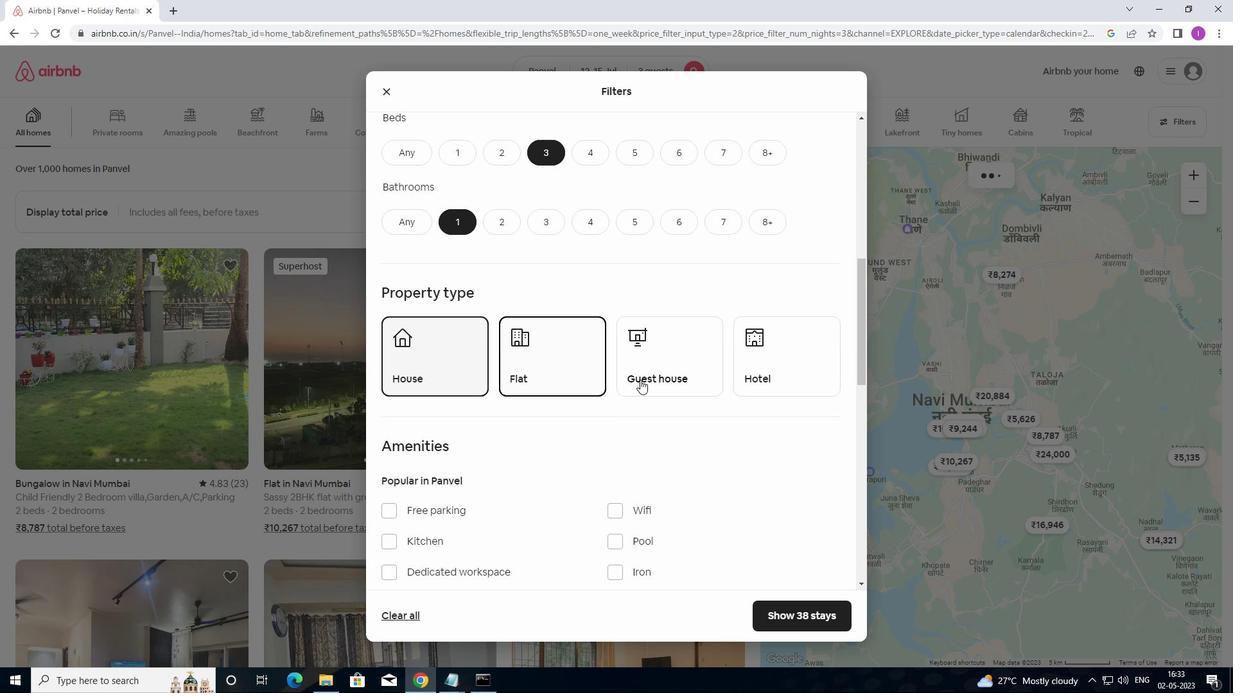 
Action: Mouse pressed left at (662, 377)
Screenshot: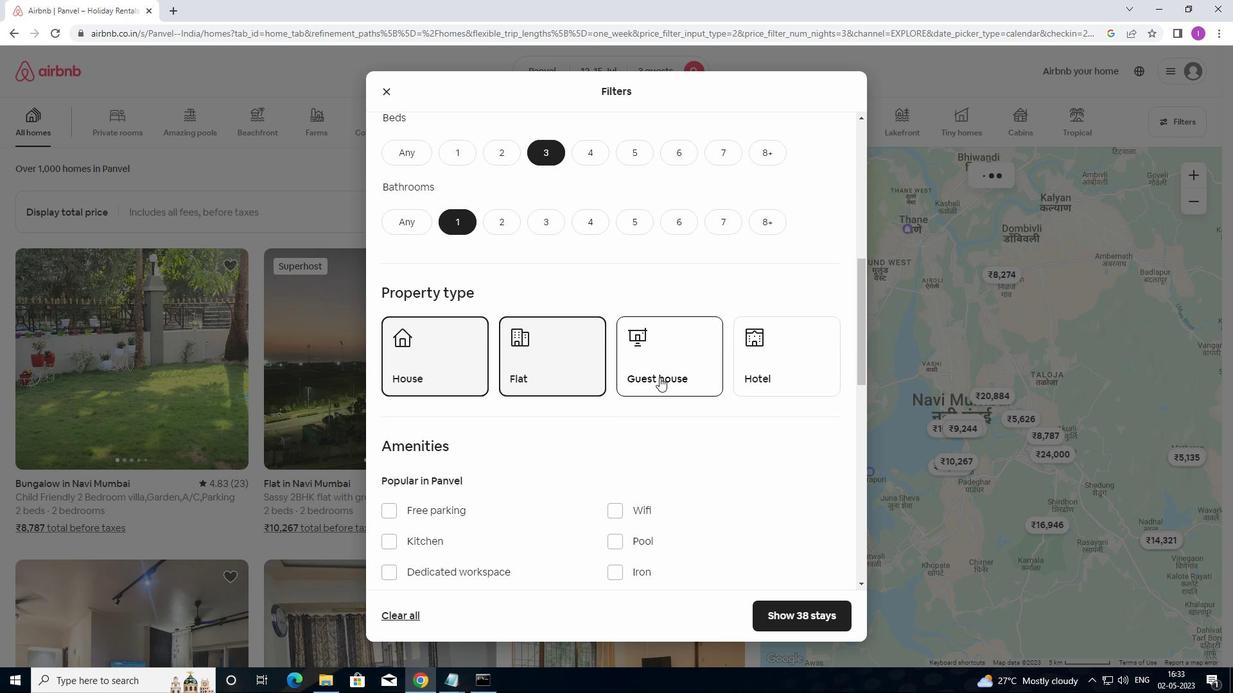 
Action: Mouse moved to (702, 376)
Screenshot: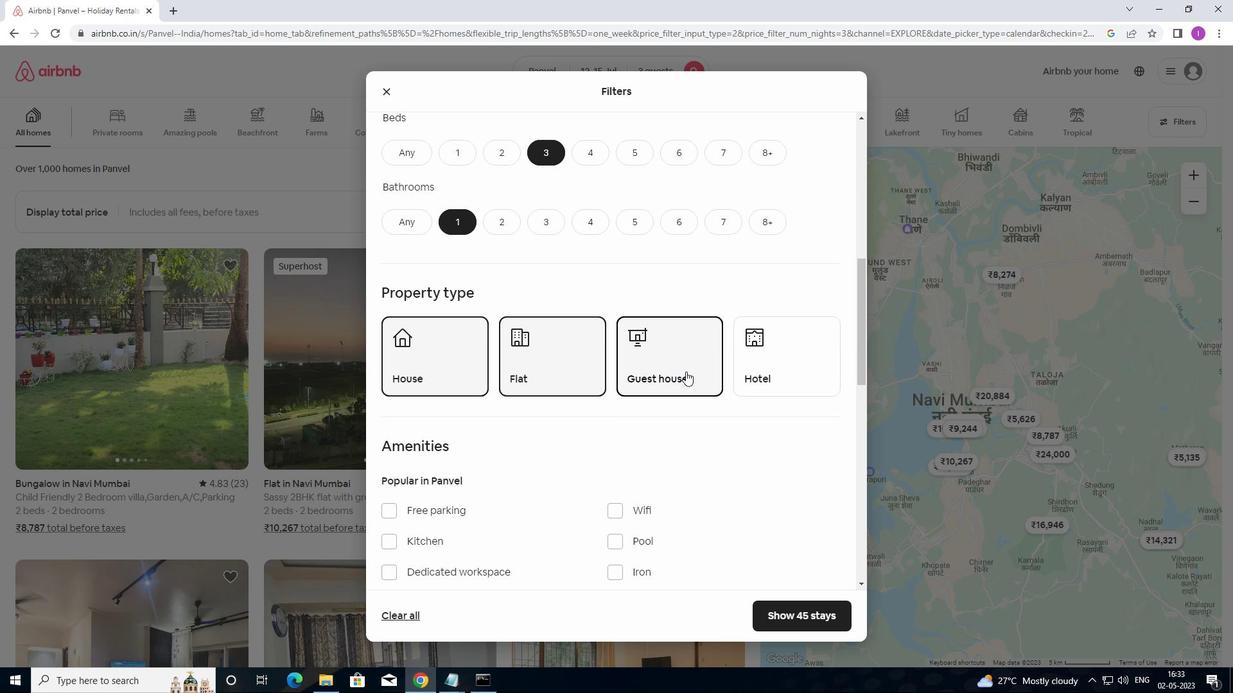 
Action: Mouse scrolled (702, 375) with delta (0, 0)
Screenshot: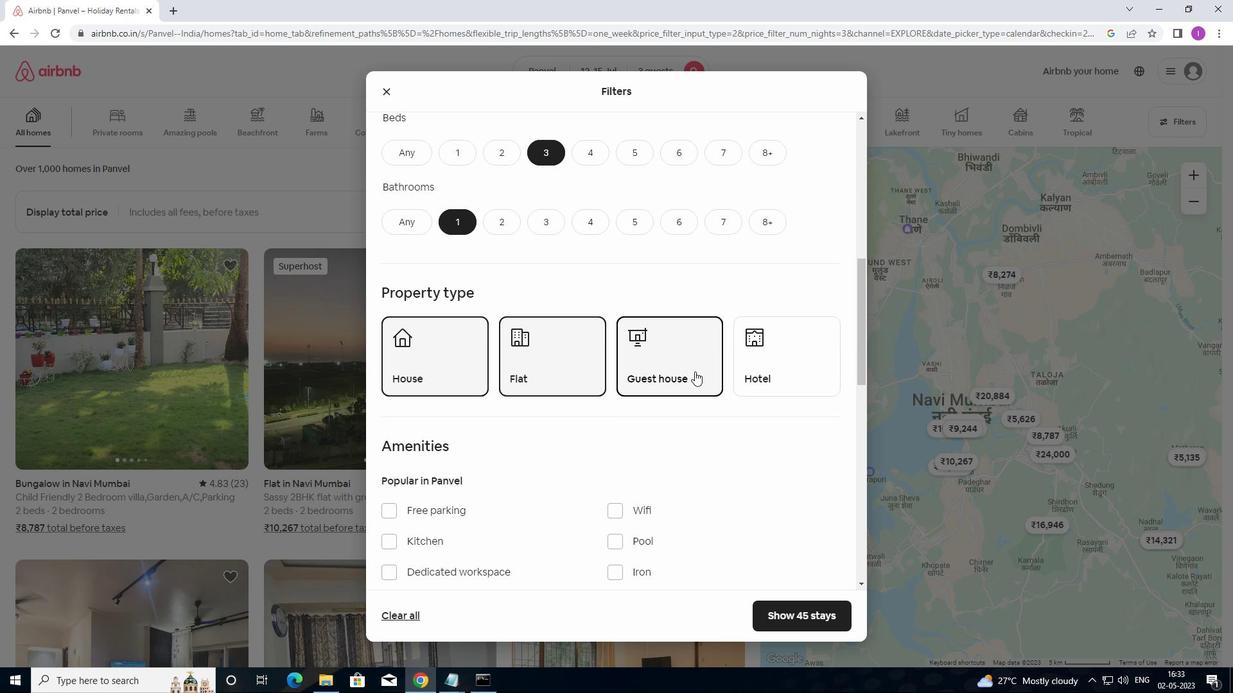 
Action: Mouse moved to (655, 438)
Screenshot: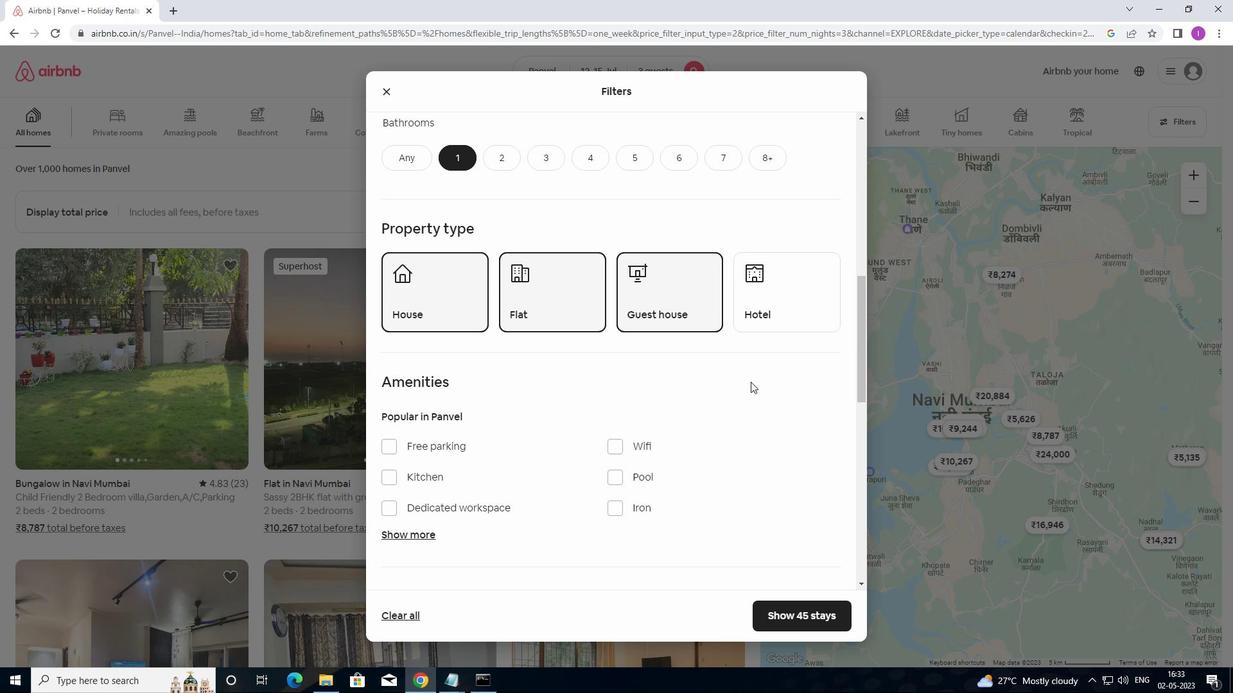 
Action: Mouse scrolled (655, 437) with delta (0, 0)
Screenshot: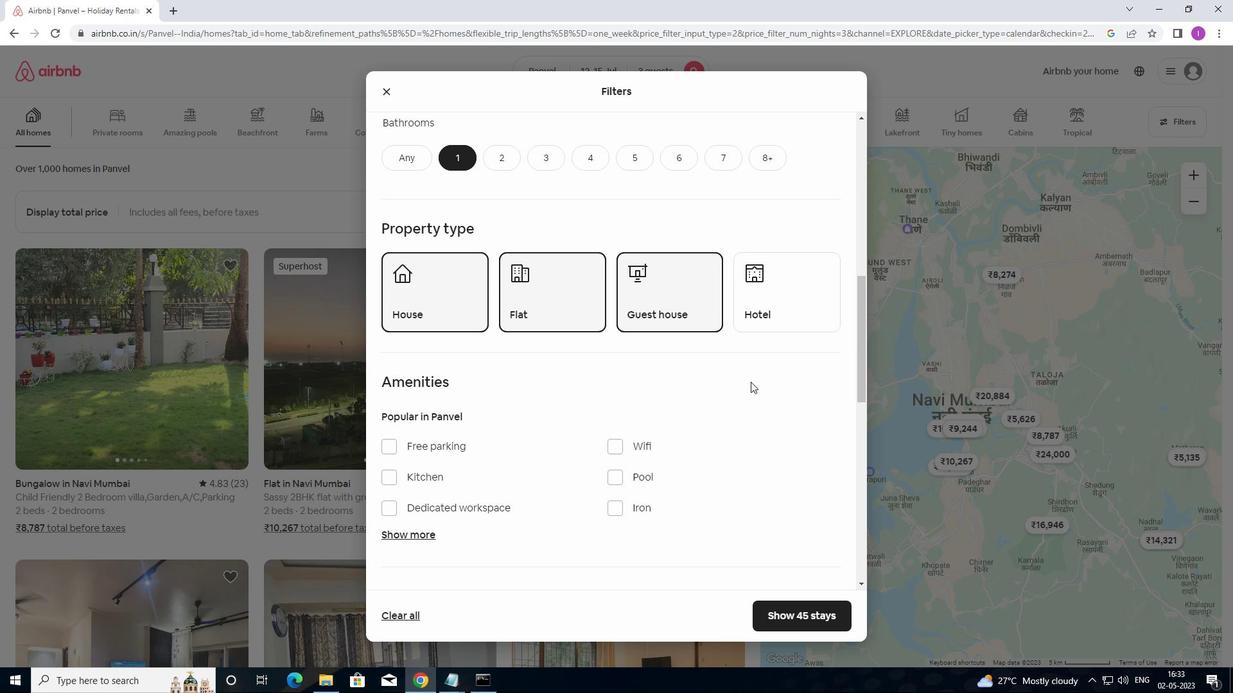 
Action: Mouse moved to (651, 445)
Screenshot: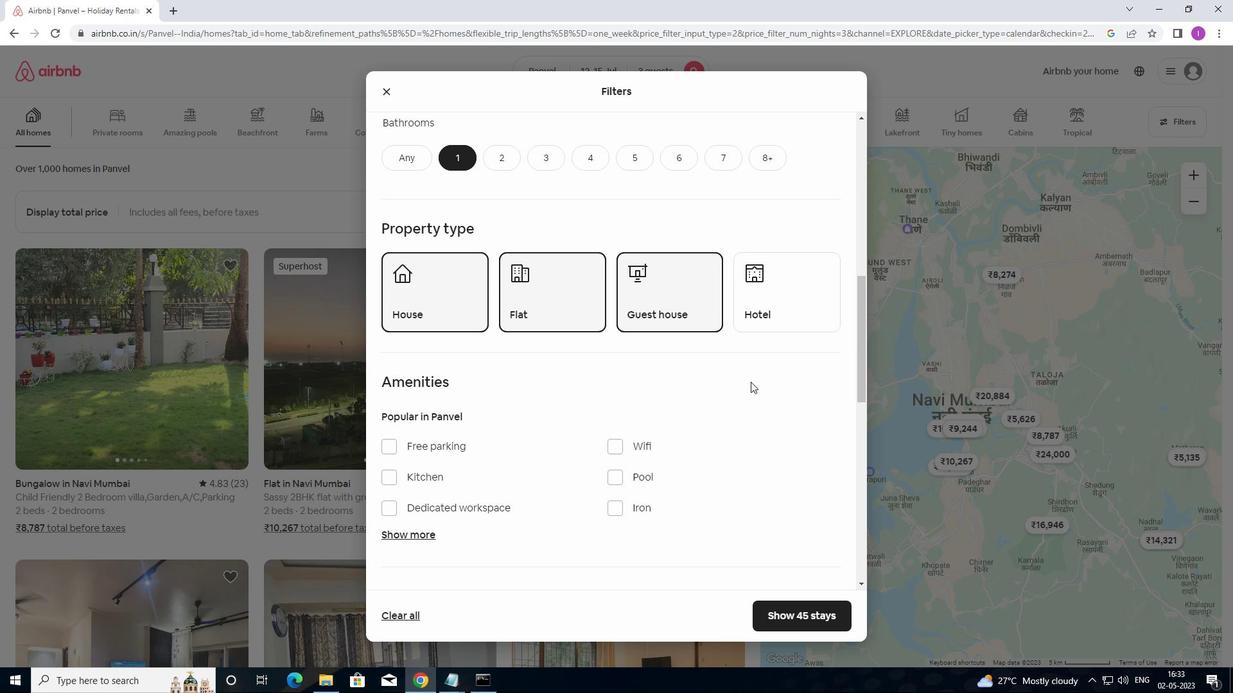 
Action: Mouse scrolled (651, 444) with delta (0, 0)
Screenshot: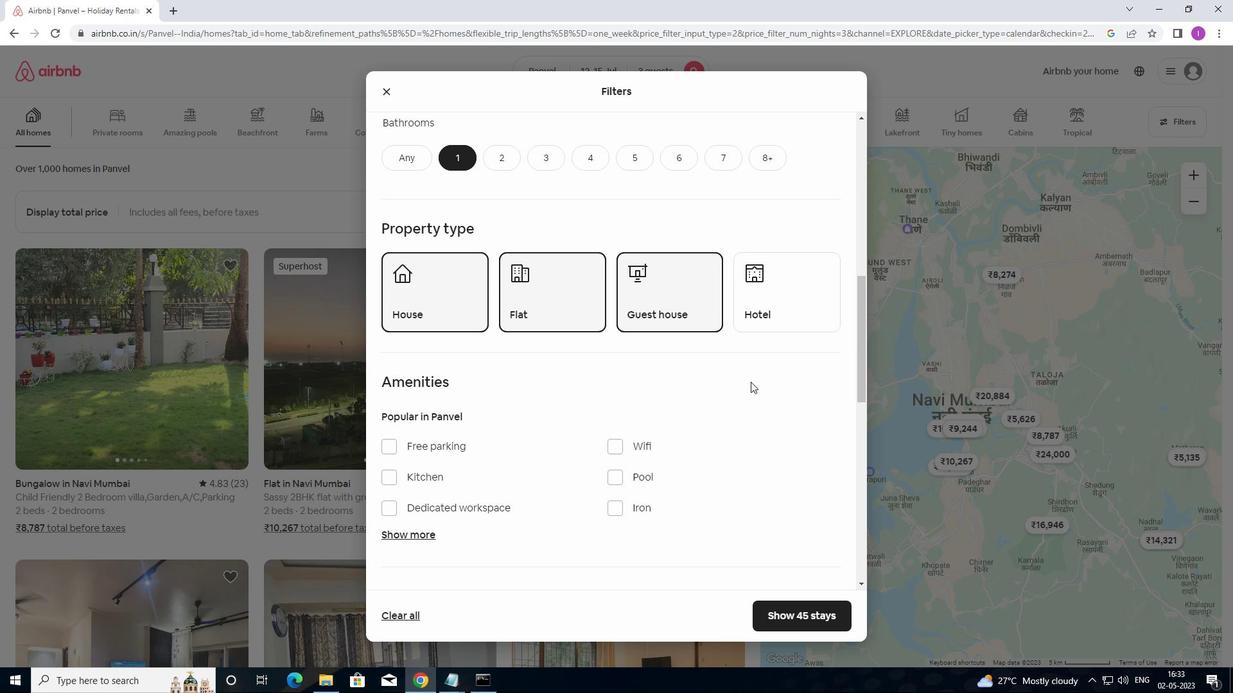 
Action: Mouse moved to (753, 441)
Screenshot: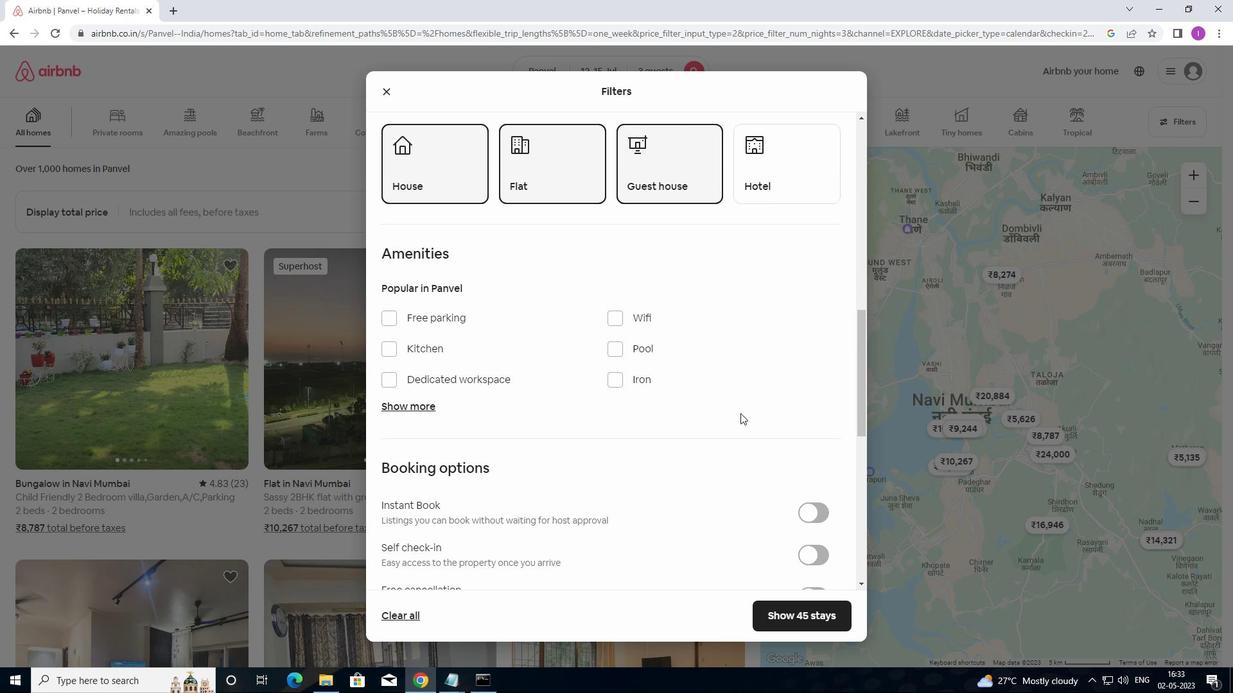 
Action: Mouse scrolled (753, 440) with delta (0, 0)
Screenshot: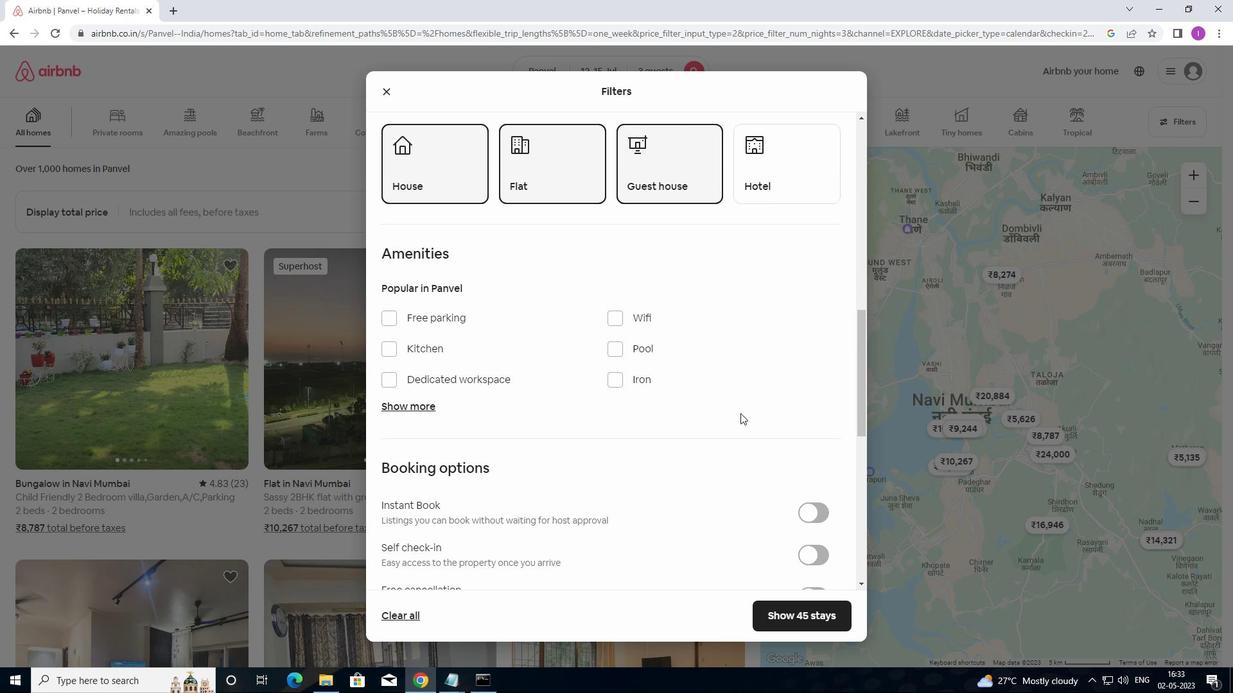 
Action: Mouse moved to (756, 450)
Screenshot: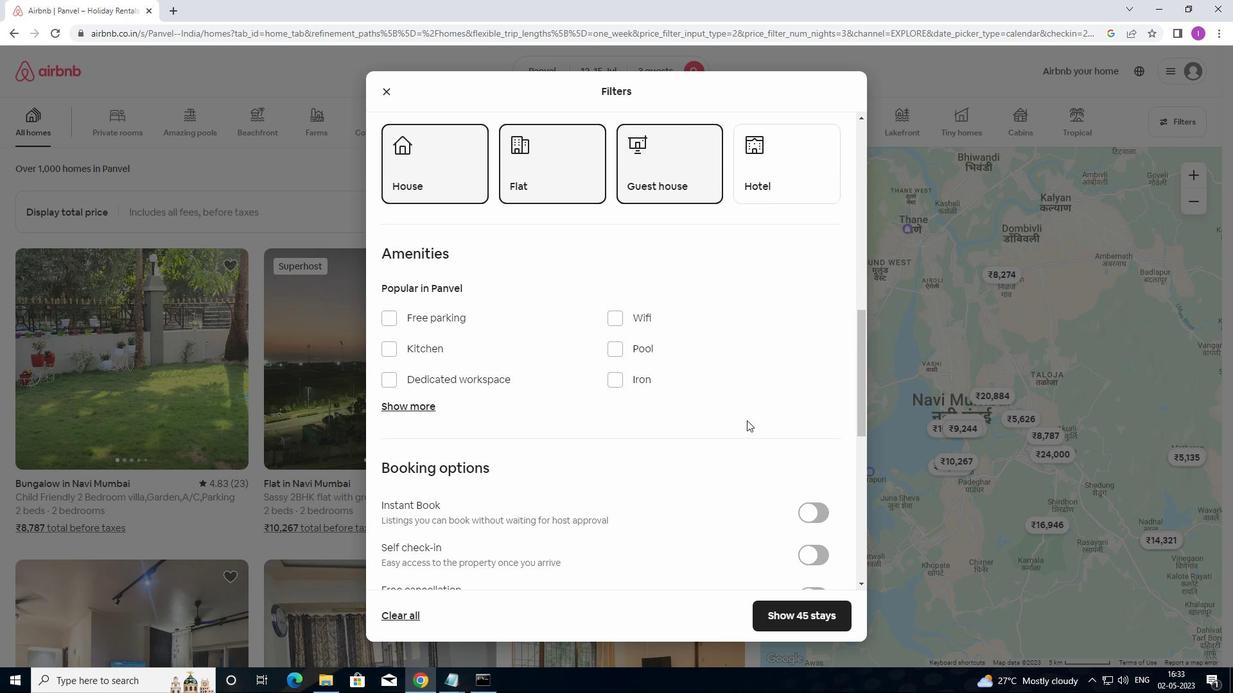 
Action: Mouse scrolled (756, 449) with delta (0, 0)
Screenshot: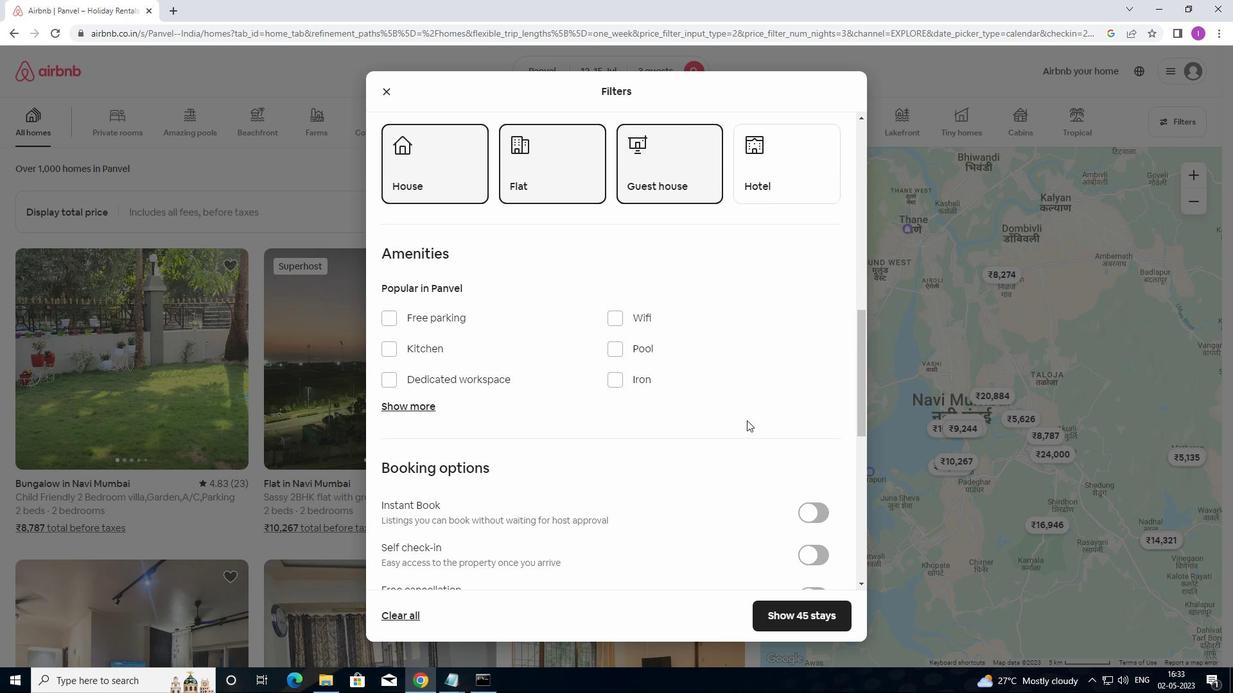 
Action: Mouse moved to (756, 451)
Screenshot: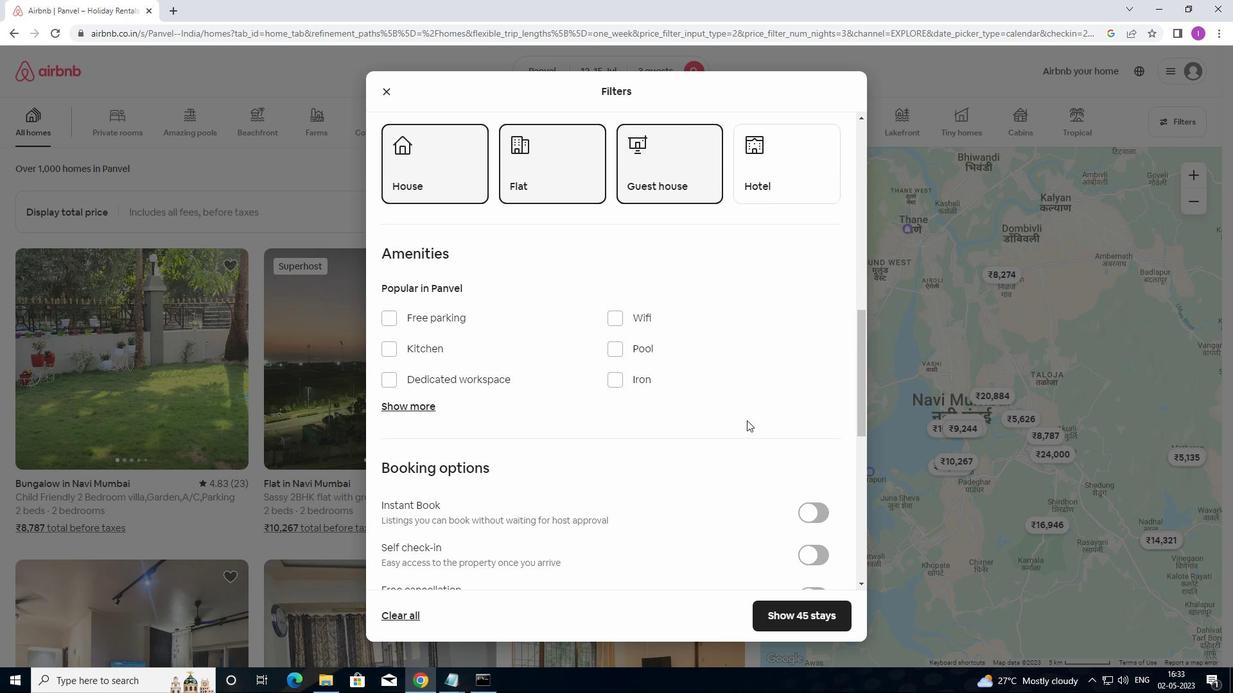 
Action: Mouse scrolled (756, 450) with delta (0, 0)
Screenshot: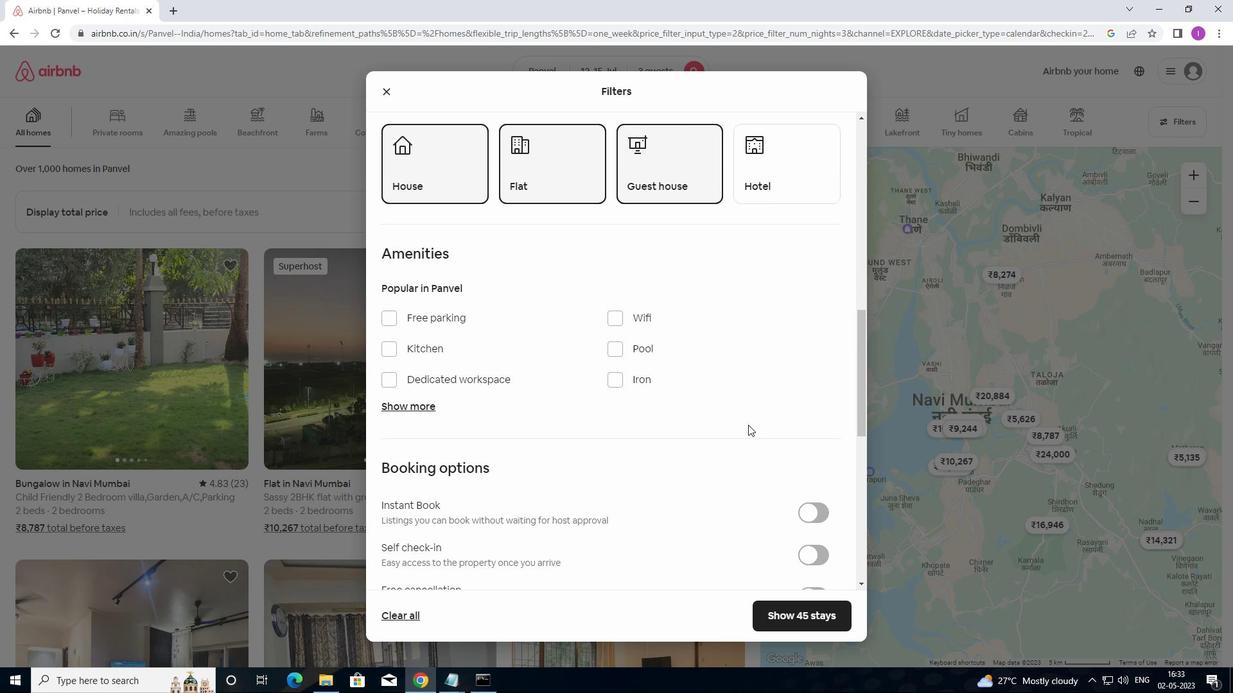 
Action: Mouse scrolled (756, 450) with delta (0, 0)
Screenshot: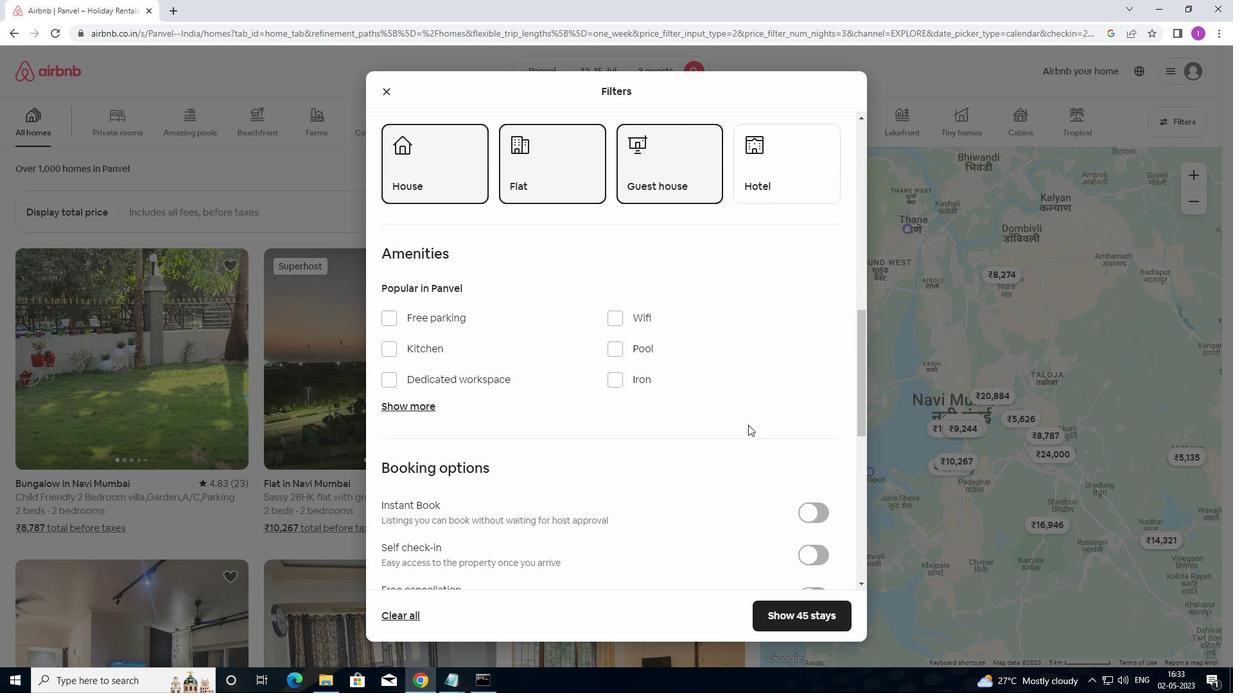 
Action: Mouse moved to (807, 303)
Screenshot: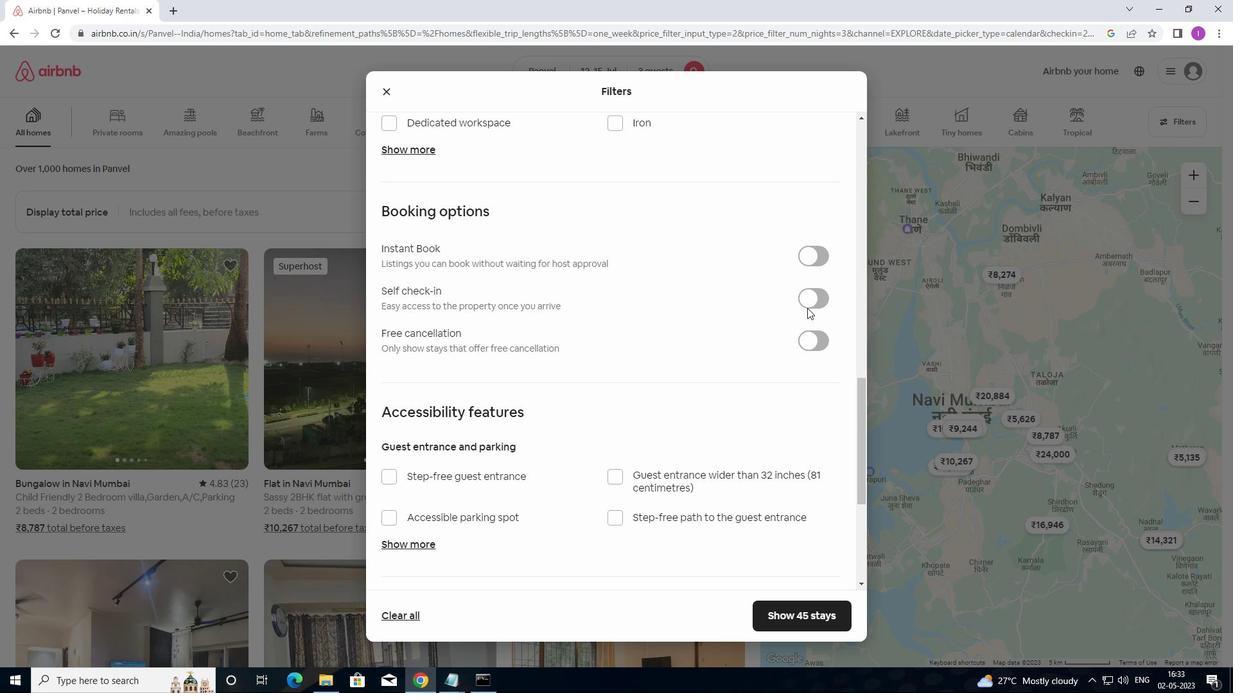 
Action: Mouse pressed left at (807, 303)
Screenshot: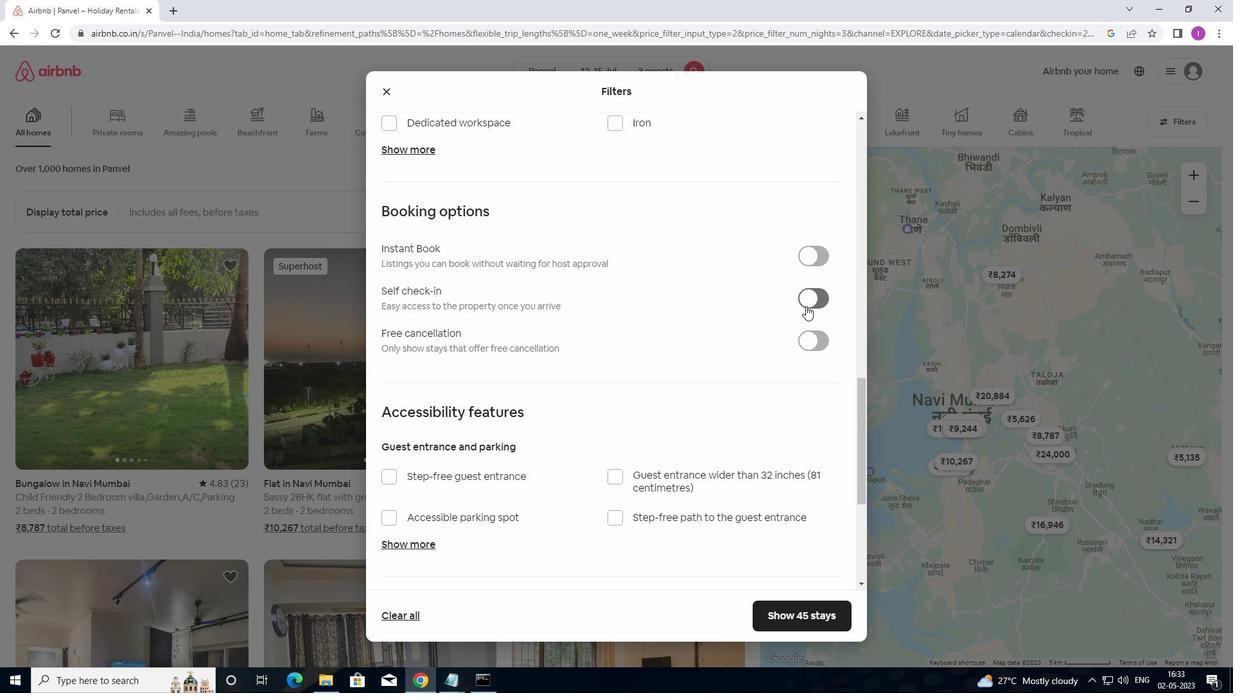 
Action: Mouse moved to (629, 492)
Screenshot: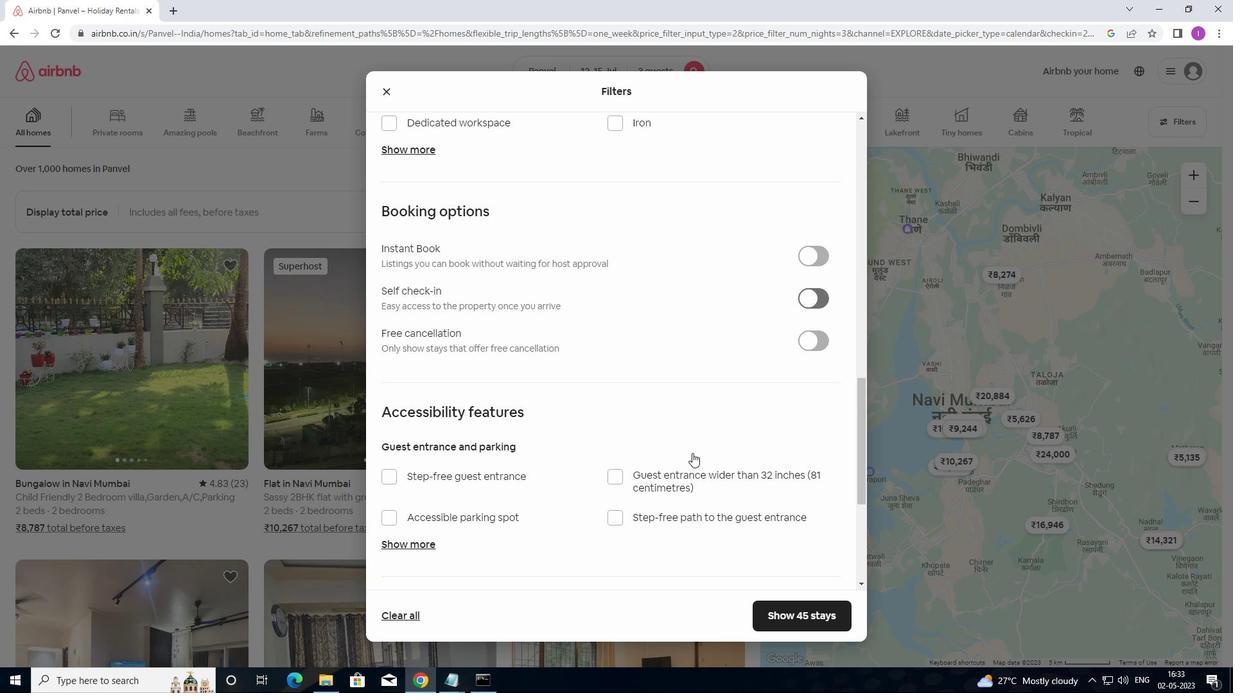 
Action: Mouse scrolled (629, 492) with delta (0, 0)
Screenshot: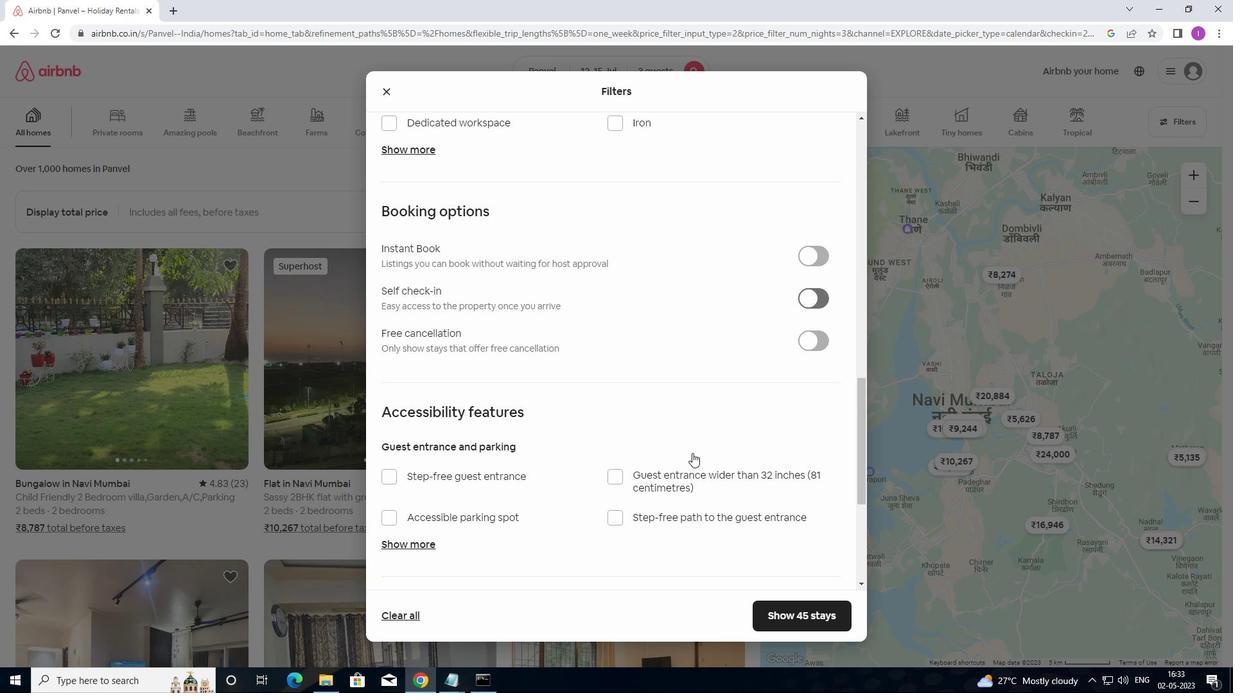 
Action: Mouse moved to (629, 493)
Screenshot: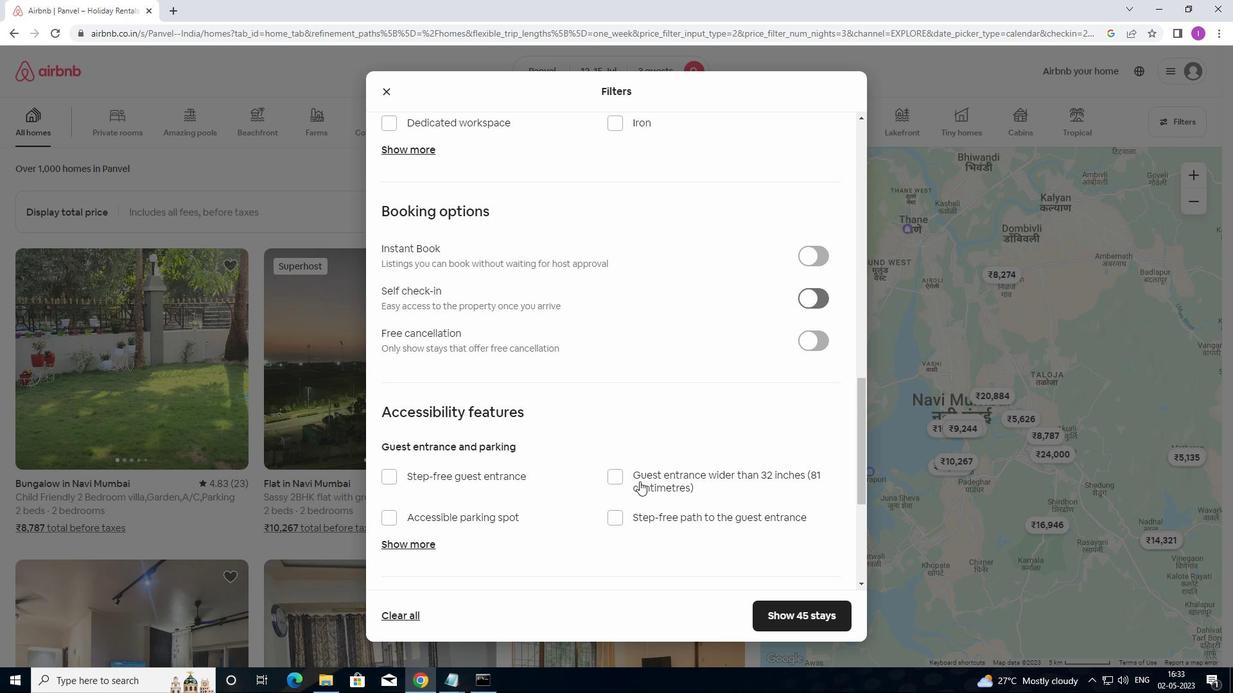 
Action: Mouse scrolled (629, 492) with delta (0, 0)
Screenshot: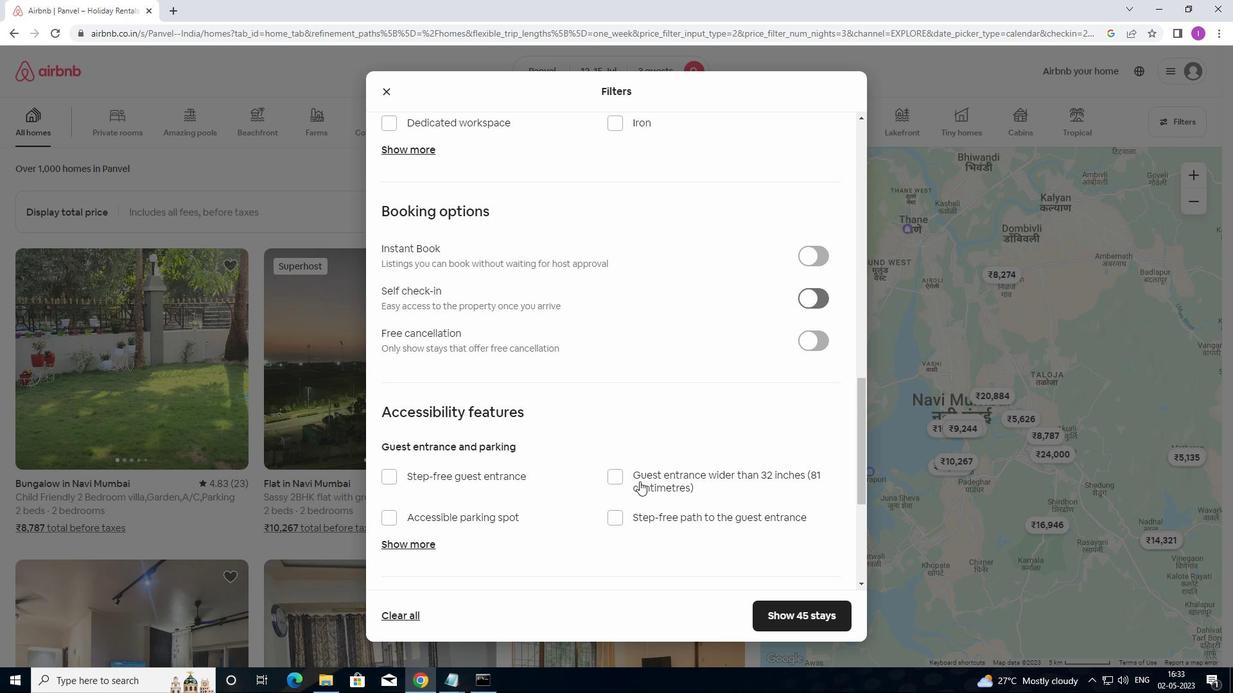 
Action: Mouse moved to (629, 490)
Screenshot: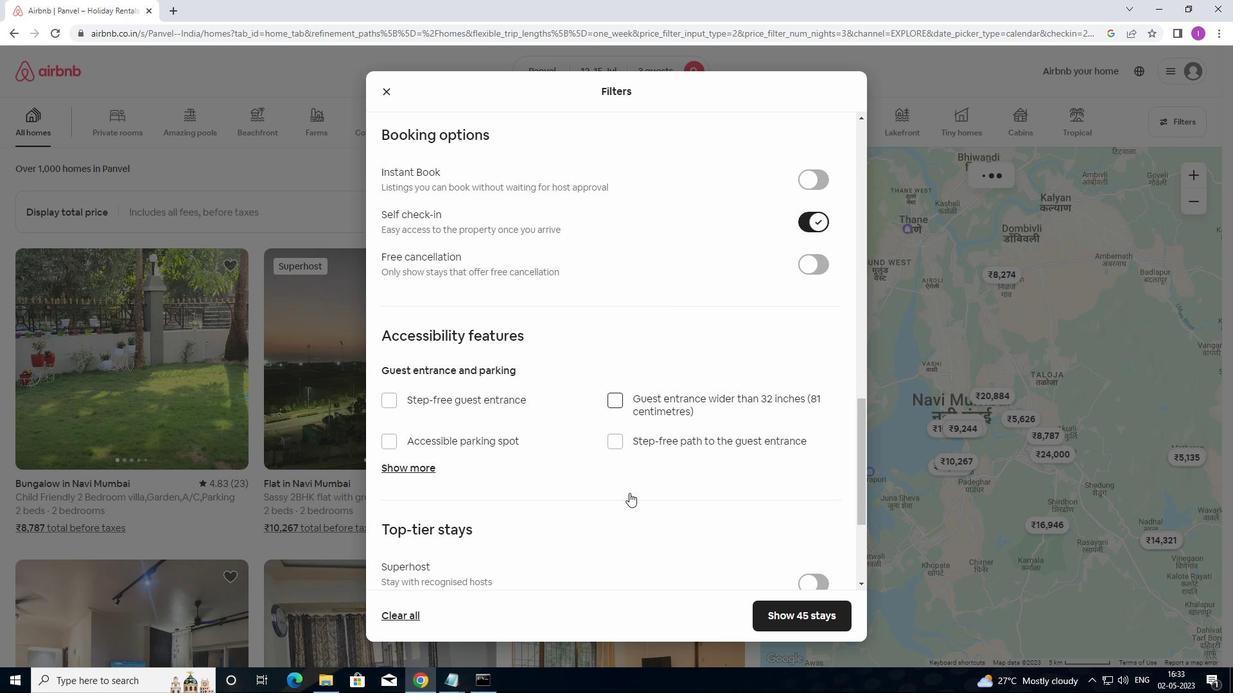 
Action: Mouse scrolled (629, 490) with delta (0, 0)
Screenshot: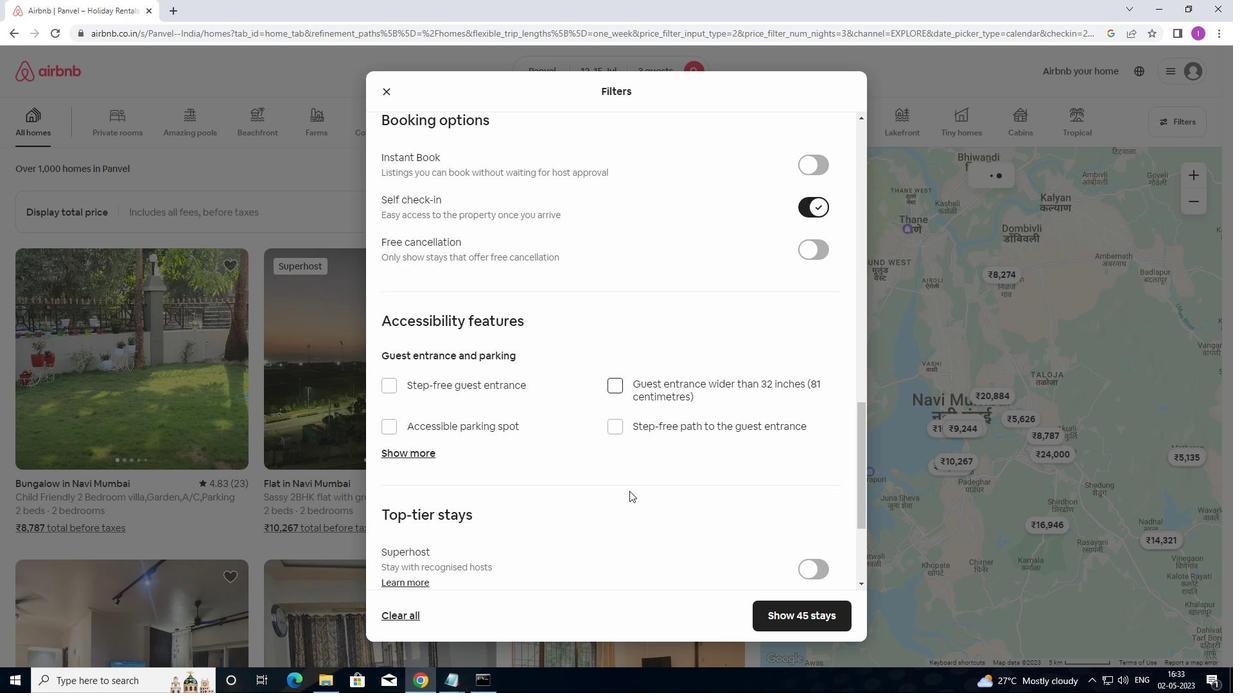 
Action: Mouse scrolled (629, 490) with delta (0, 0)
Screenshot: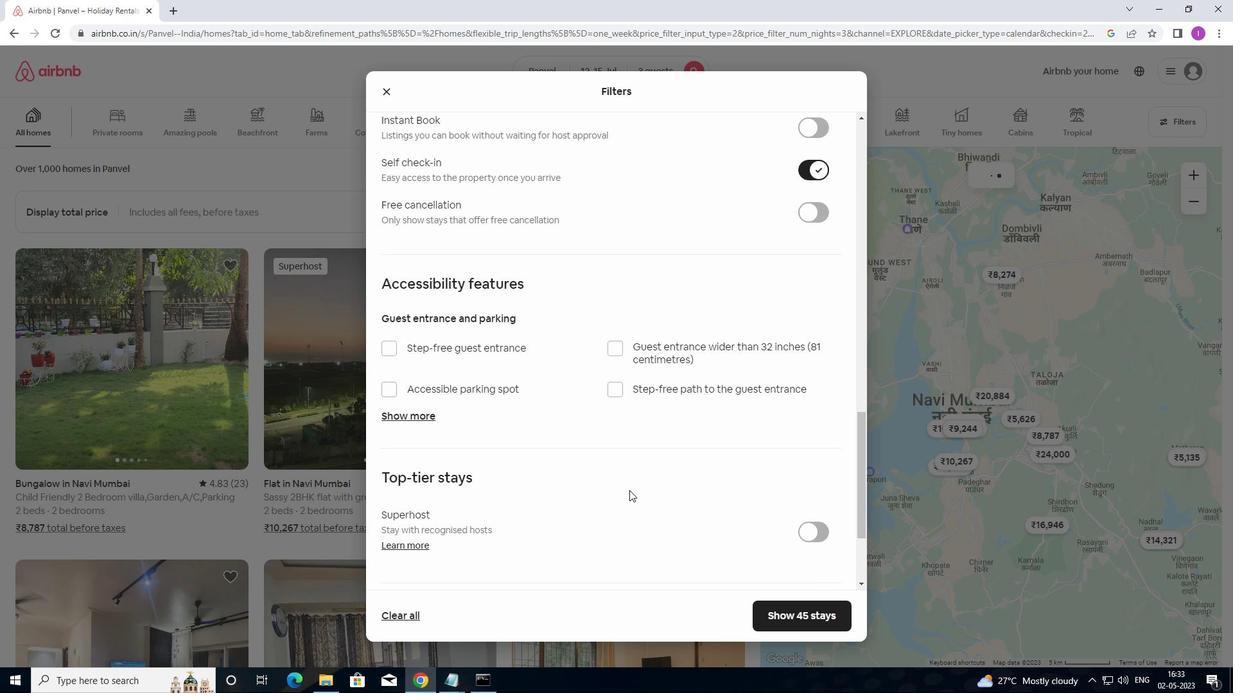 
Action: Mouse moved to (594, 482)
Screenshot: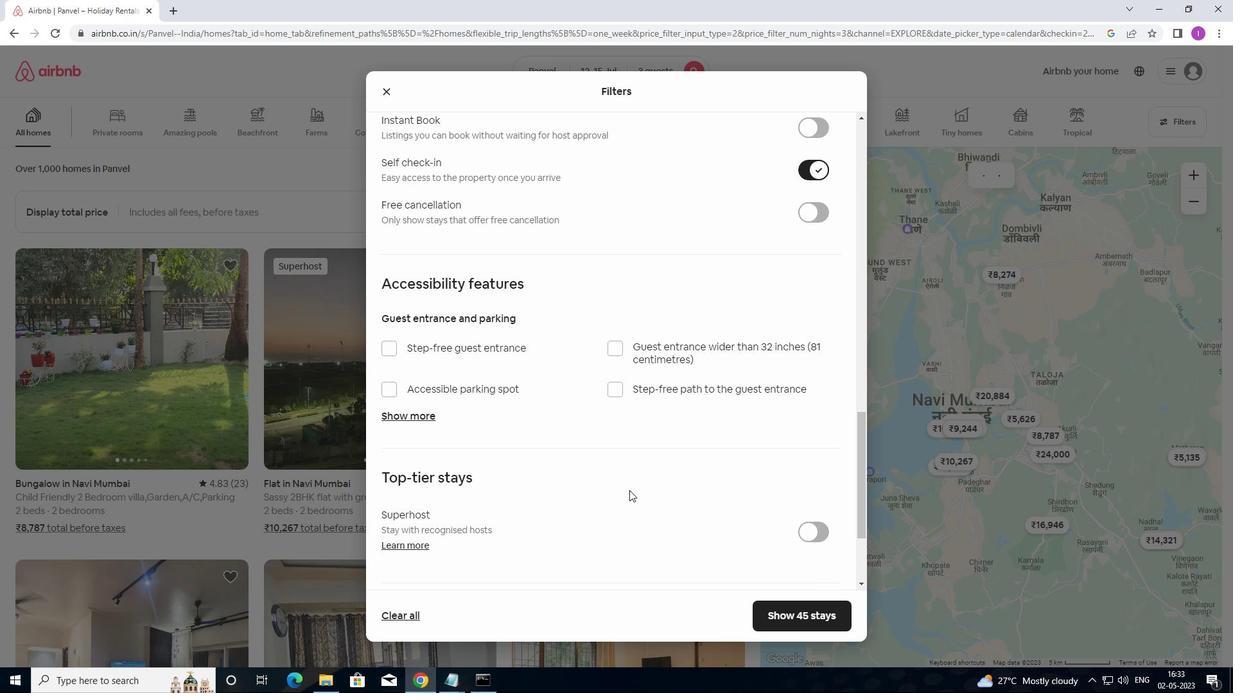 
Action: Mouse scrolled (594, 481) with delta (0, 0)
Screenshot: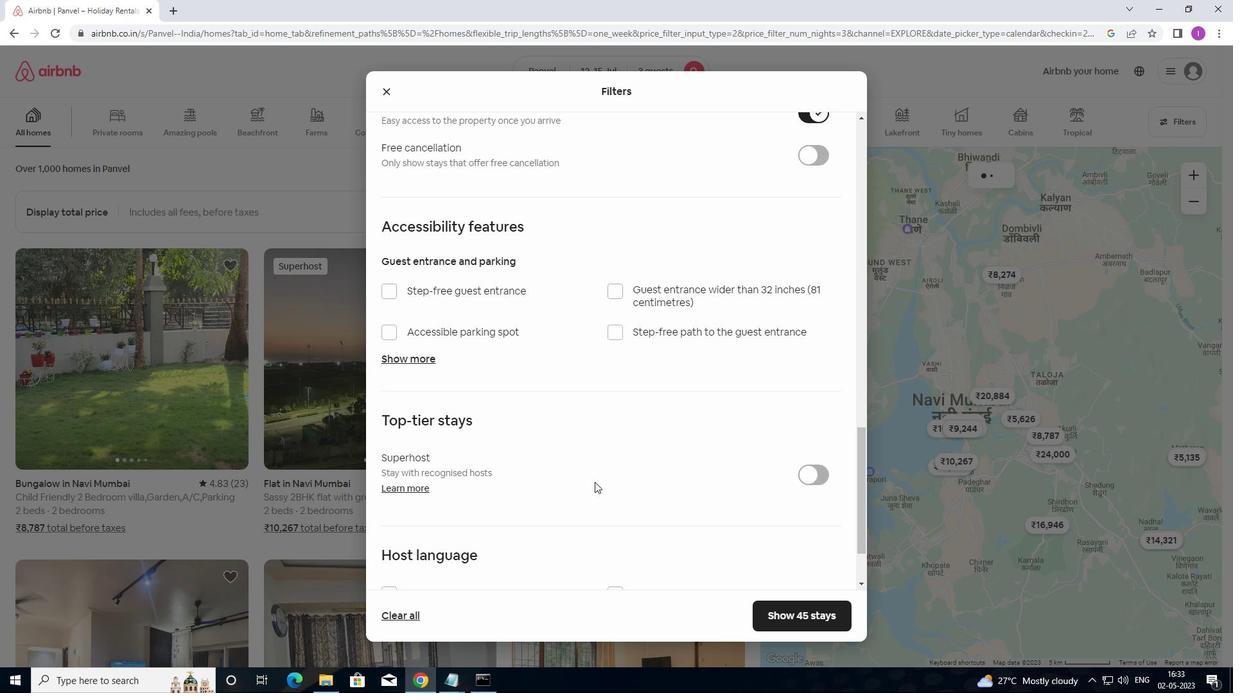 
Action: Mouse moved to (594, 482)
Screenshot: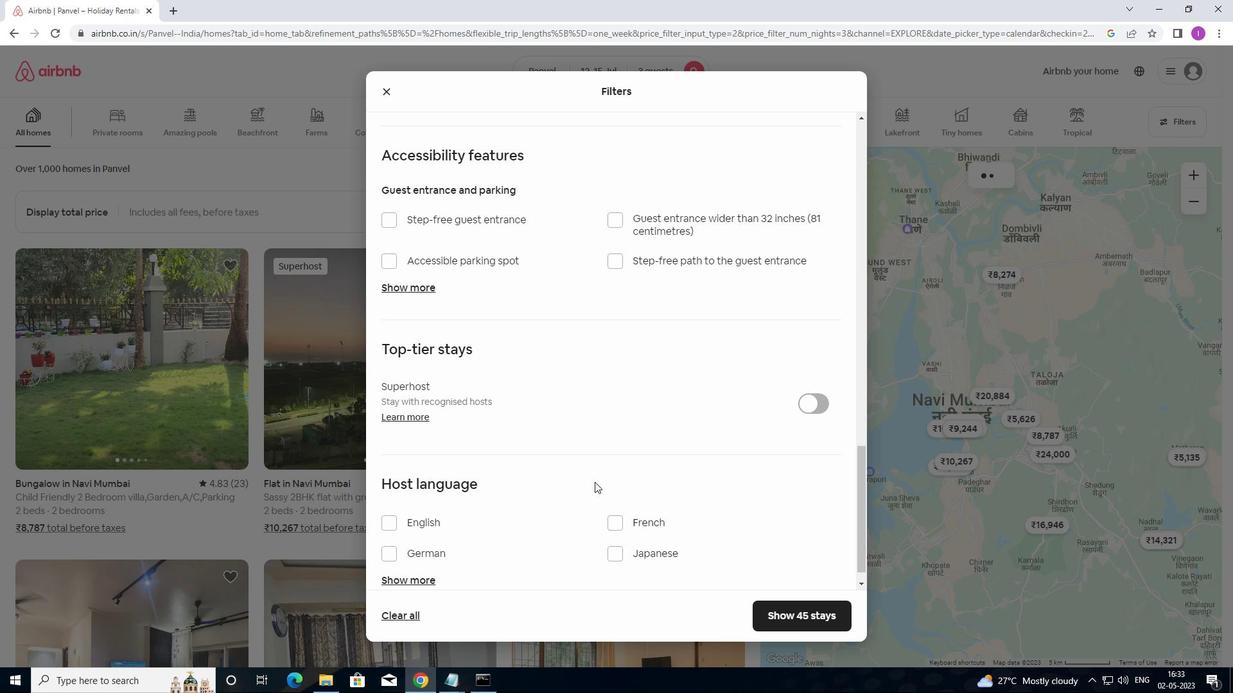 
Action: Mouse scrolled (594, 481) with delta (0, 0)
Screenshot: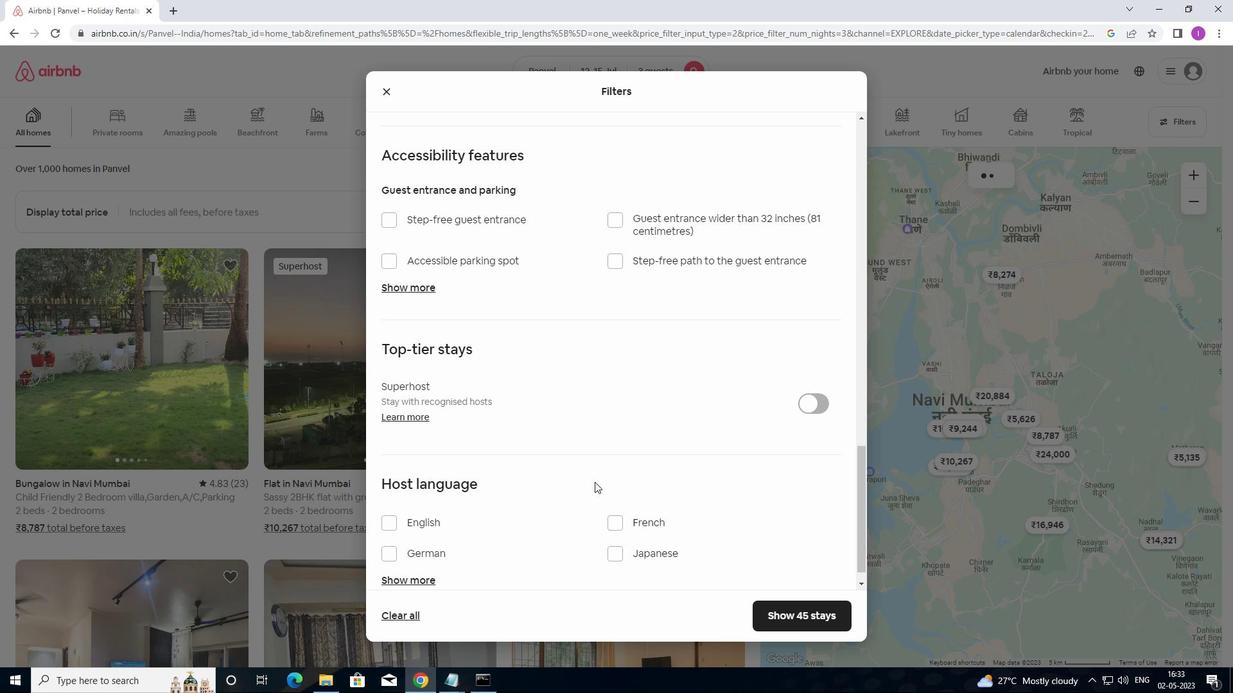 
Action: Mouse moved to (591, 482)
Screenshot: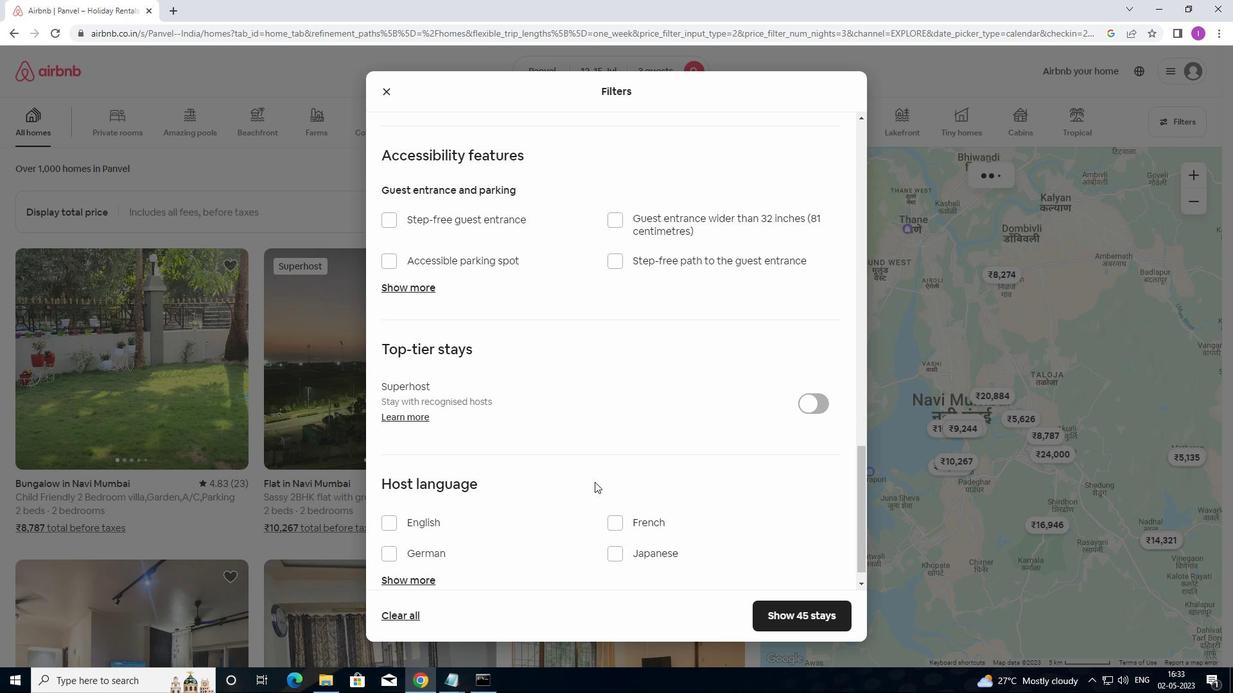 
Action: Mouse scrolled (591, 481) with delta (0, 0)
Screenshot: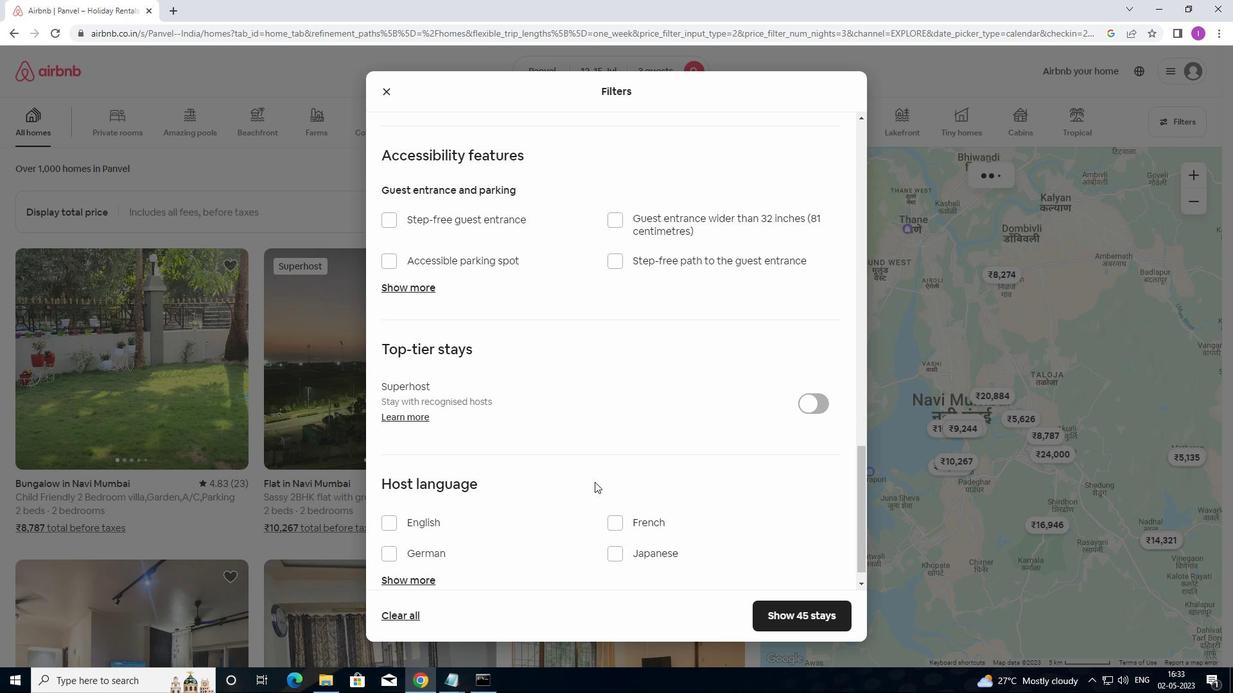 
Action: Mouse moved to (387, 504)
Screenshot: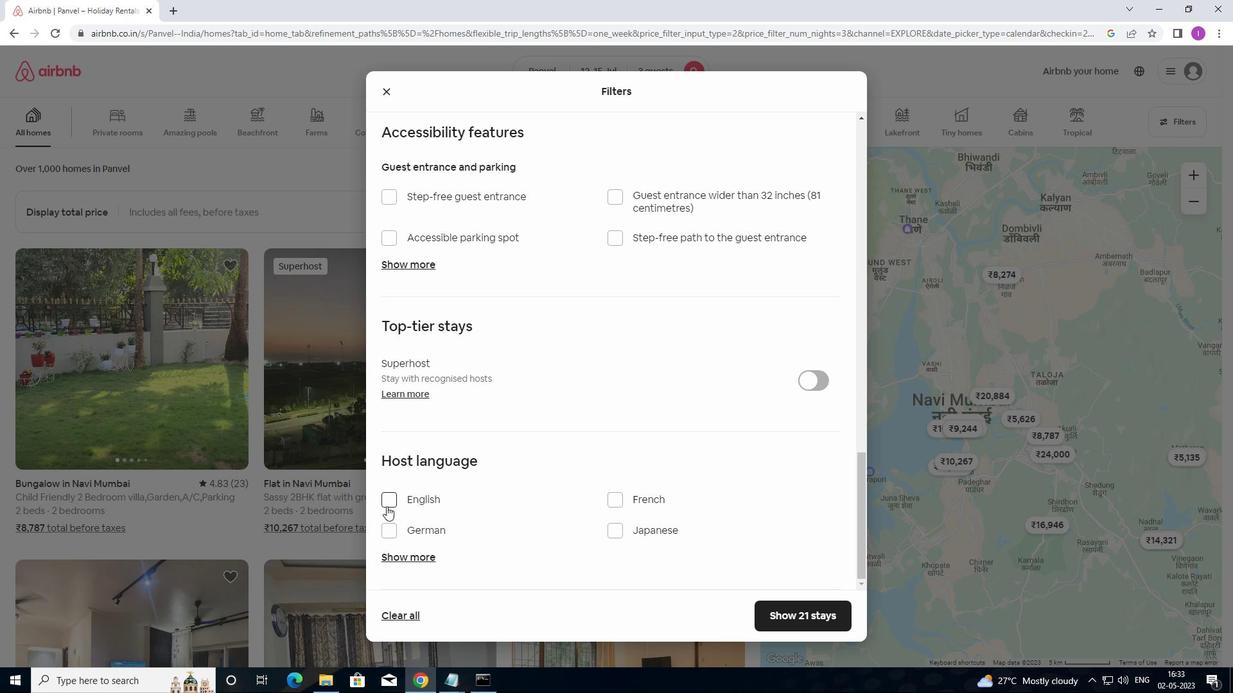 
Action: Mouse pressed left at (387, 504)
Screenshot: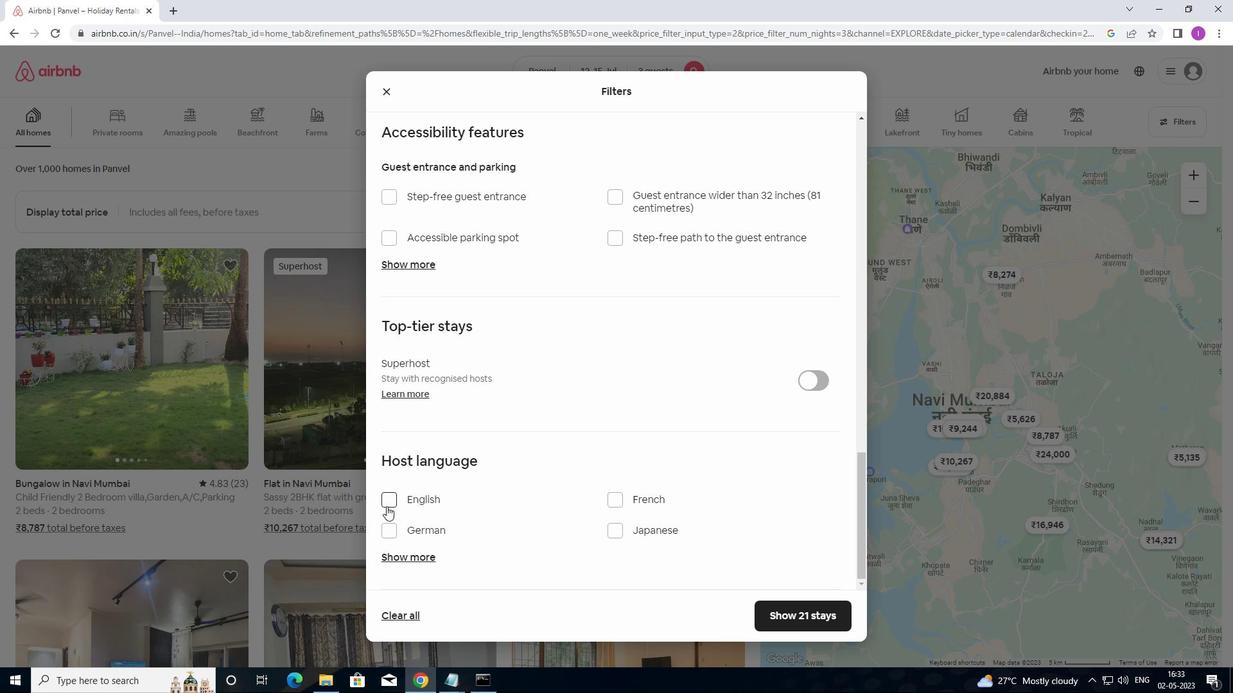 
Action: Mouse moved to (781, 618)
Screenshot: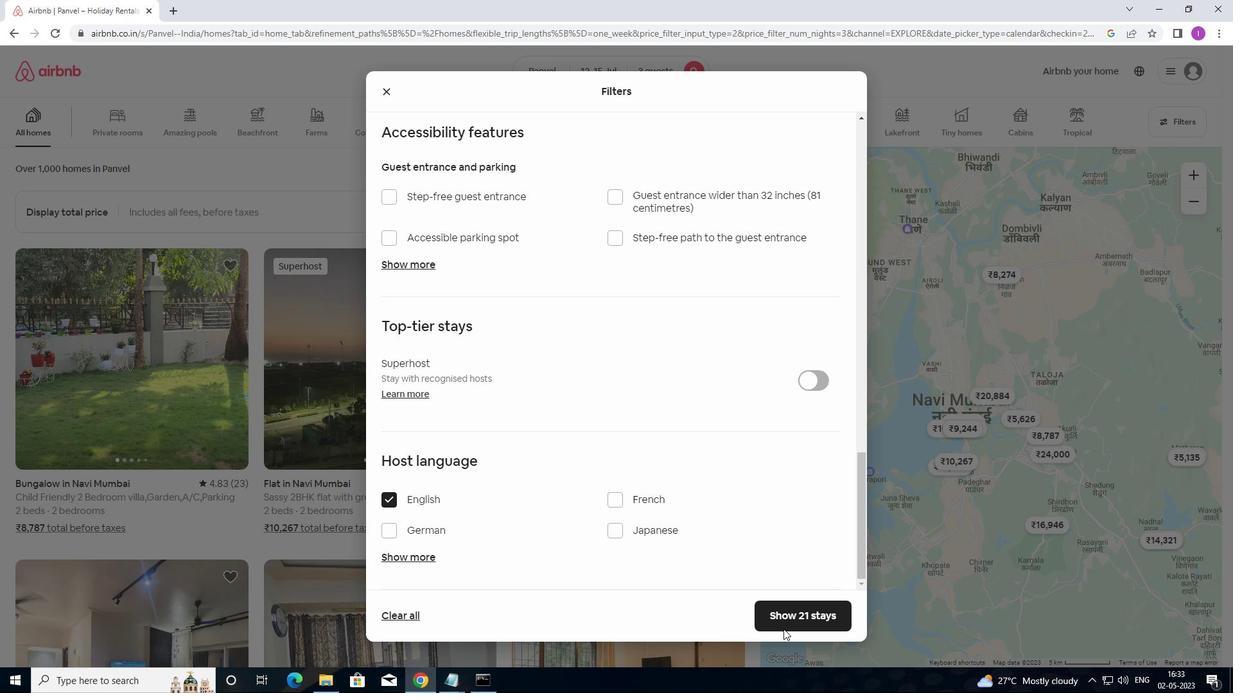 
Action: Mouse pressed left at (781, 618)
Screenshot: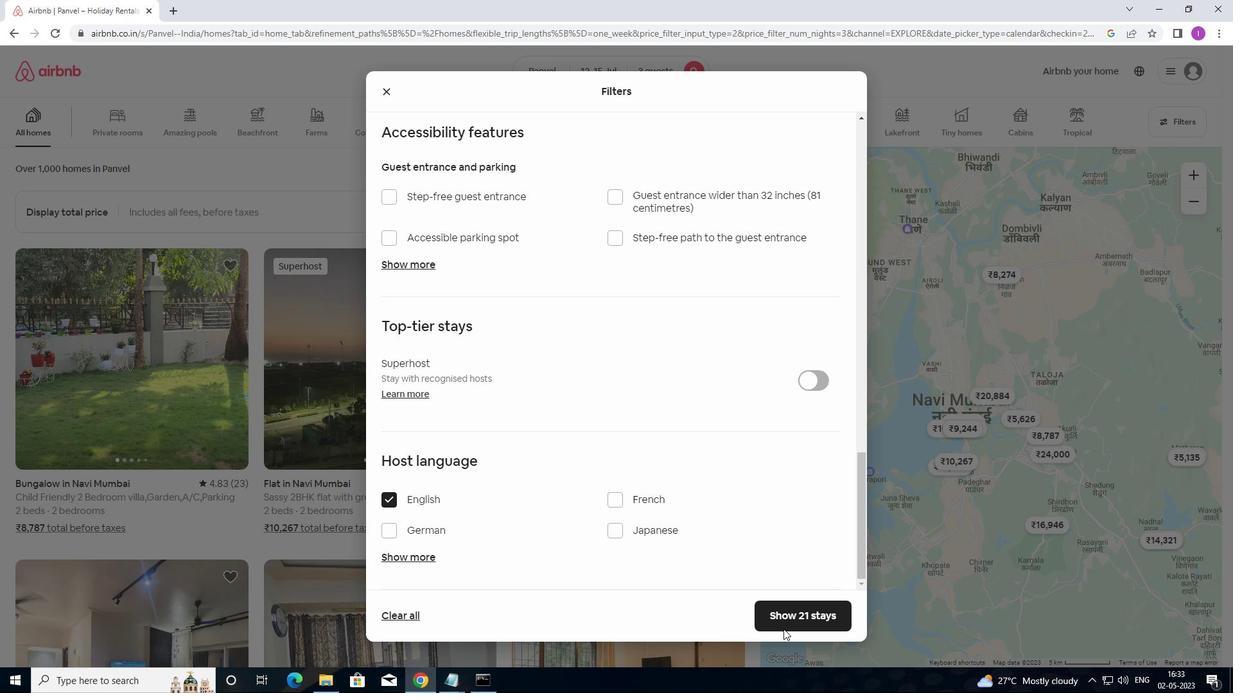 
Action: Mouse moved to (783, 616)
Screenshot: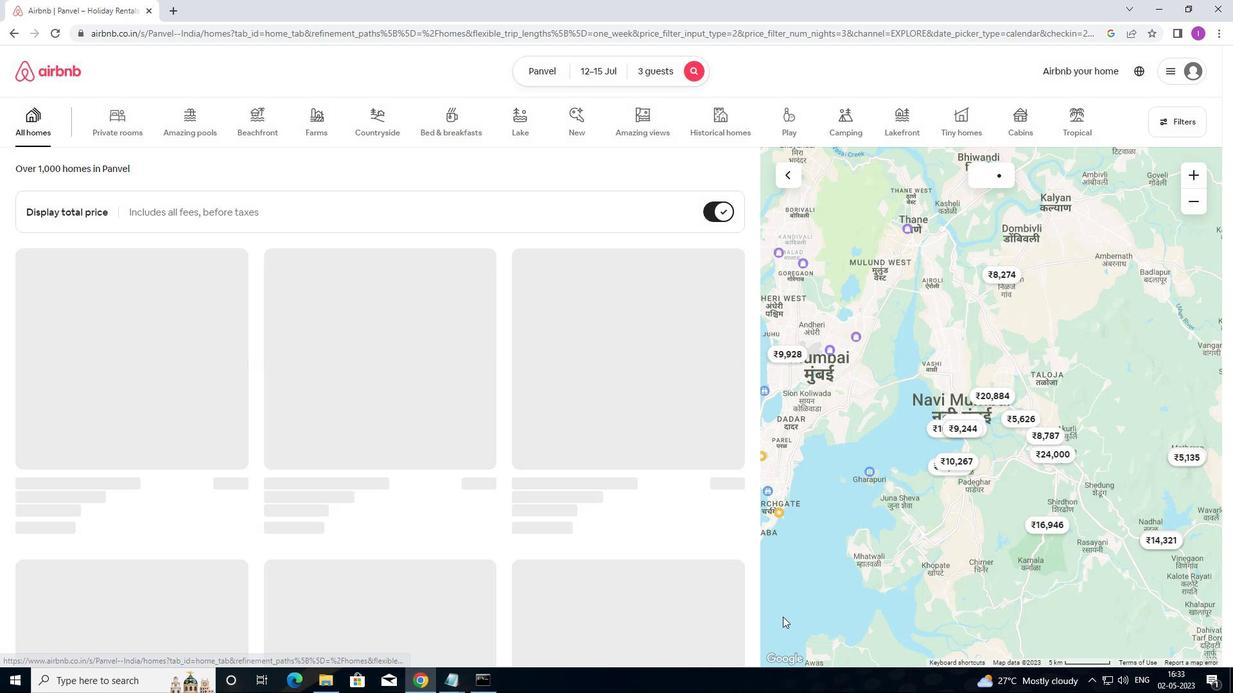 
